 Task: Find connections with filter location Comal with filter topic #happywith filter profile language Potuguese with filter current company Pharma Job Vacancy with filter school INSAID with filter industry Caterers with filter service category Program Management with filter keywords title Office Assistant
Action: Mouse moved to (554, 58)
Screenshot: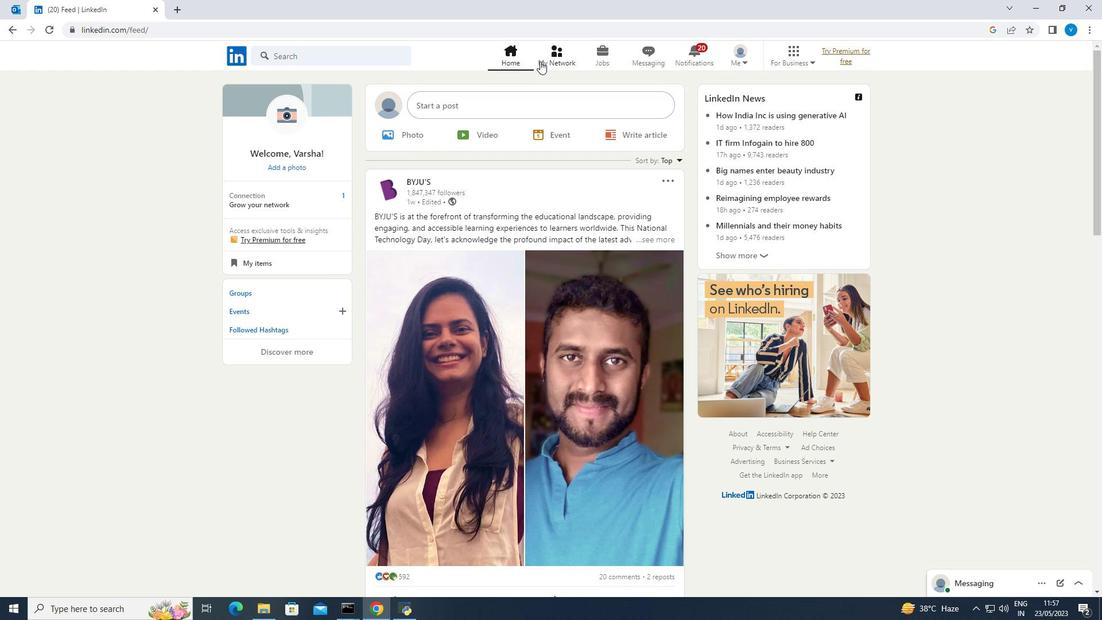 
Action: Mouse pressed left at (554, 58)
Screenshot: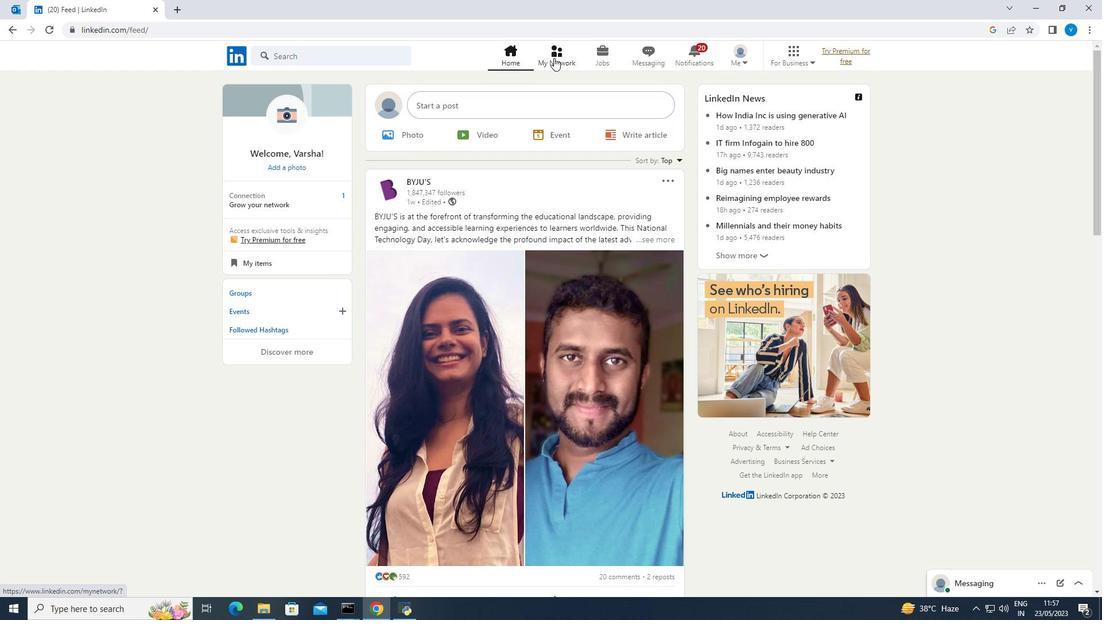 
Action: Mouse moved to (299, 121)
Screenshot: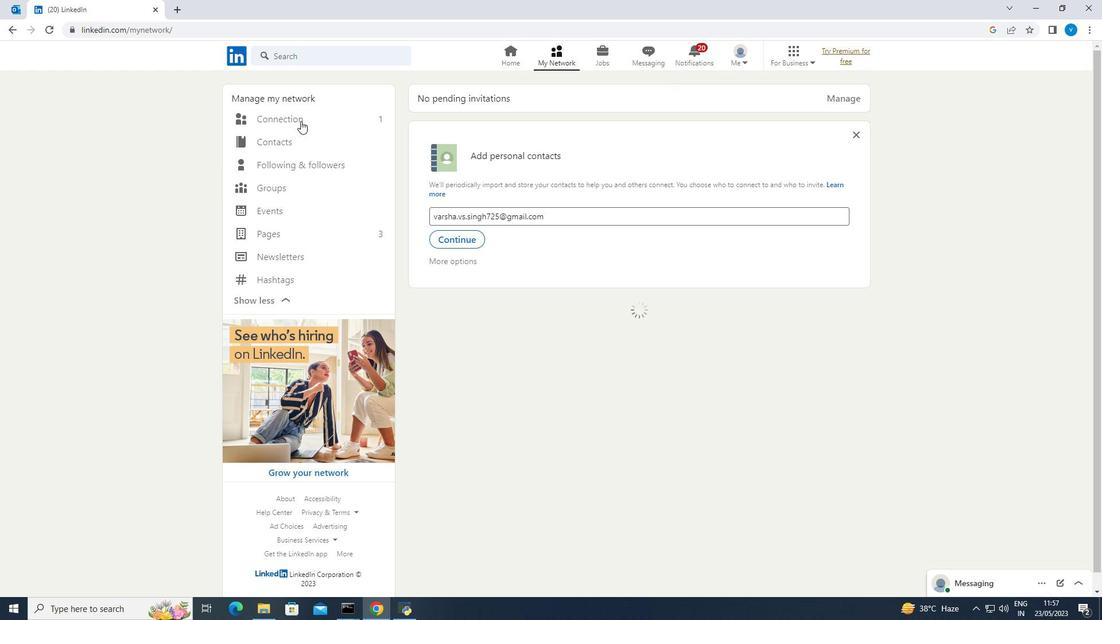 
Action: Mouse pressed left at (299, 121)
Screenshot: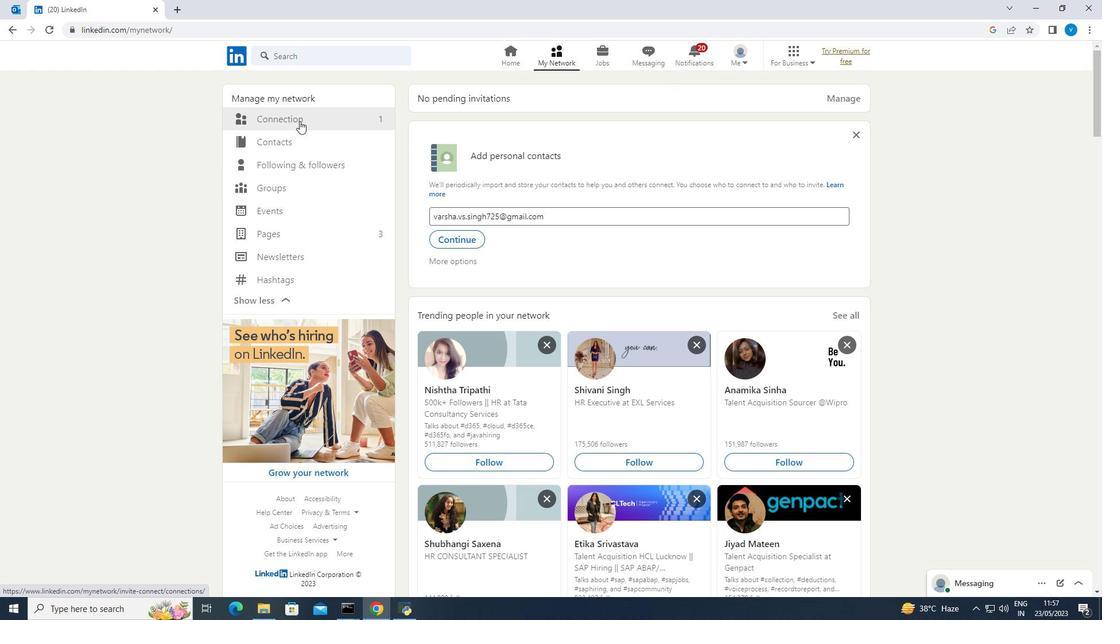 
Action: Mouse moved to (618, 122)
Screenshot: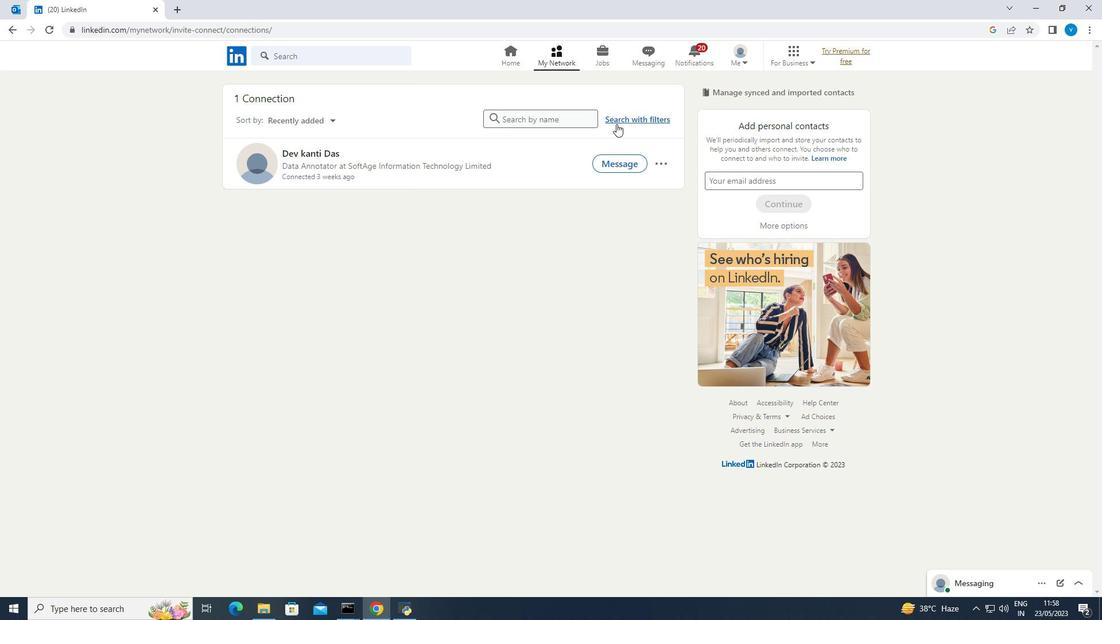 
Action: Mouse pressed left at (618, 122)
Screenshot: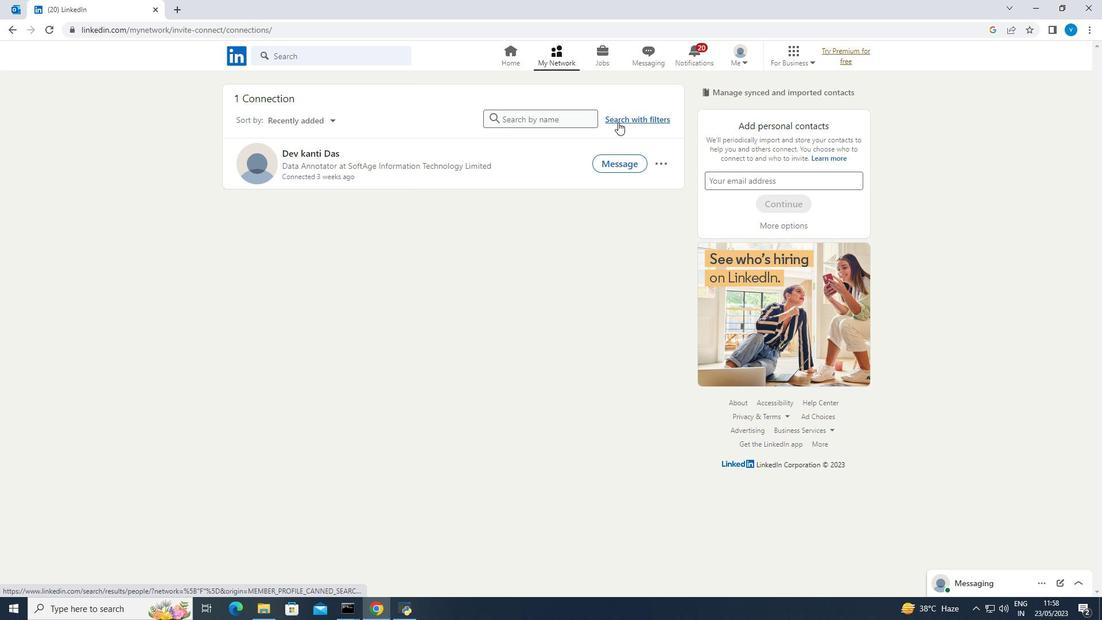 
Action: Mouse moved to (584, 87)
Screenshot: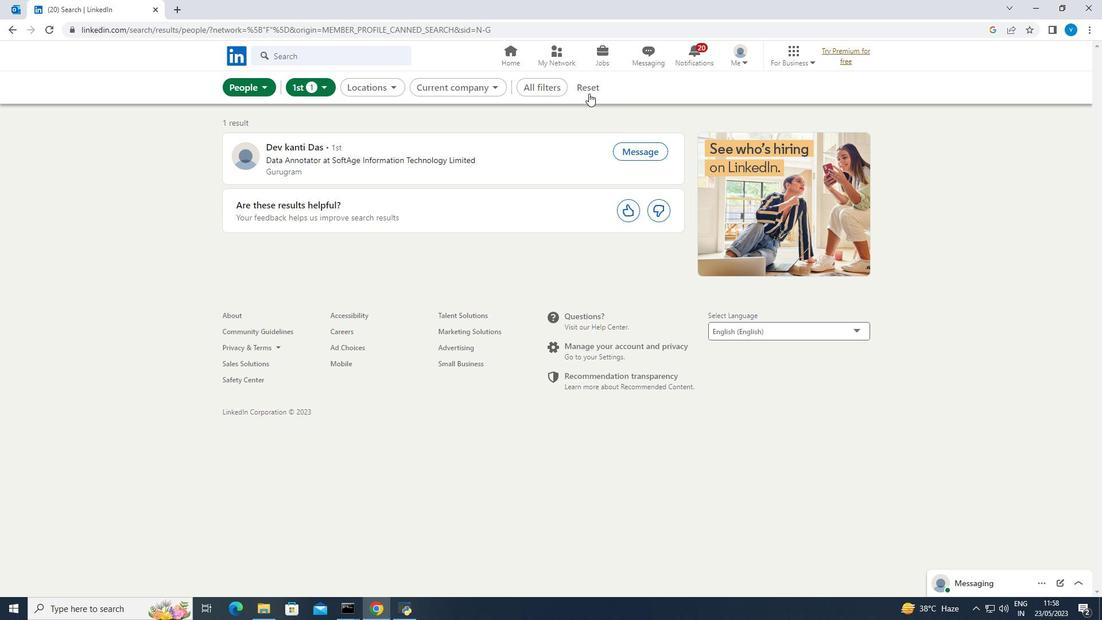 
Action: Mouse pressed left at (584, 87)
Screenshot: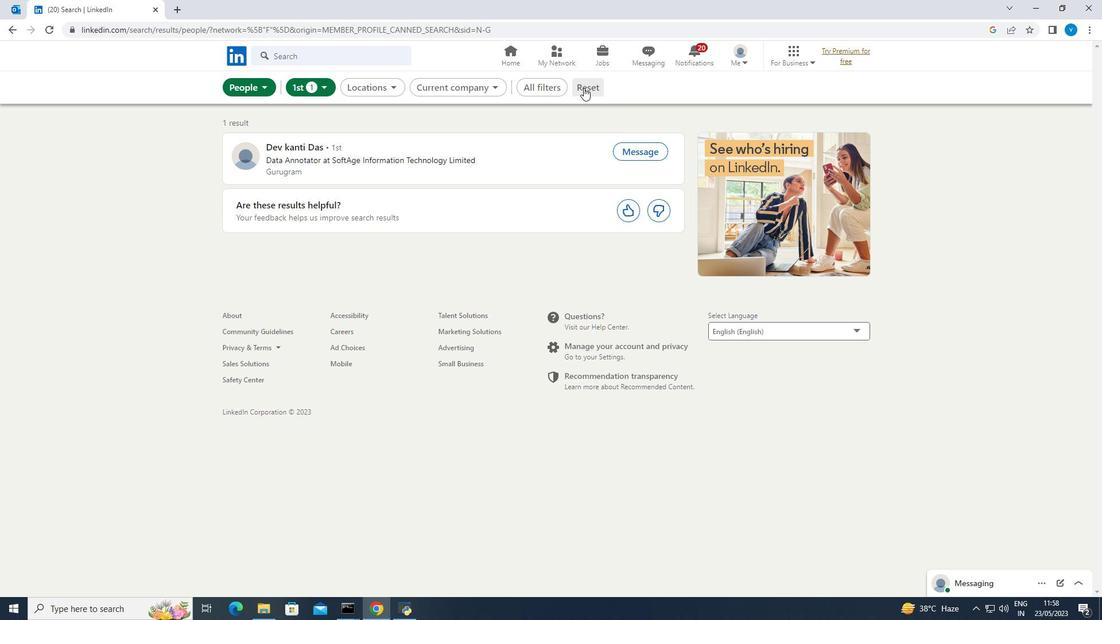 
Action: Mouse moved to (580, 89)
Screenshot: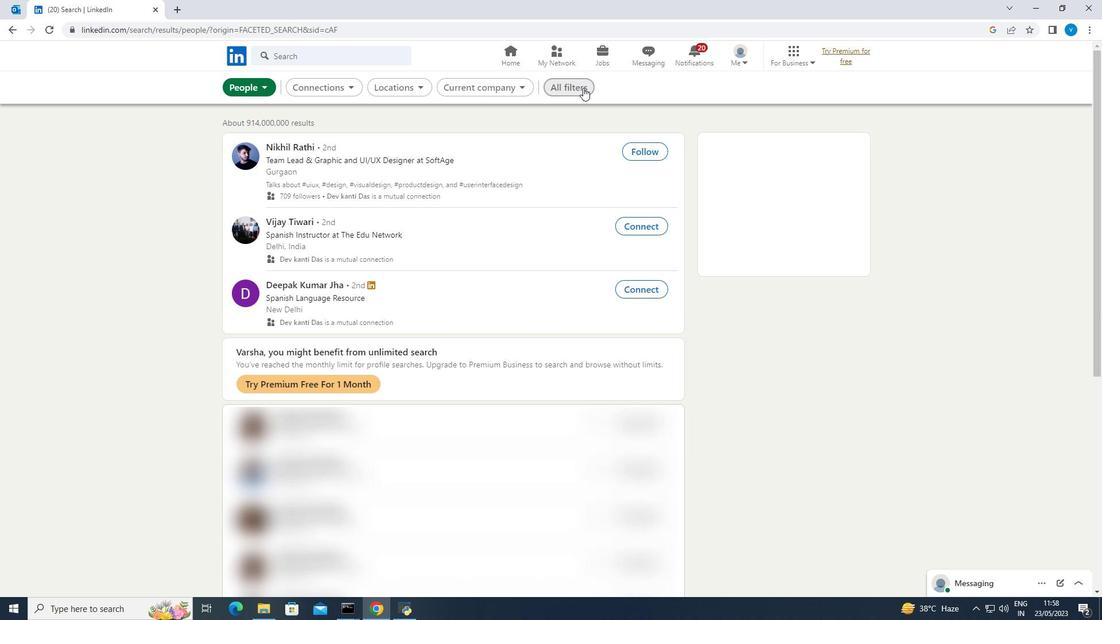 
Action: Mouse pressed left at (580, 89)
Screenshot: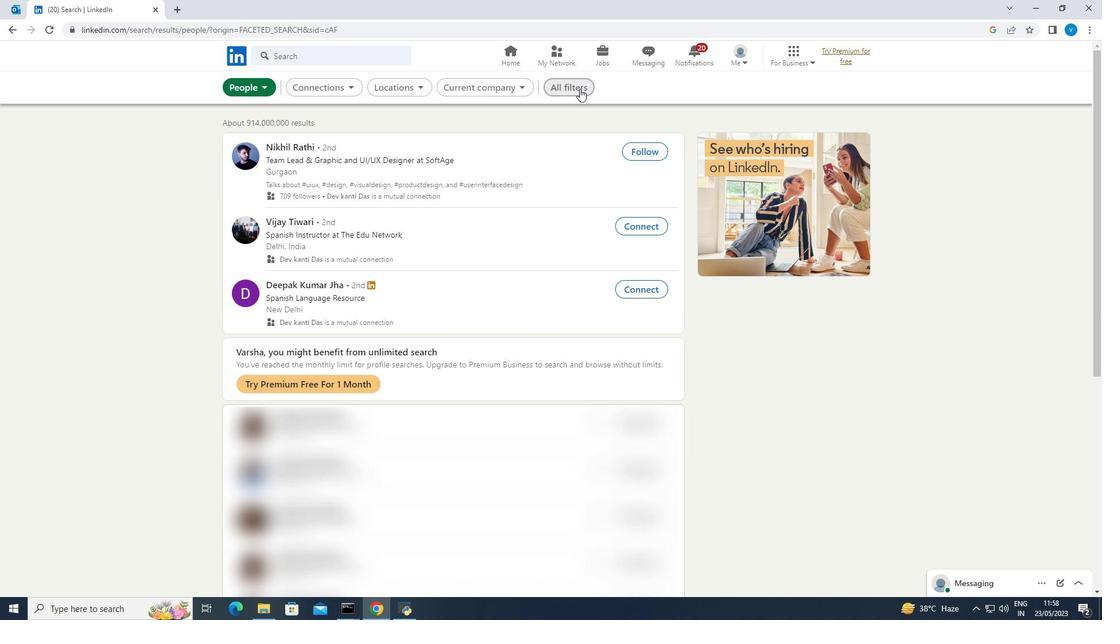 
Action: Mouse moved to (718, 174)
Screenshot: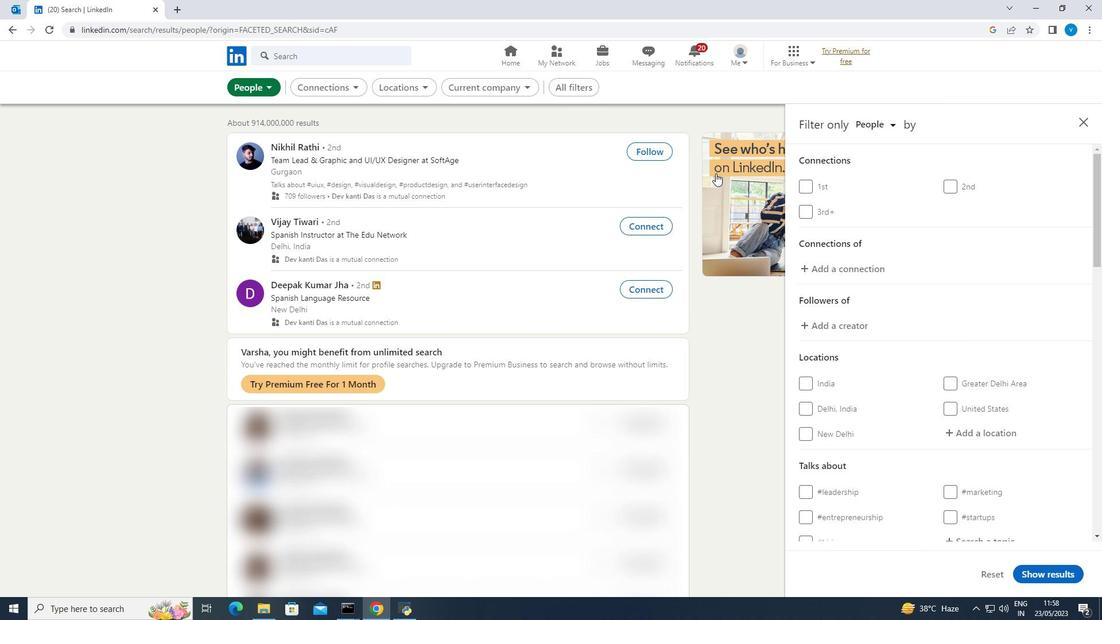 
Action: Mouse scrolled (718, 174) with delta (0, 0)
Screenshot: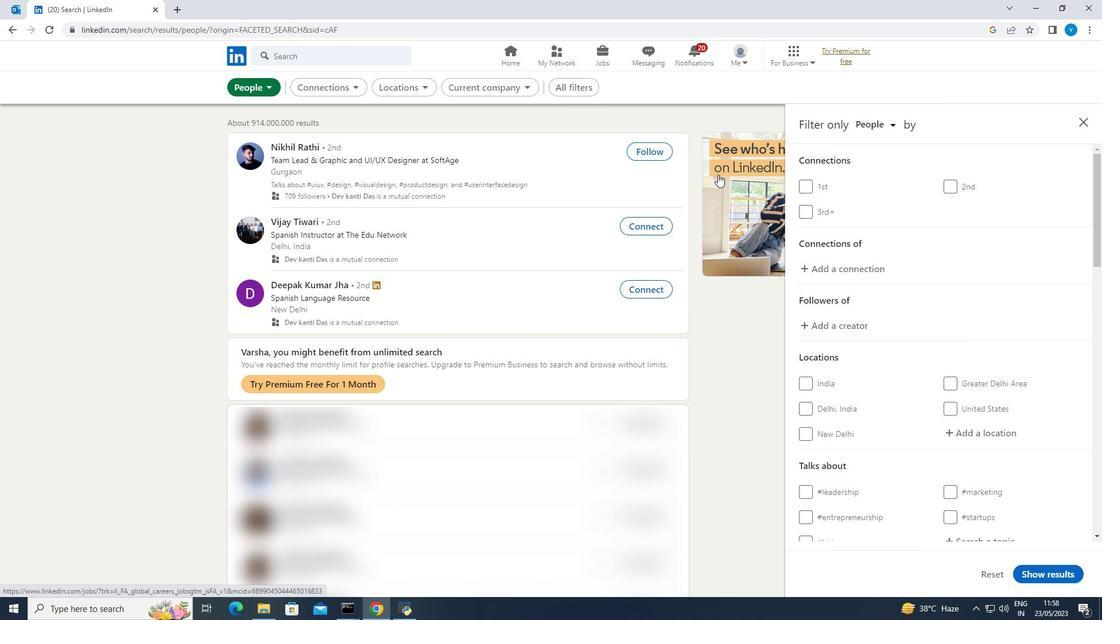 
Action: Mouse scrolled (718, 174) with delta (0, 0)
Screenshot: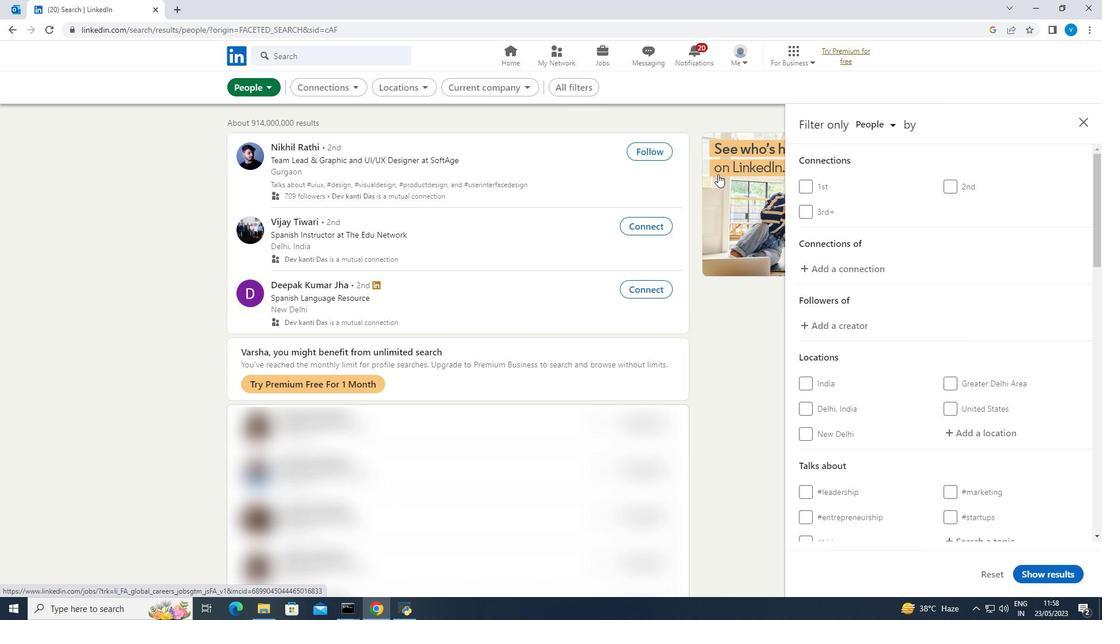 
Action: Mouse moved to (857, 204)
Screenshot: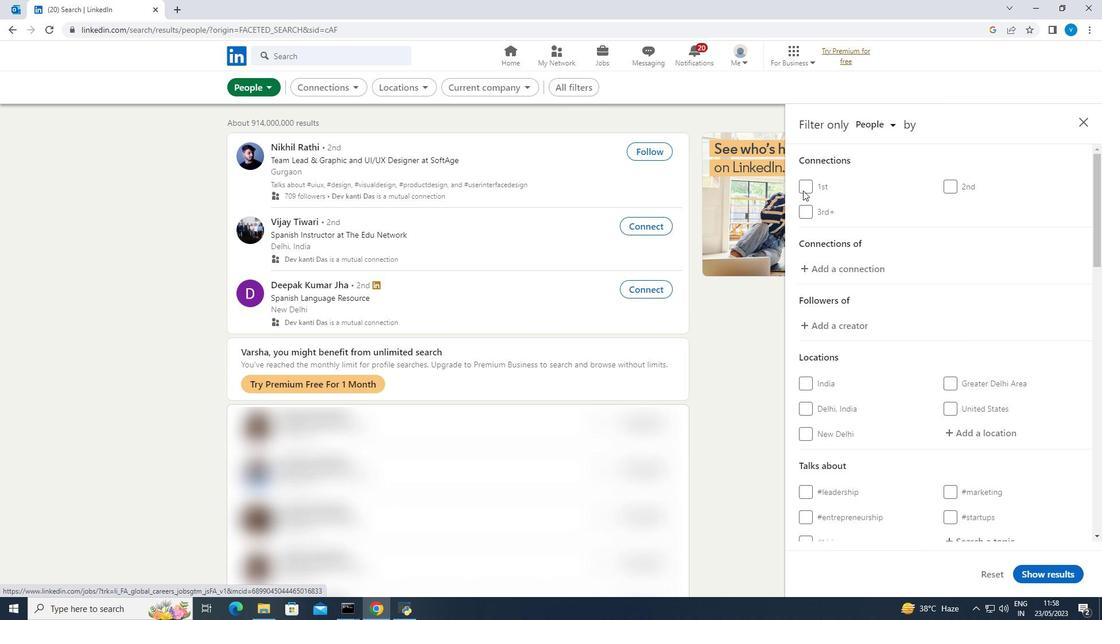 
Action: Mouse scrolled (857, 203) with delta (0, 0)
Screenshot: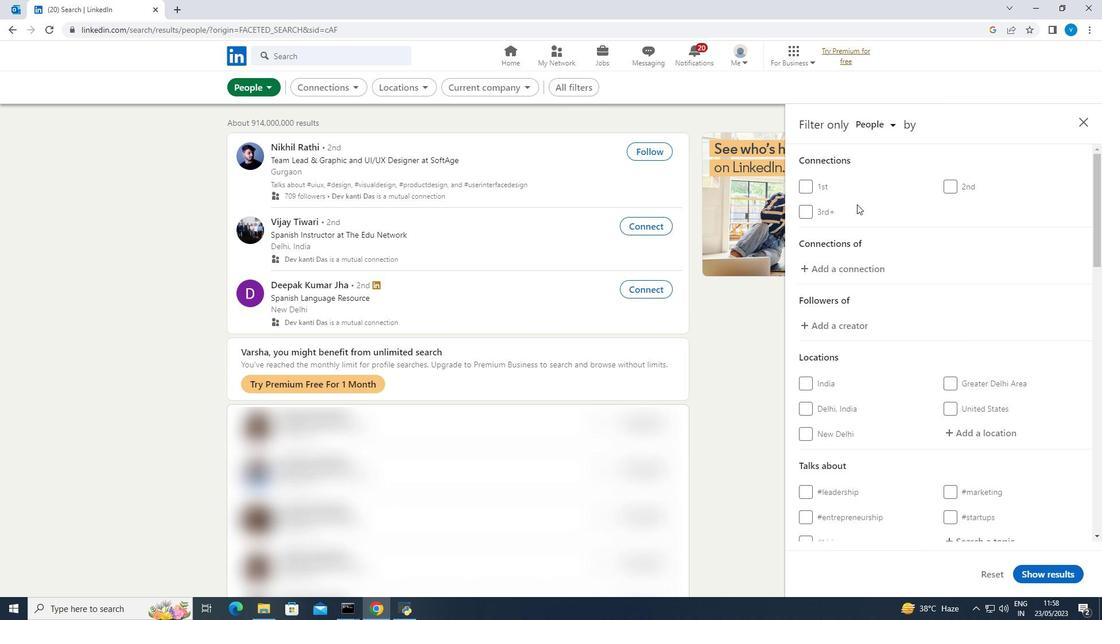 
Action: Mouse scrolled (857, 203) with delta (0, 0)
Screenshot: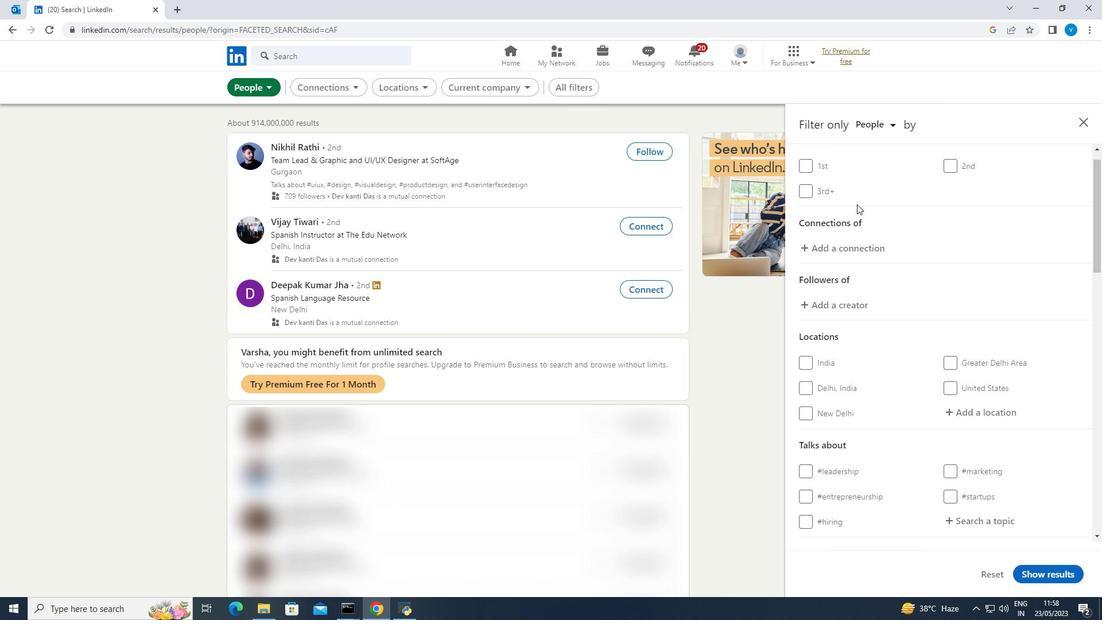 
Action: Mouse scrolled (857, 203) with delta (0, 0)
Screenshot: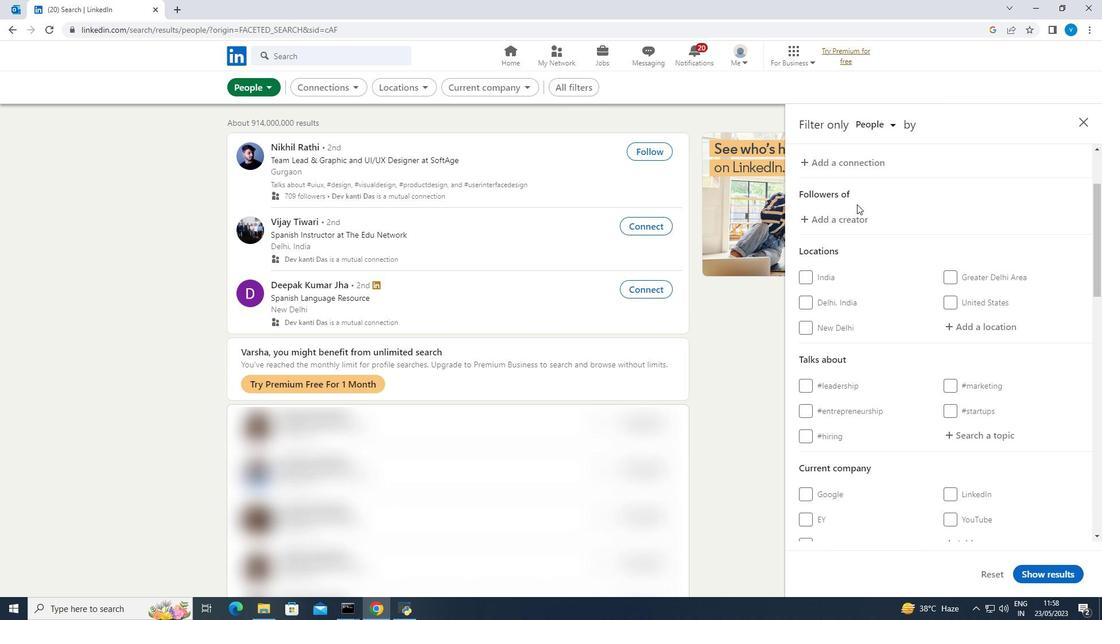 
Action: Mouse moved to (955, 257)
Screenshot: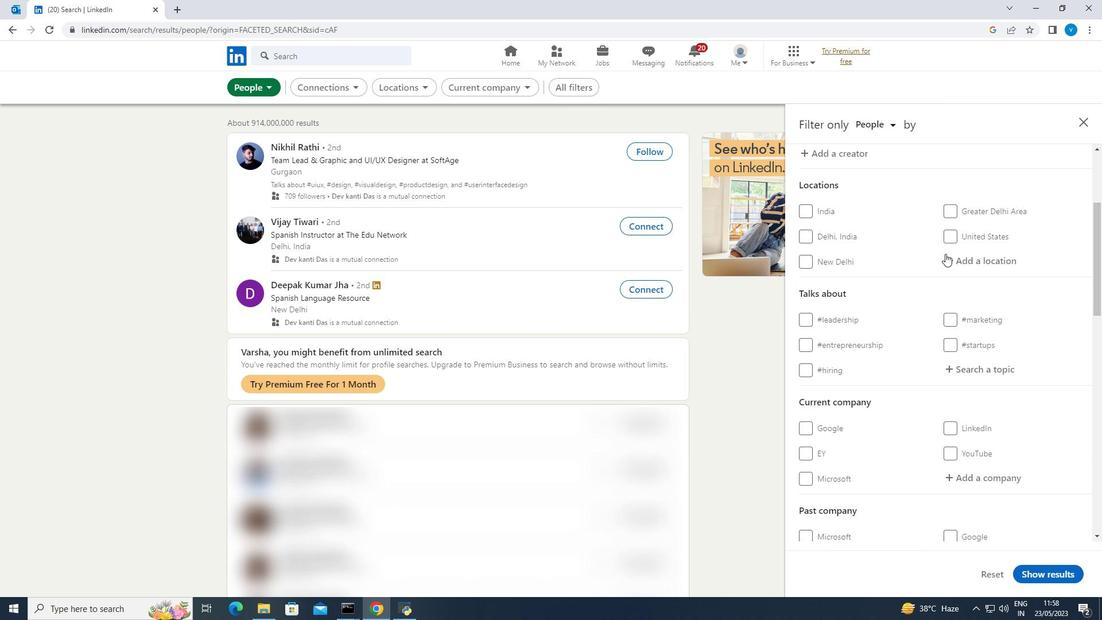 
Action: Mouse pressed left at (955, 257)
Screenshot: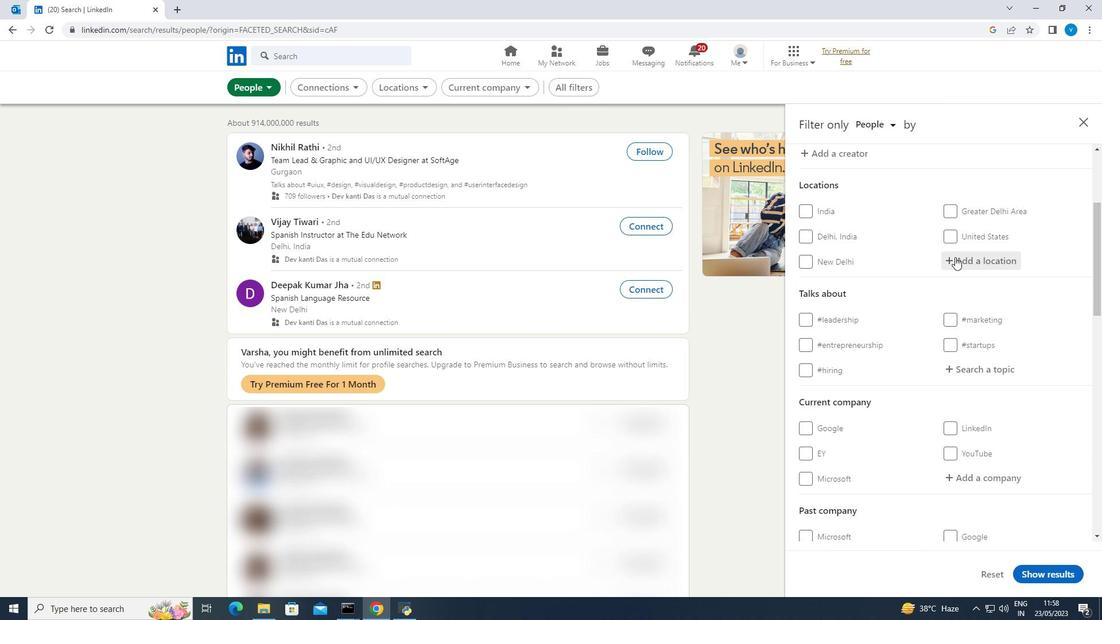 
Action: Mouse moved to (777, 241)
Screenshot: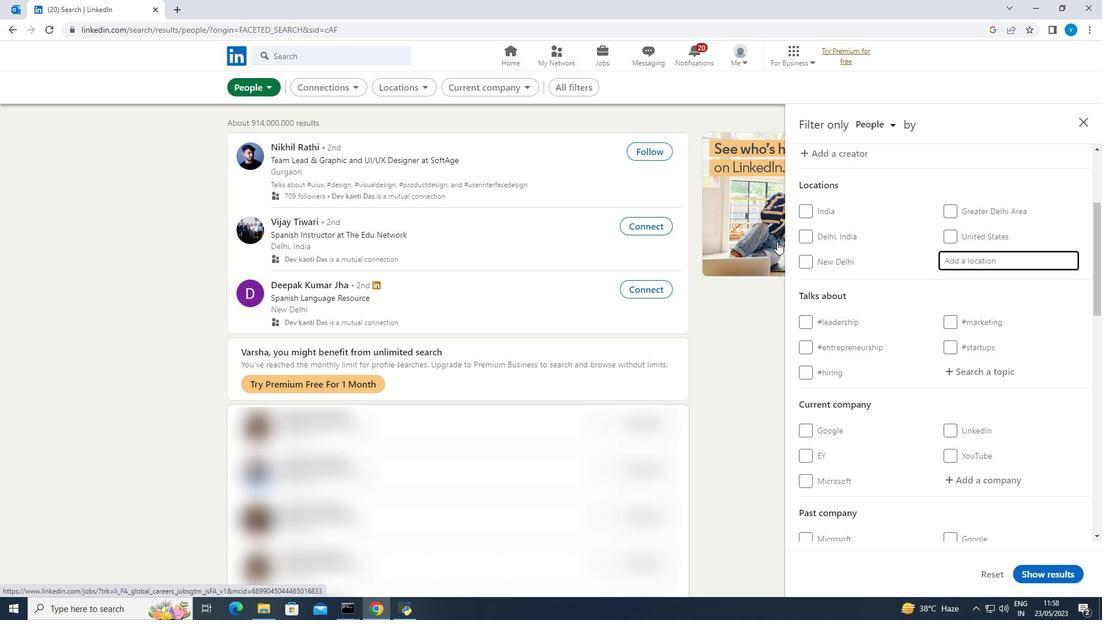 
Action: Key pressed <Key.shift>Comal
Screenshot: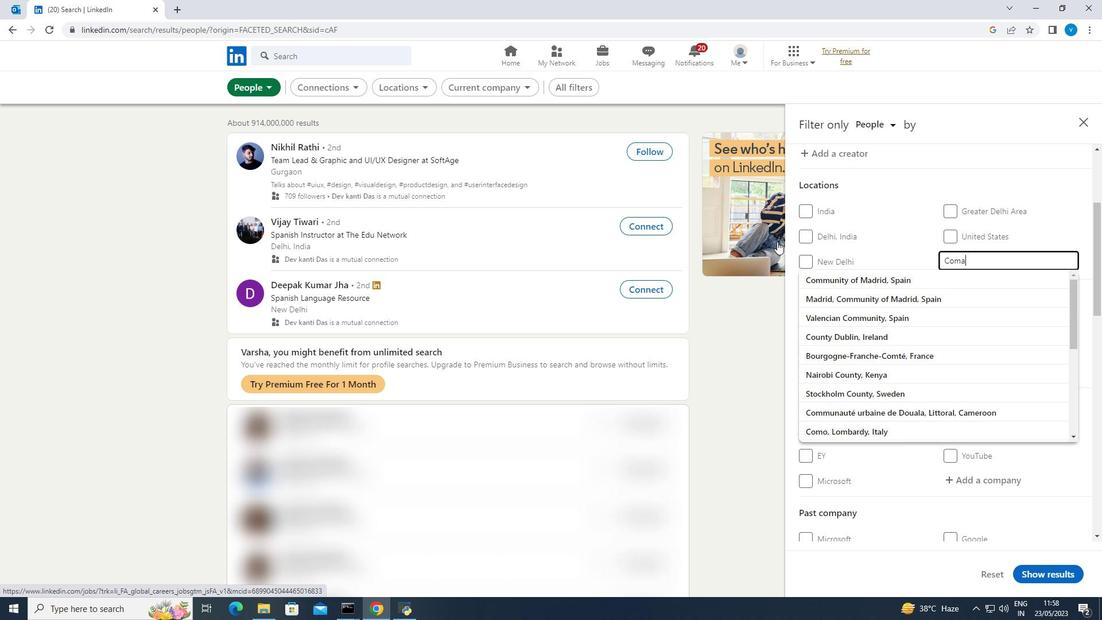 
Action: Mouse moved to (777, 241)
Screenshot: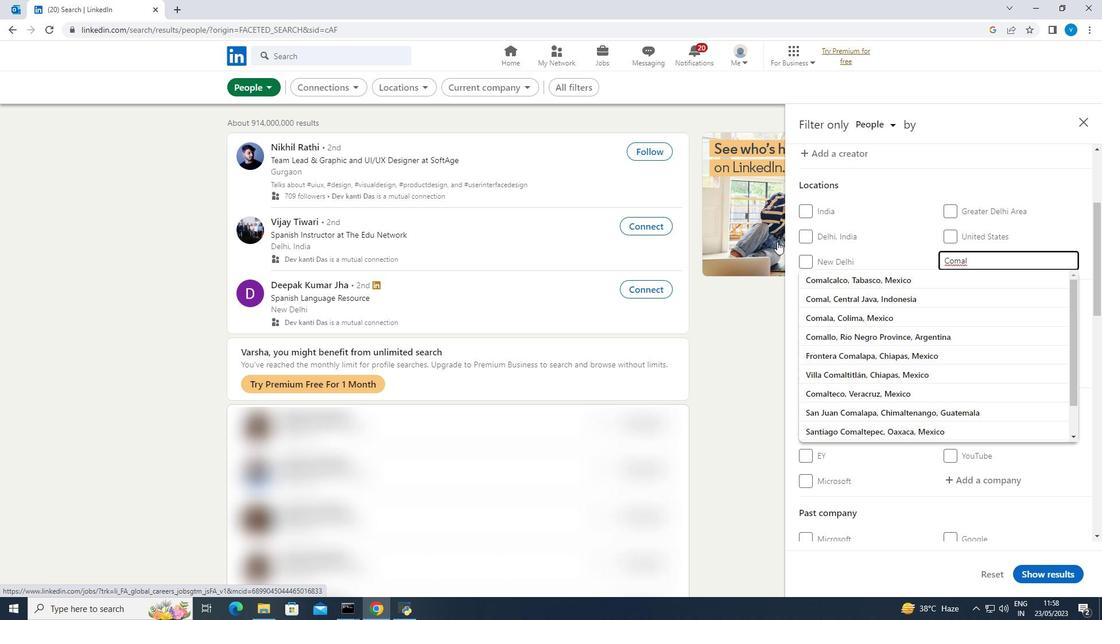 
Action: Key pressed <Key.enter>
Screenshot: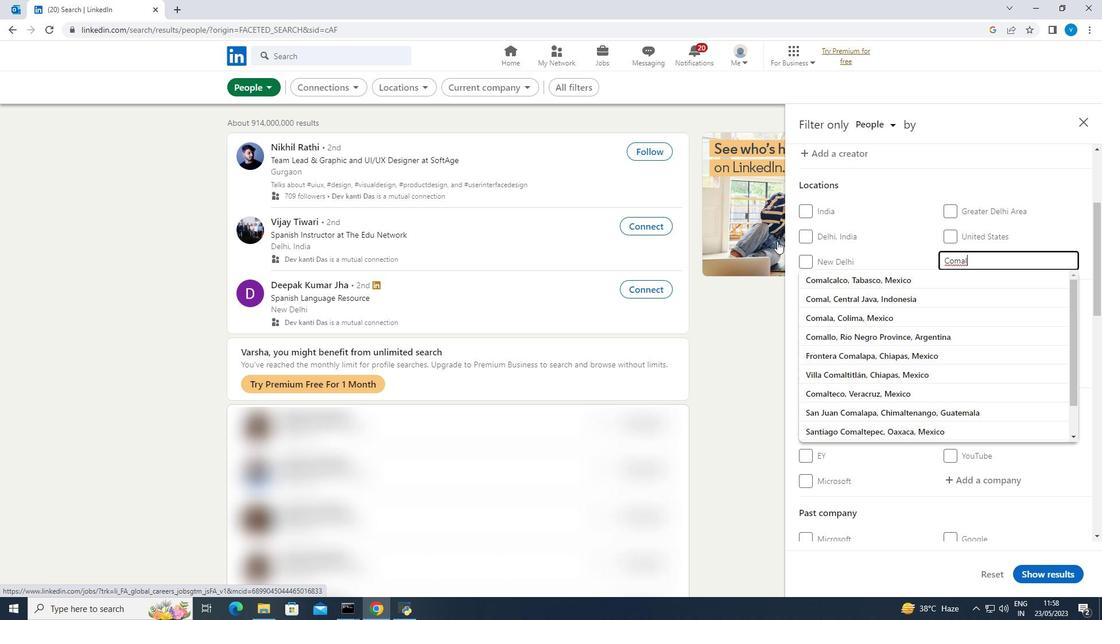
Action: Mouse moved to (778, 238)
Screenshot: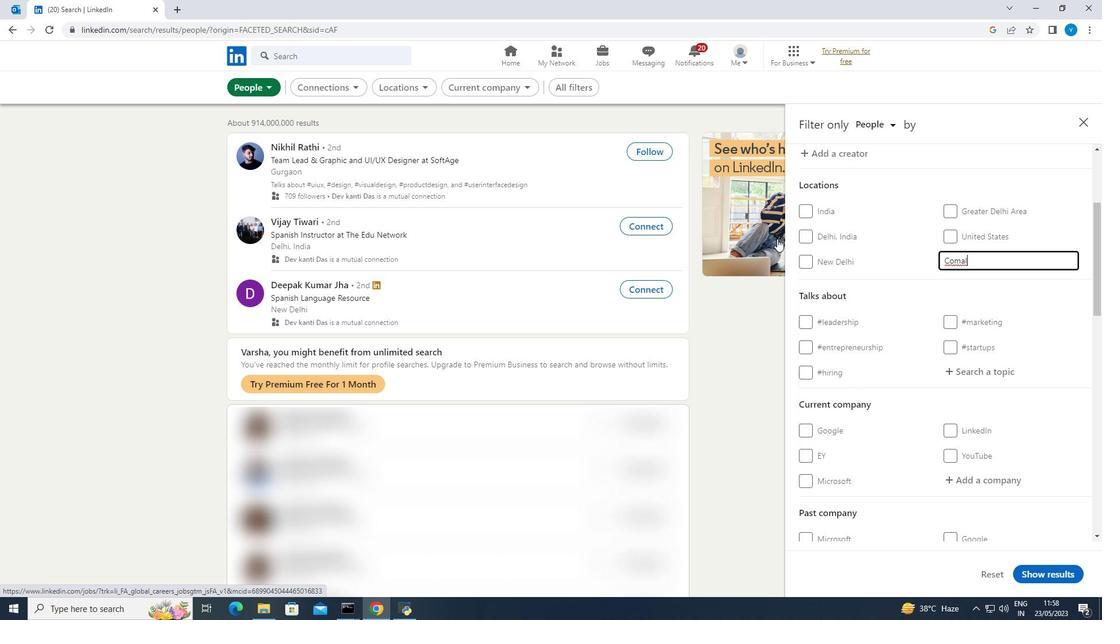 
Action: Mouse scrolled (778, 237) with delta (0, 0)
Screenshot: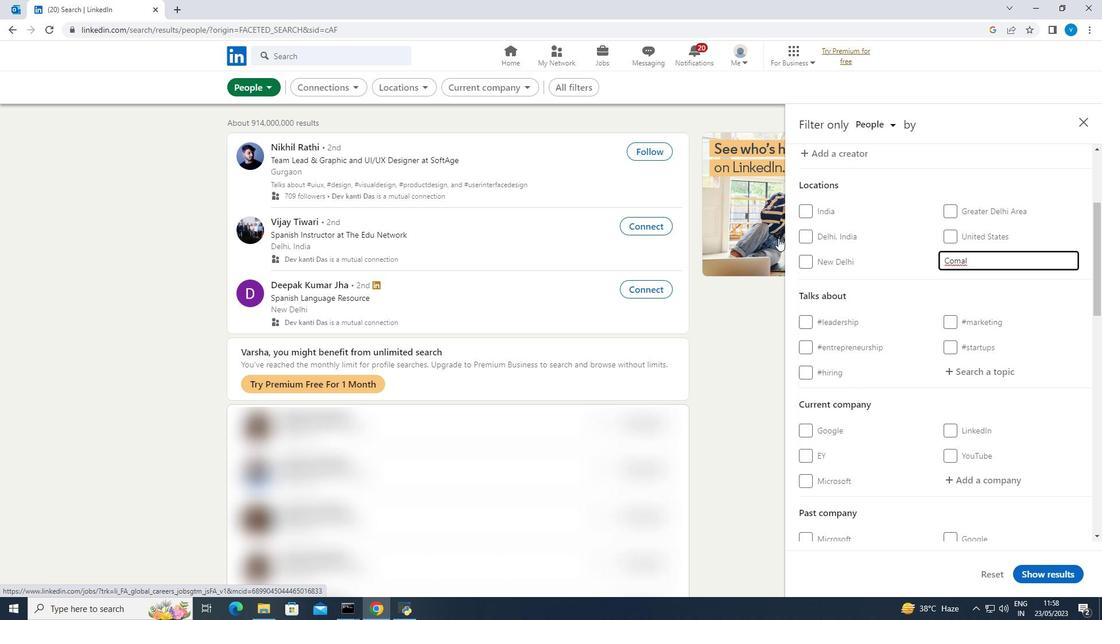 
Action: Mouse moved to (779, 238)
Screenshot: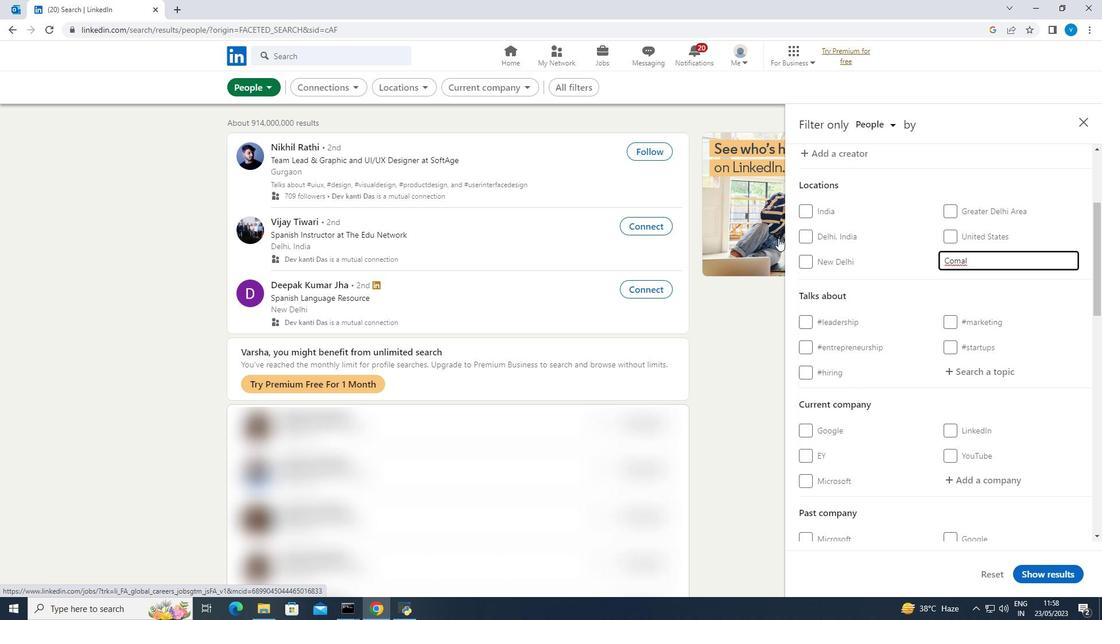 
Action: Mouse scrolled (779, 237) with delta (0, 0)
Screenshot: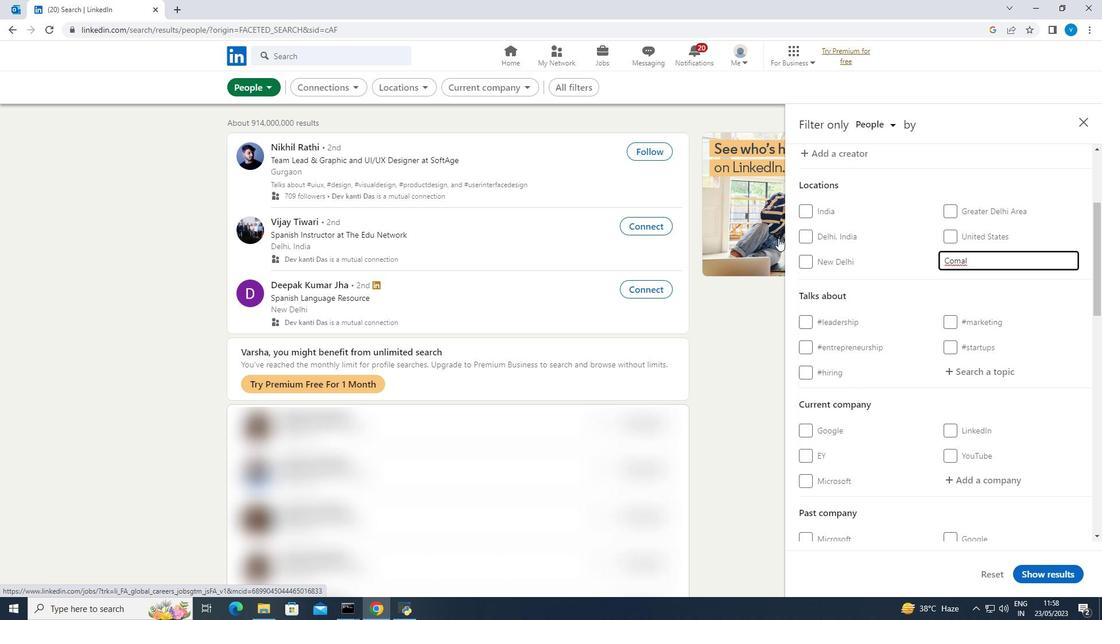 
Action: Mouse moved to (969, 375)
Screenshot: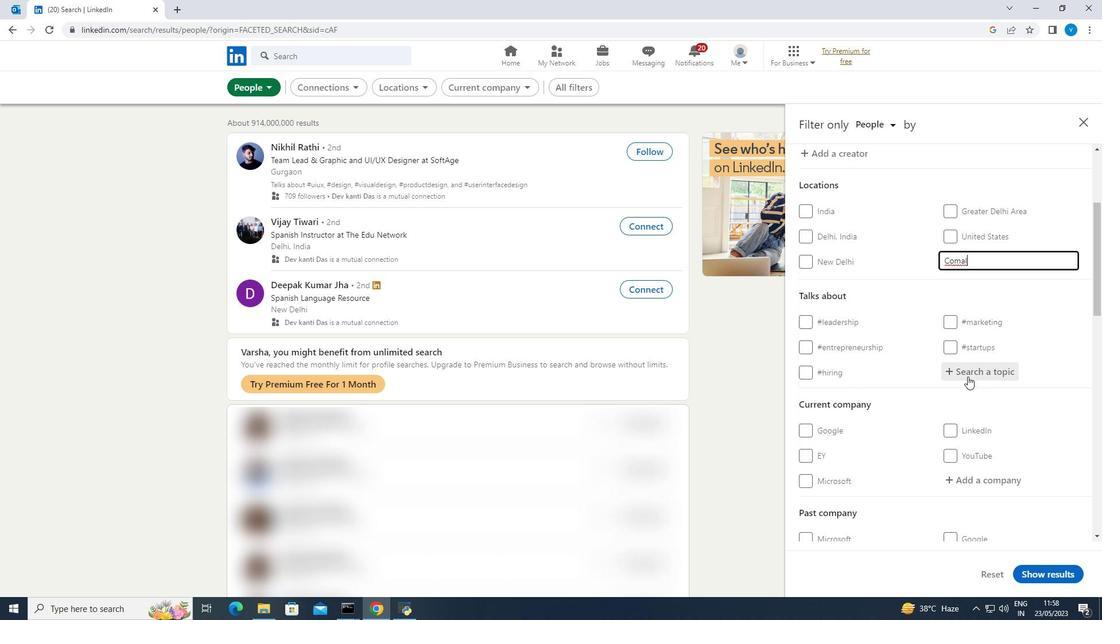 
Action: Mouse pressed left at (969, 375)
Screenshot: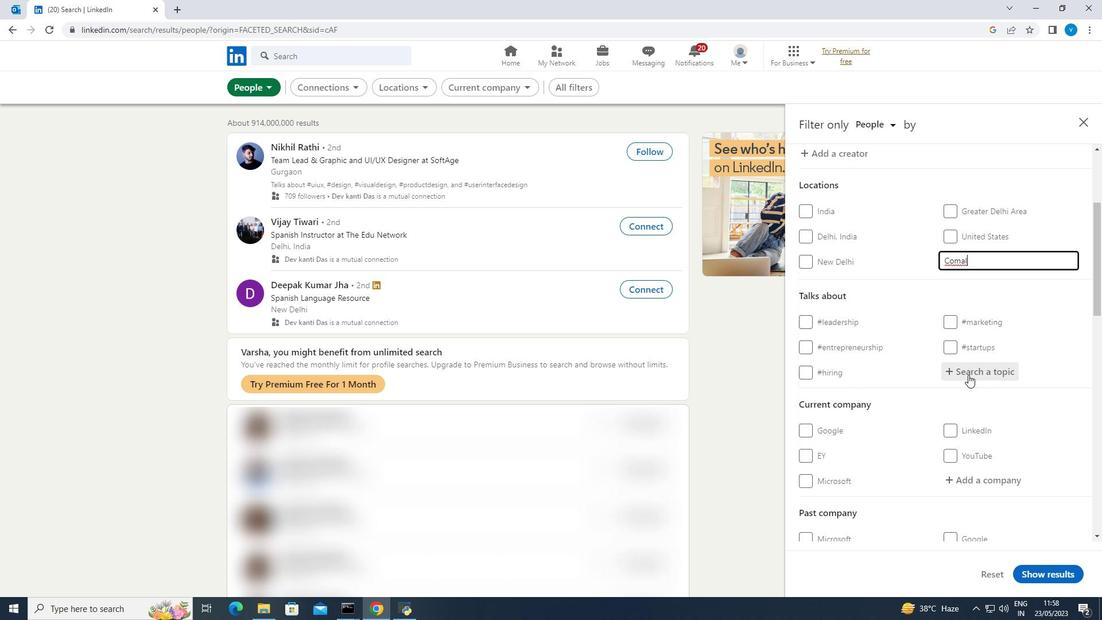 
Action: Mouse moved to (945, 294)
Screenshot: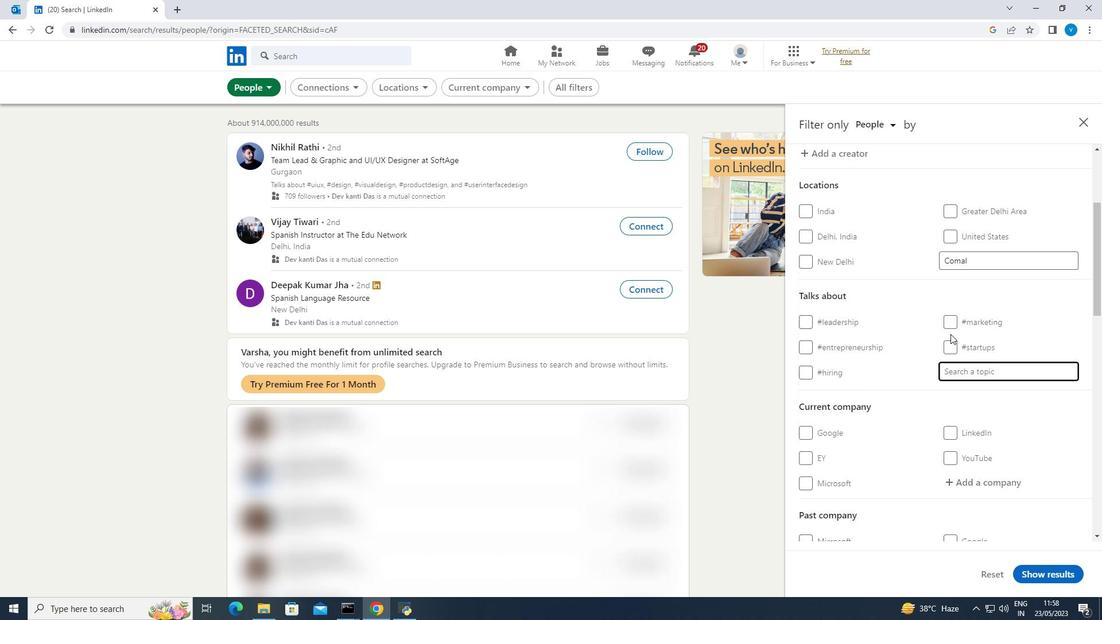 
Action: Key pressed happy
Screenshot: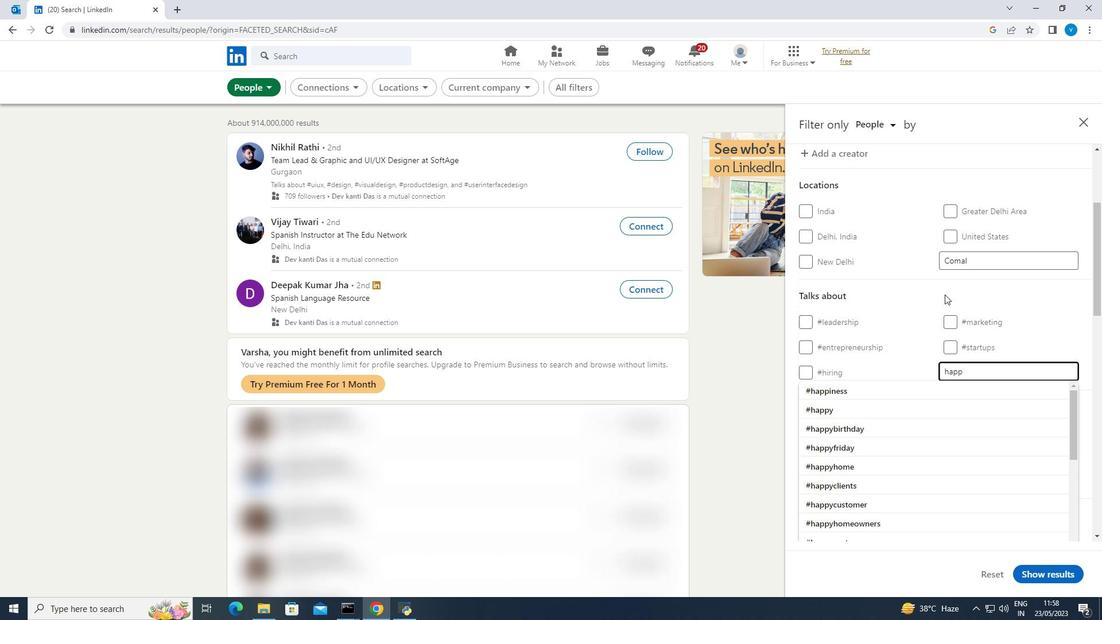 
Action: Mouse moved to (845, 387)
Screenshot: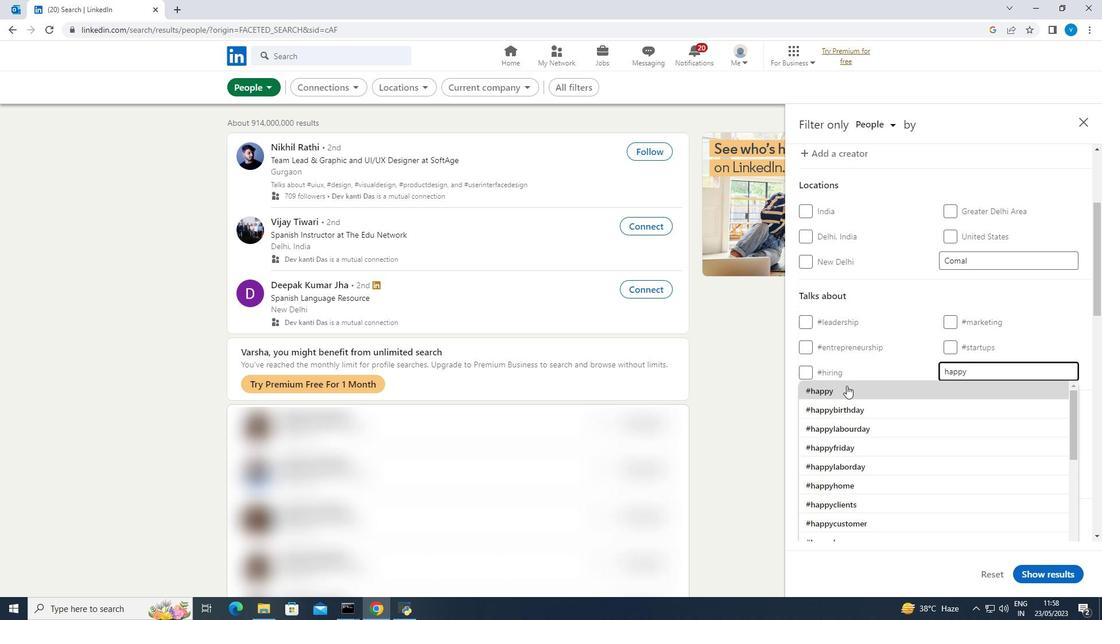 
Action: Mouse pressed left at (845, 387)
Screenshot: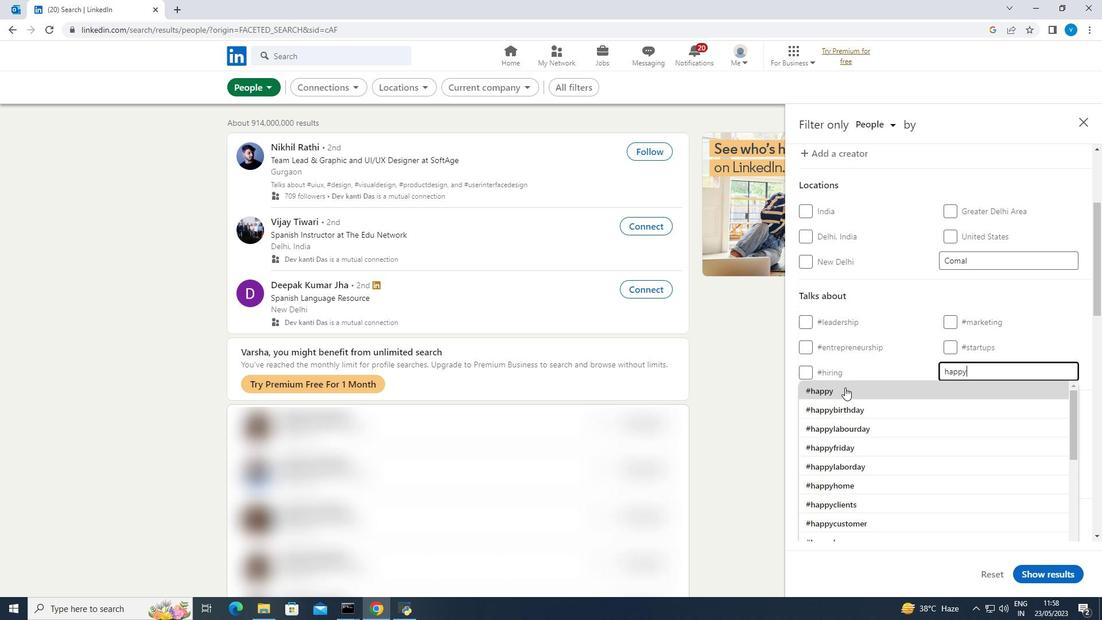 
Action: Mouse moved to (845, 386)
Screenshot: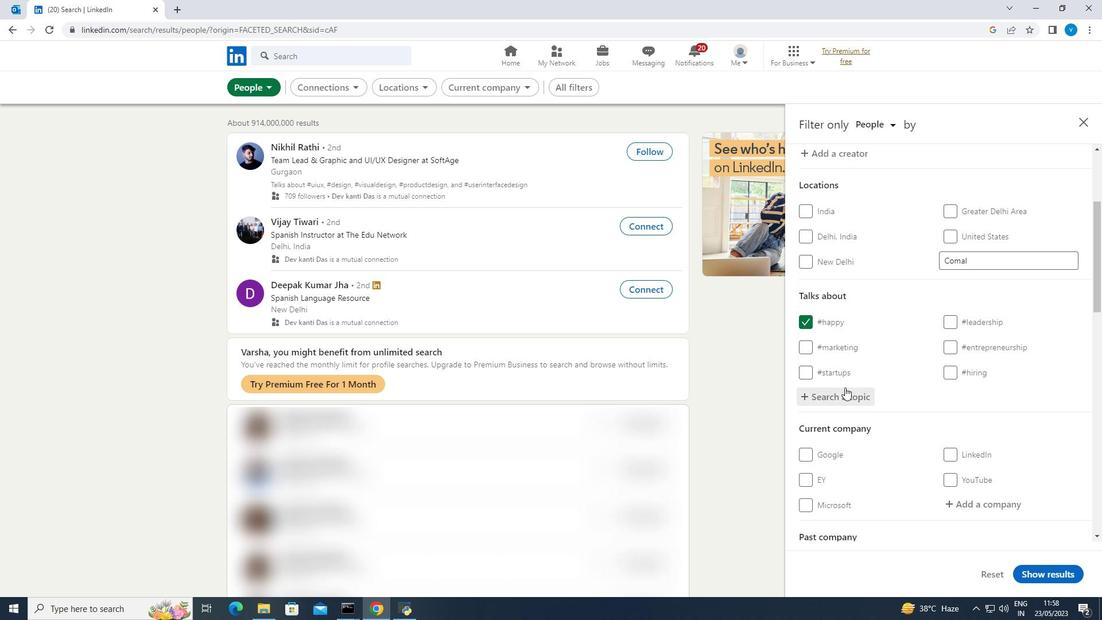 
Action: Mouse scrolled (845, 385) with delta (0, 0)
Screenshot: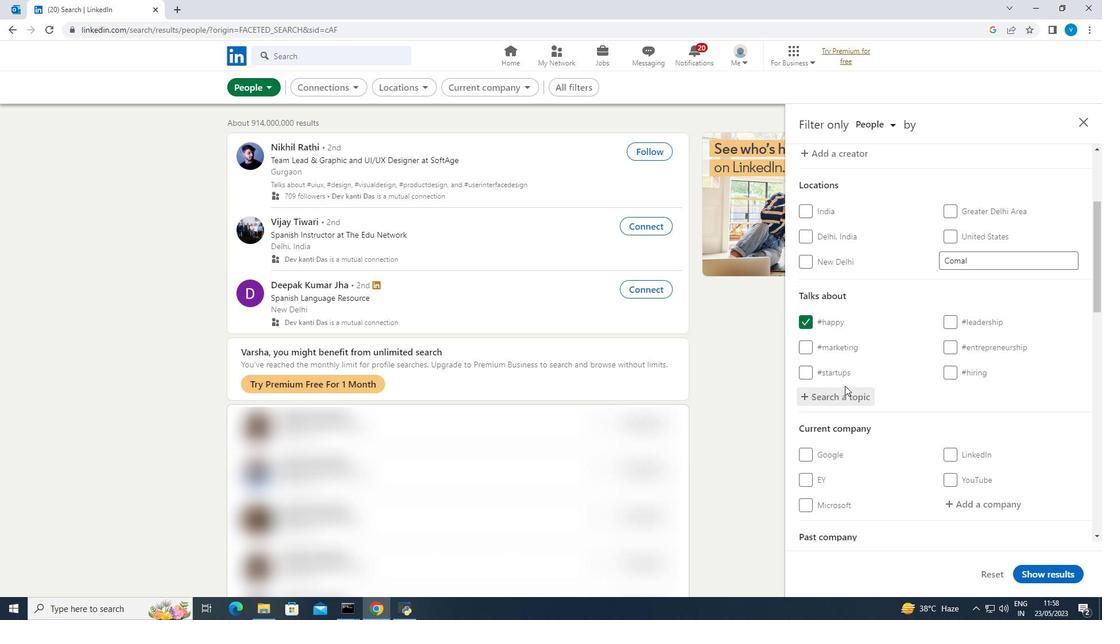 
Action: Mouse scrolled (845, 385) with delta (0, 0)
Screenshot: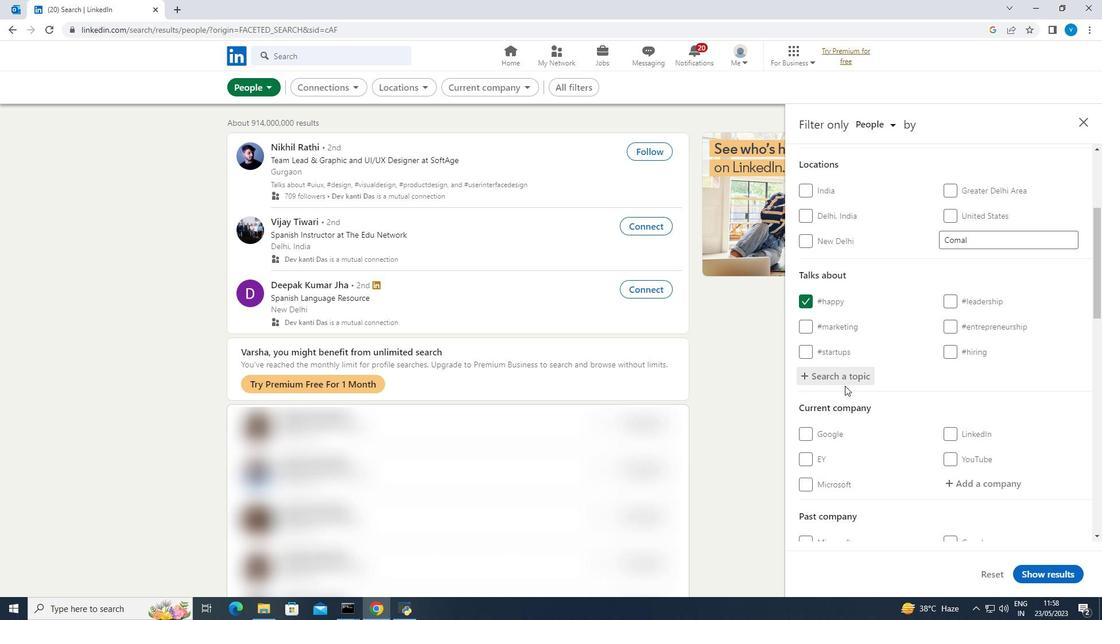 
Action: Mouse scrolled (845, 385) with delta (0, 0)
Screenshot: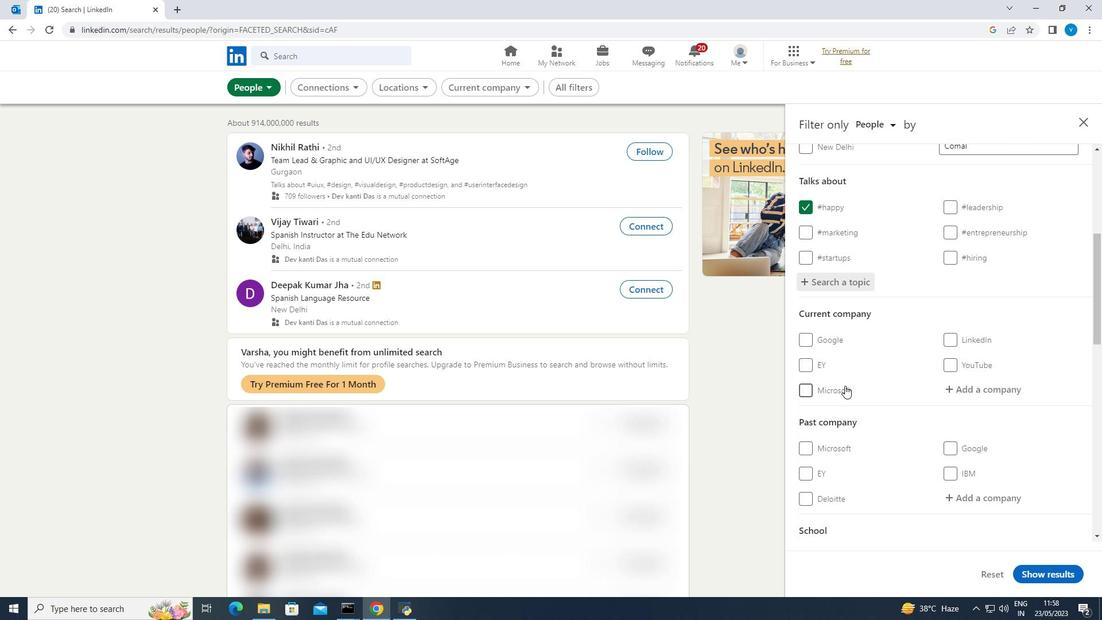 
Action: Mouse scrolled (845, 385) with delta (0, 0)
Screenshot: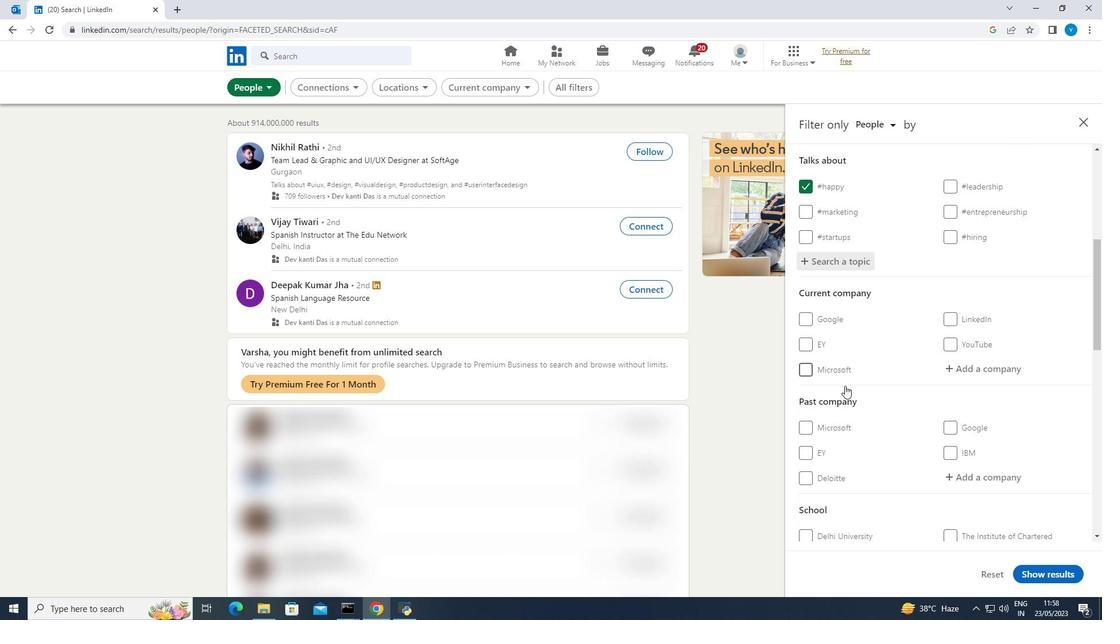 
Action: Mouse moved to (845, 384)
Screenshot: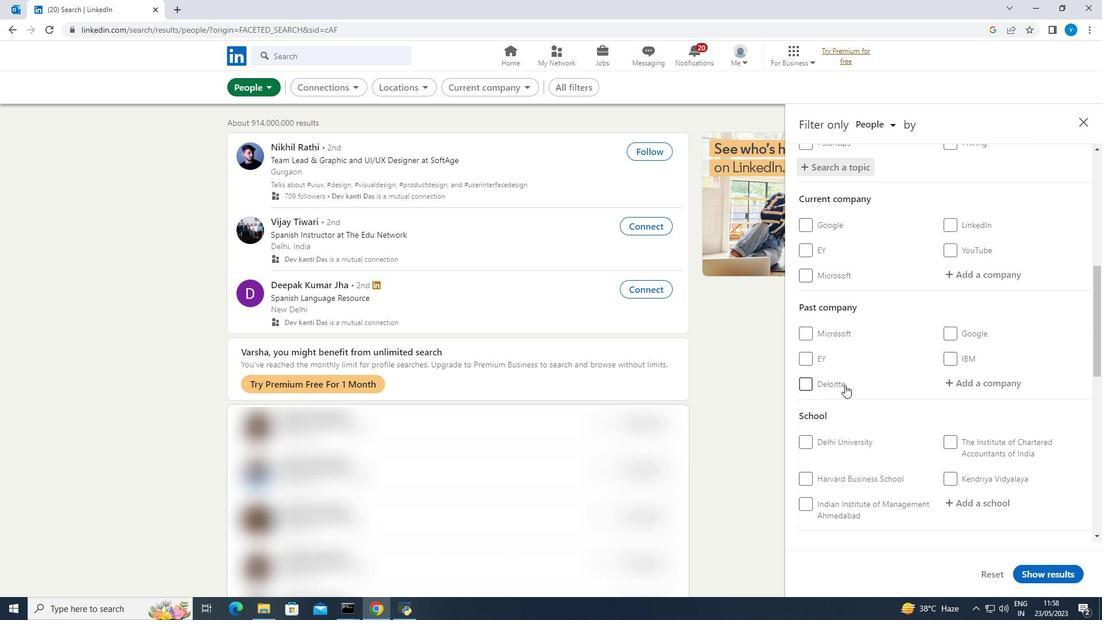 
Action: Mouse scrolled (845, 384) with delta (0, 0)
Screenshot: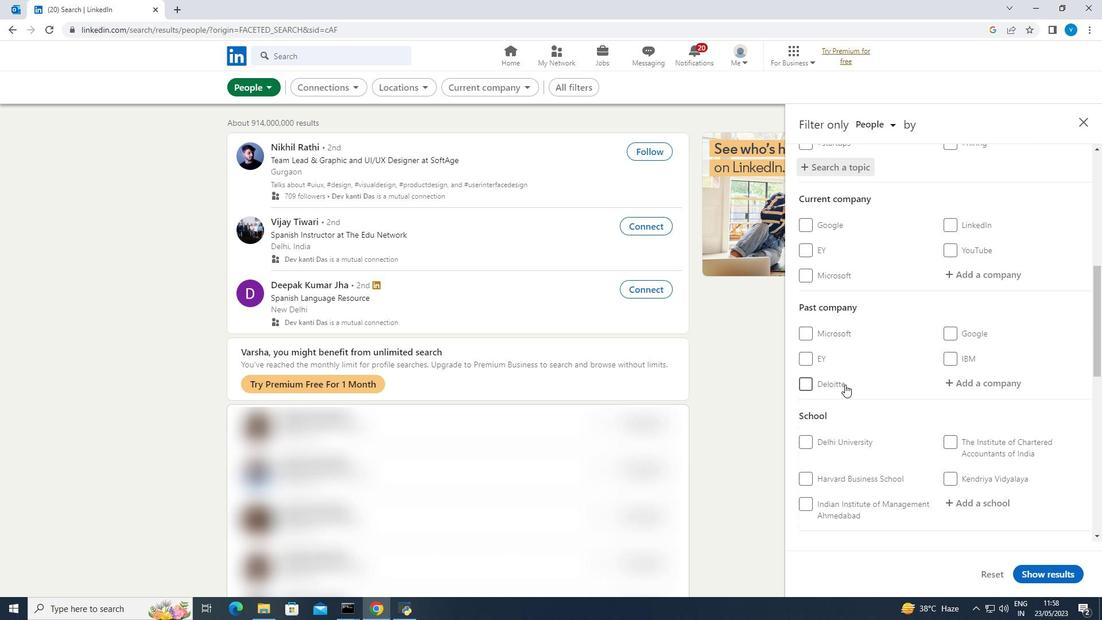 
Action: Mouse scrolled (845, 384) with delta (0, 0)
Screenshot: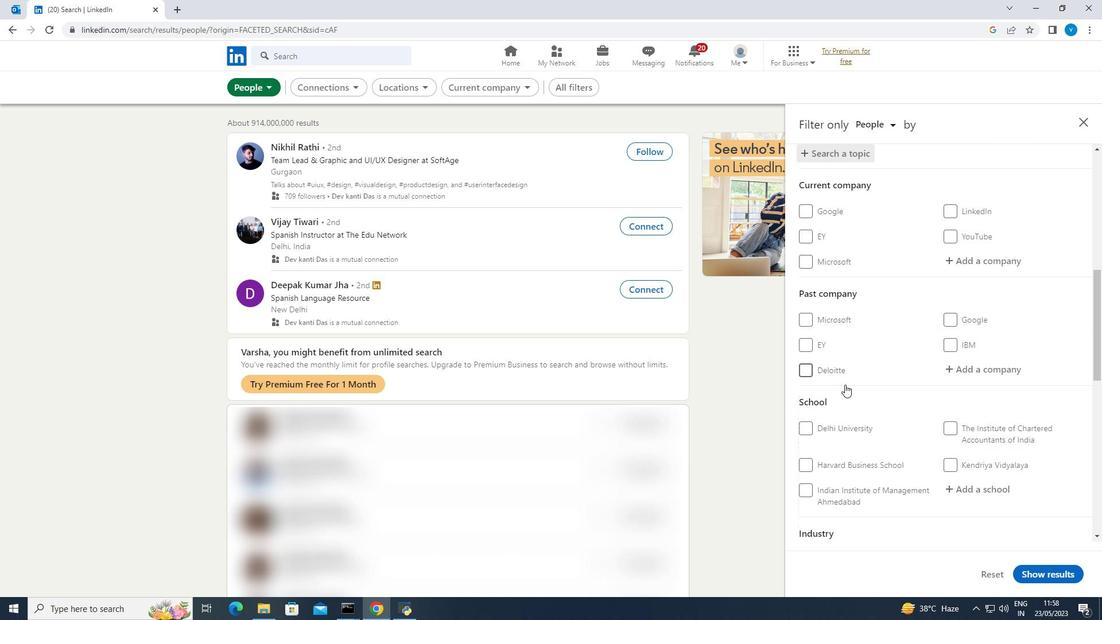
Action: Mouse scrolled (845, 384) with delta (0, 0)
Screenshot: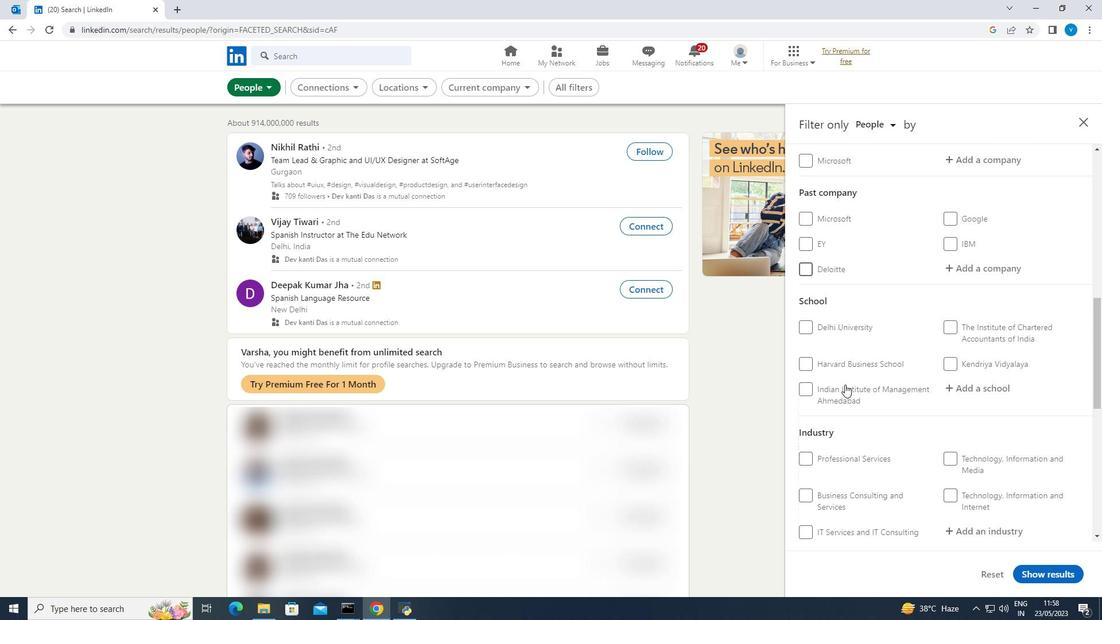 
Action: Mouse scrolled (845, 384) with delta (0, 0)
Screenshot: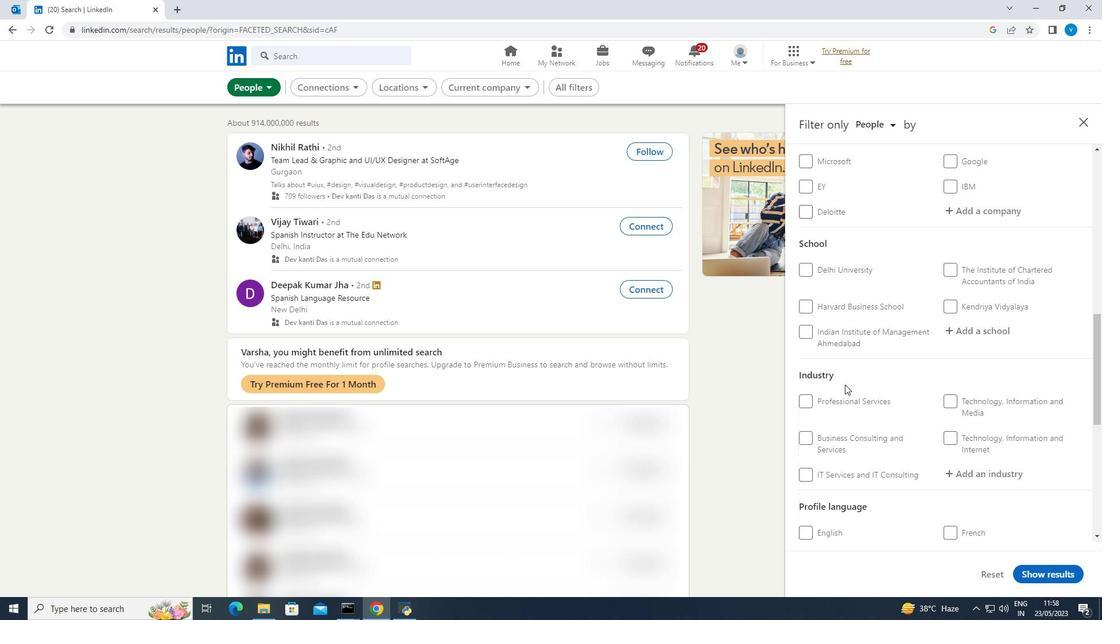 
Action: Mouse scrolled (845, 384) with delta (0, 0)
Screenshot: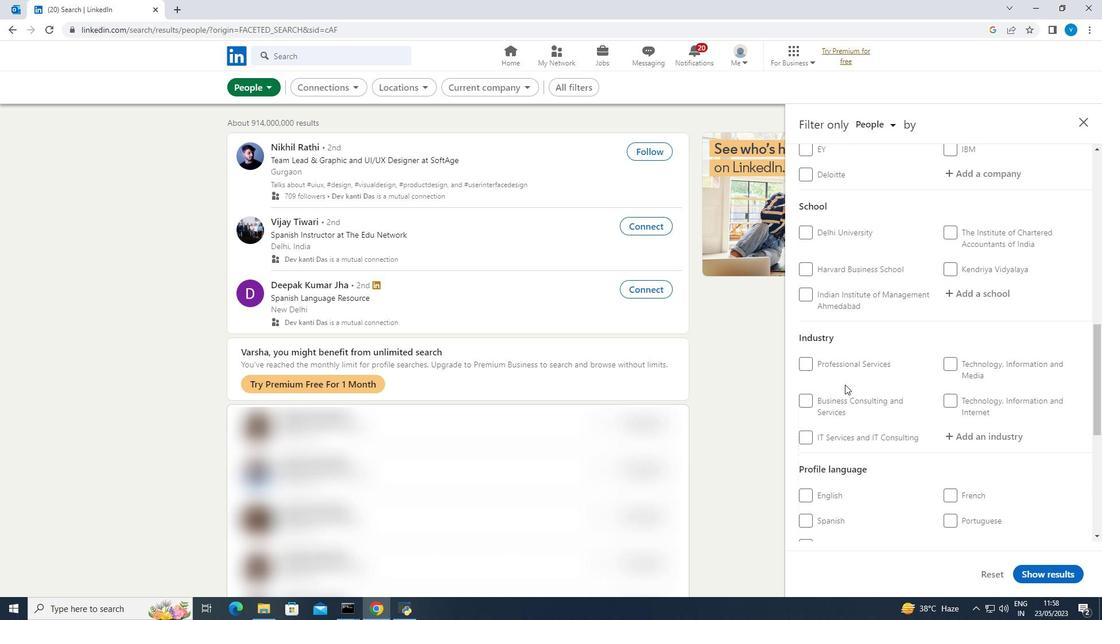 
Action: Mouse moved to (955, 446)
Screenshot: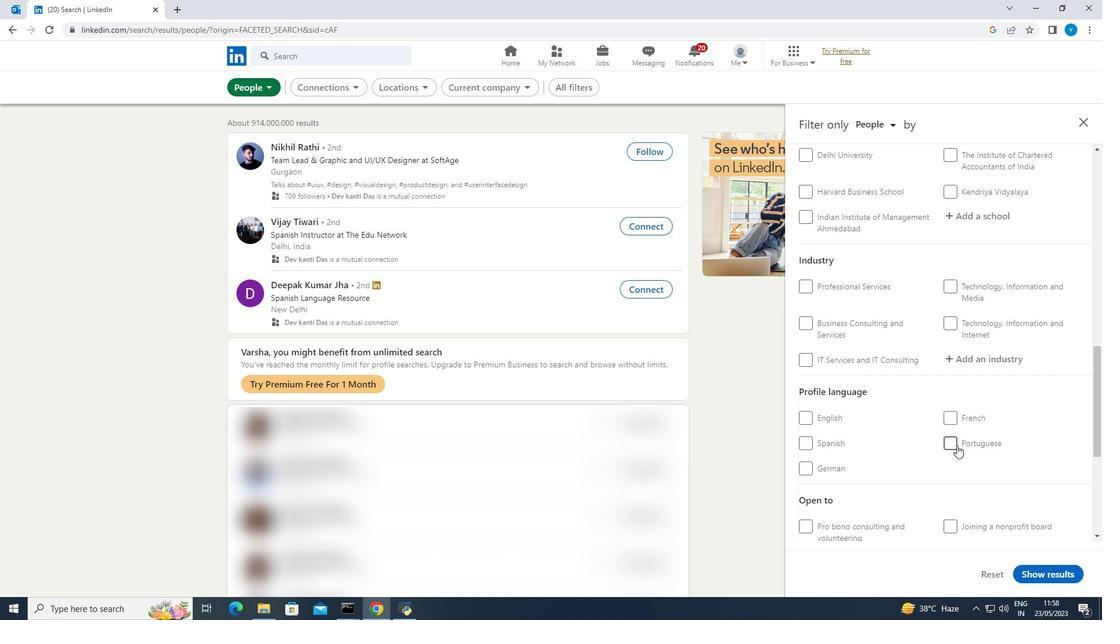 
Action: Mouse pressed left at (955, 446)
Screenshot: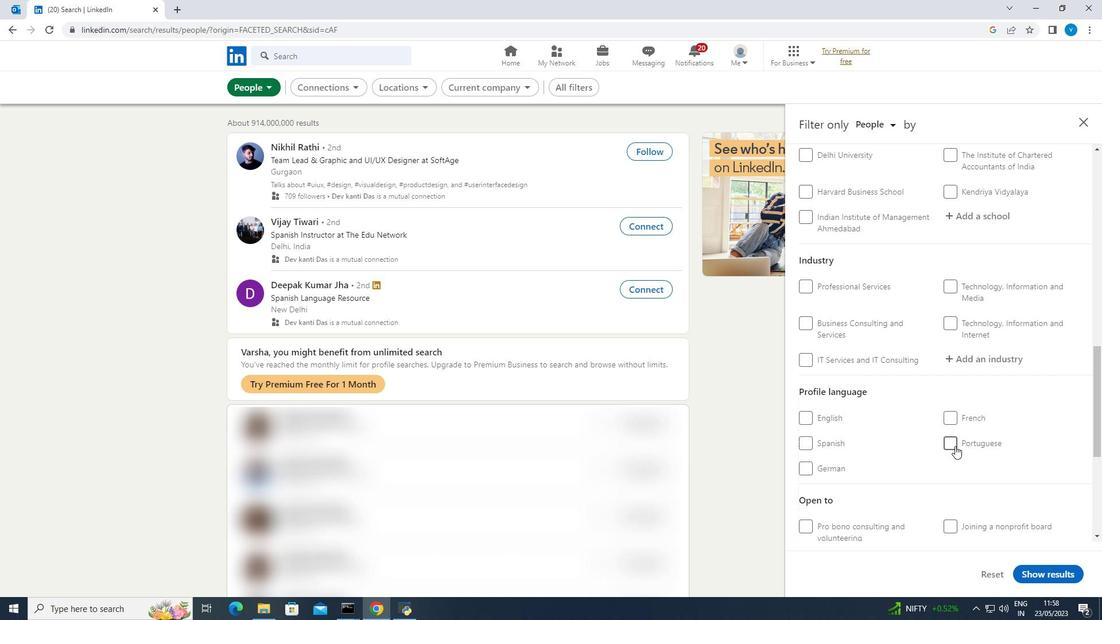 
Action: Mouse scrolled (955, 446) with delta (0, 0)
Screenshot: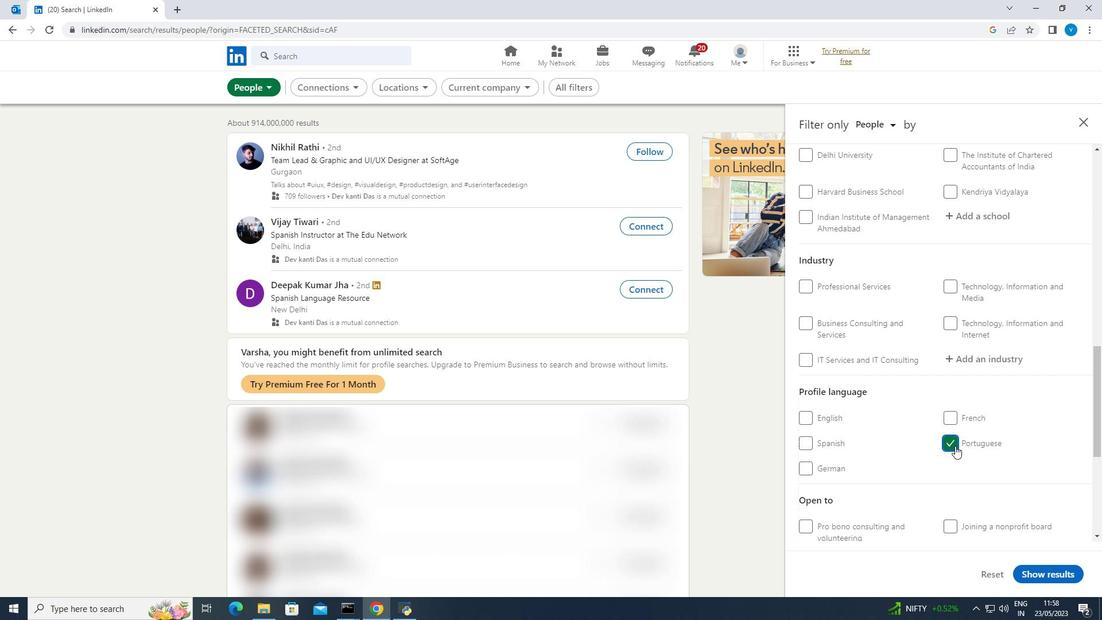 
Action: Mouse scrolled (955, 446) with delta (0, 0)
Screenshot: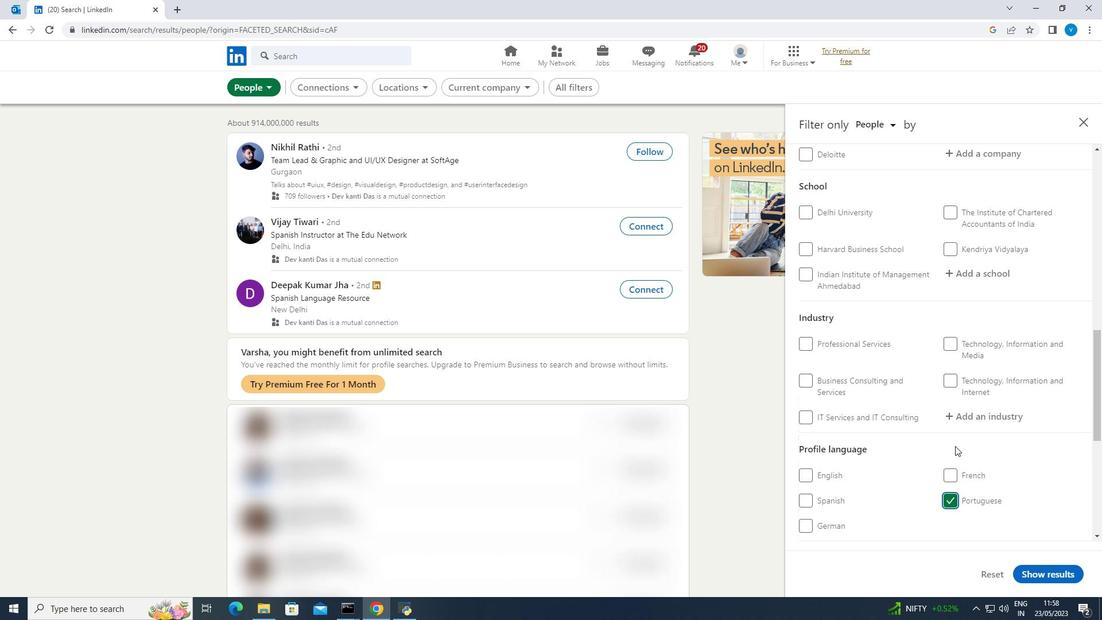 
Action: Mouse scrolled (955, 446) with delta (0, 0)
Screenshot: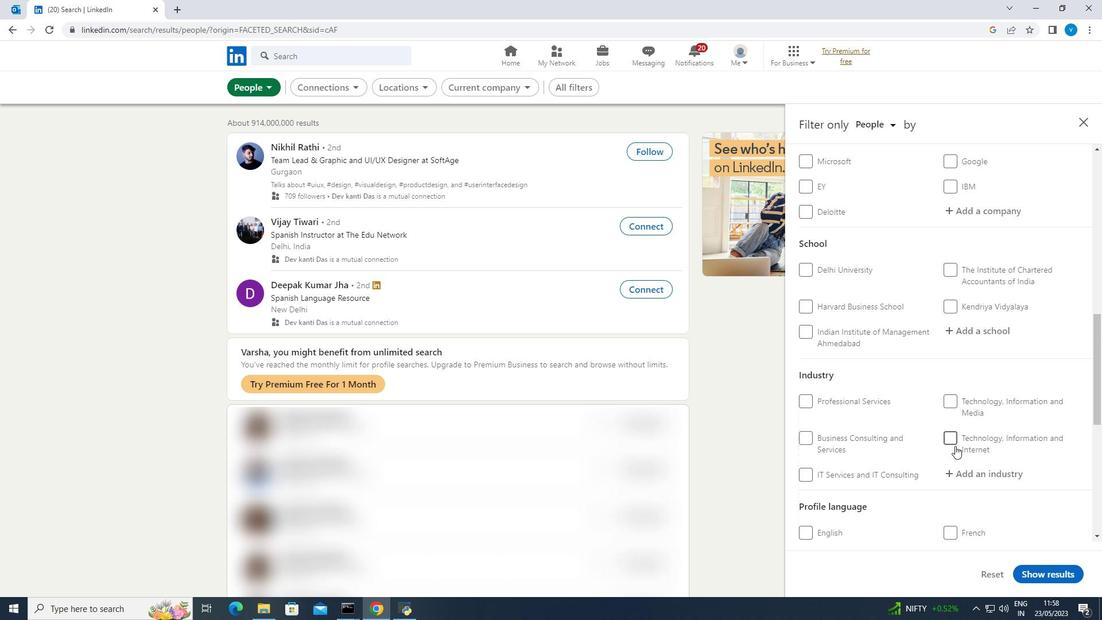 
Action: Mouse scrolled (955, 446) with delta (0, 0)
Screenshot: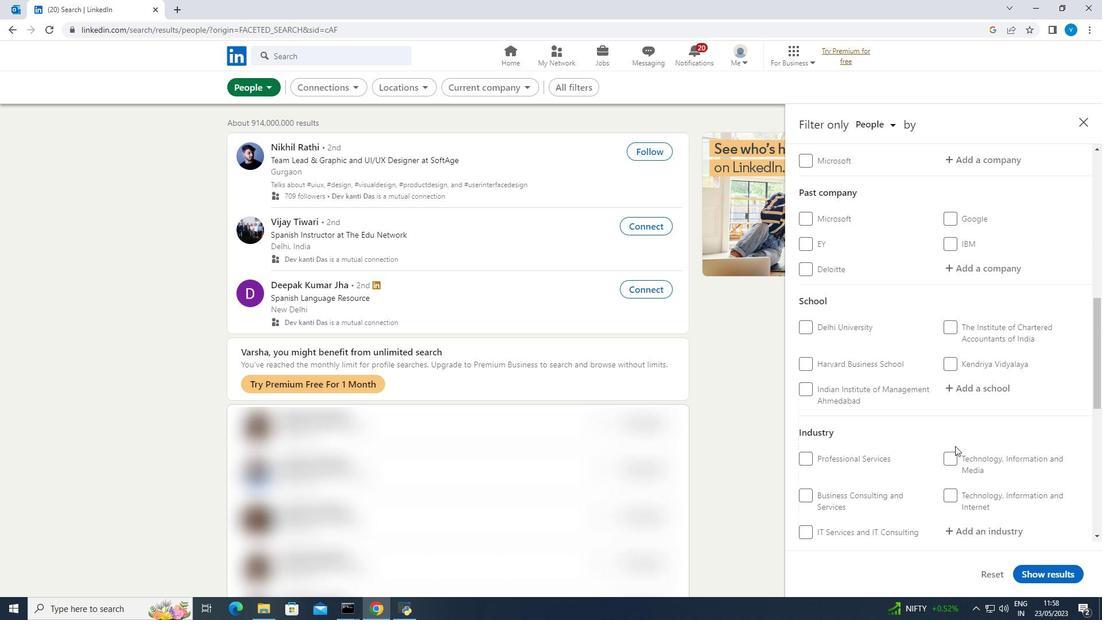 
Action: Mouse scrolled (955, 446) with delta (0, 0)
Screenshot: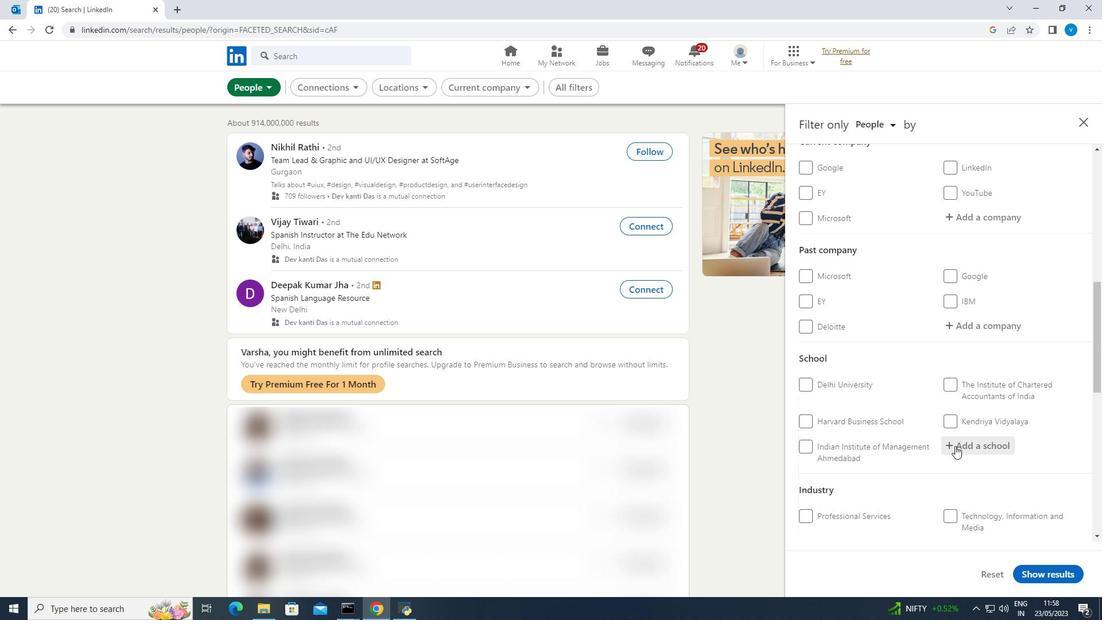 
Action: Mouse moved to (979, 275)
Screenshot: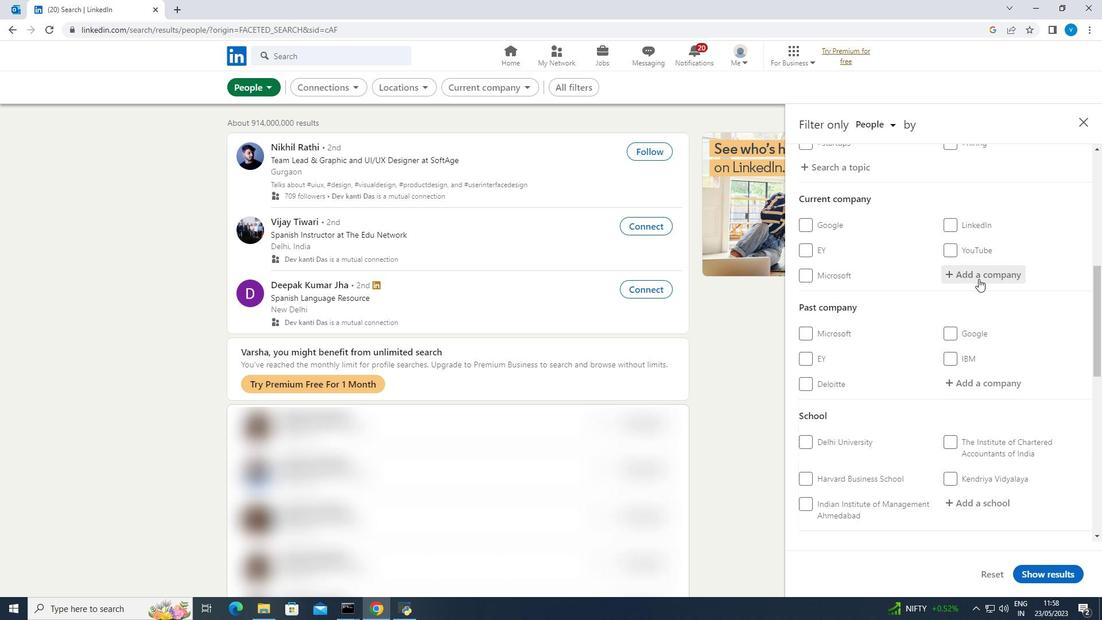 
Action: Mouse pressed left at (979, 275)
Screenshot: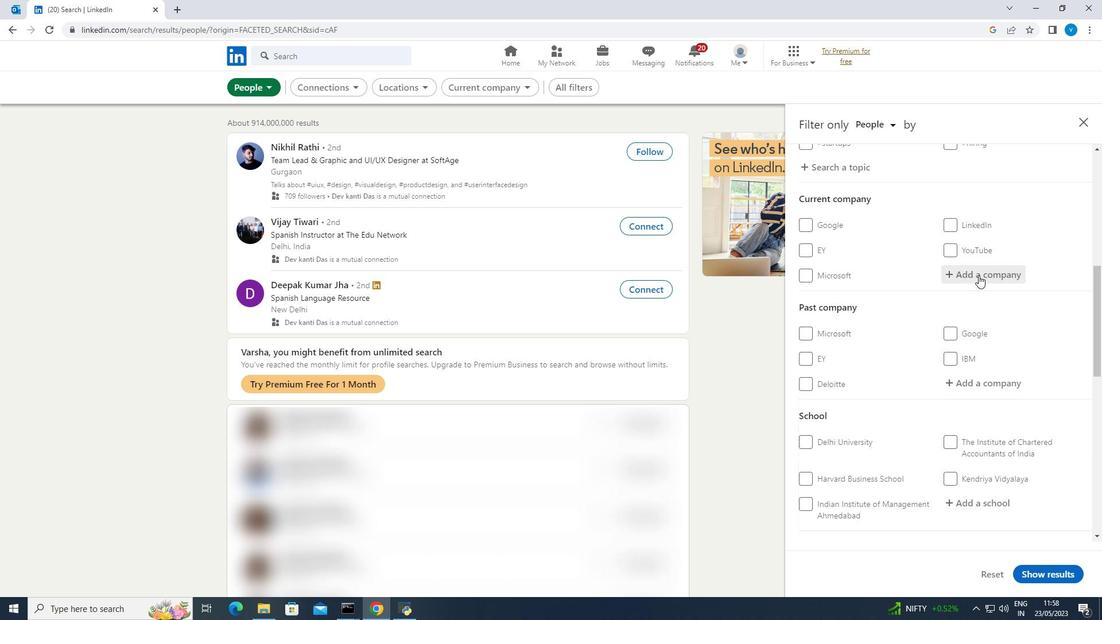 
Action: Mouse moved to (942, 250)
Screenshot: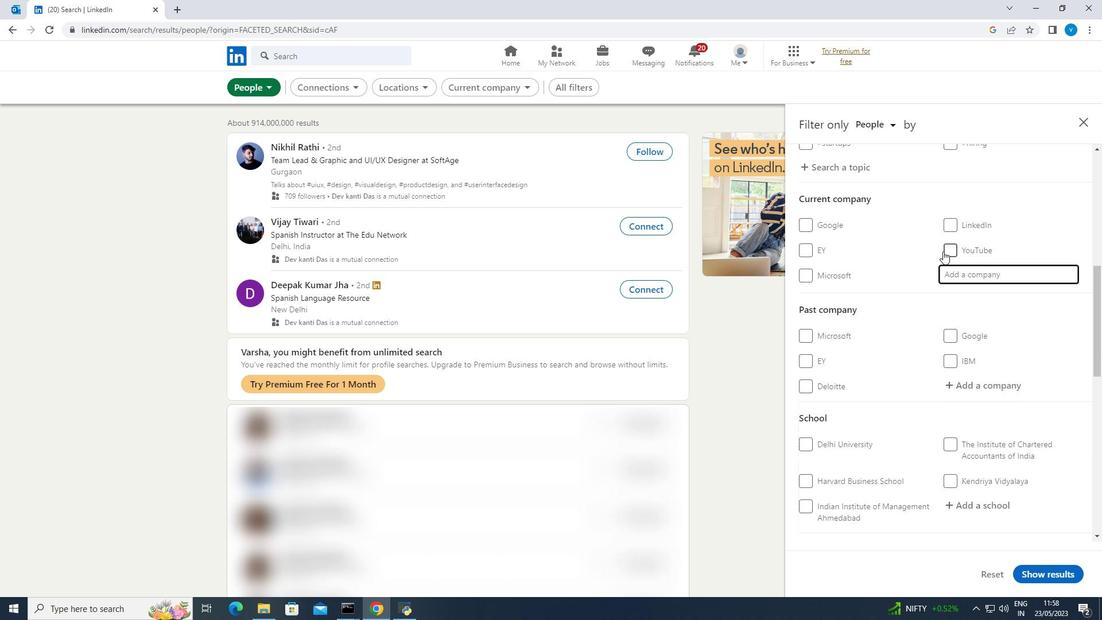 
Action: Key pressed <Key.shift><Key.shift><Key.shift>Pharma<Key.space><Key.shift><Key.shift><Key.shift><Key.shift><Key.shift>J
Screenshot: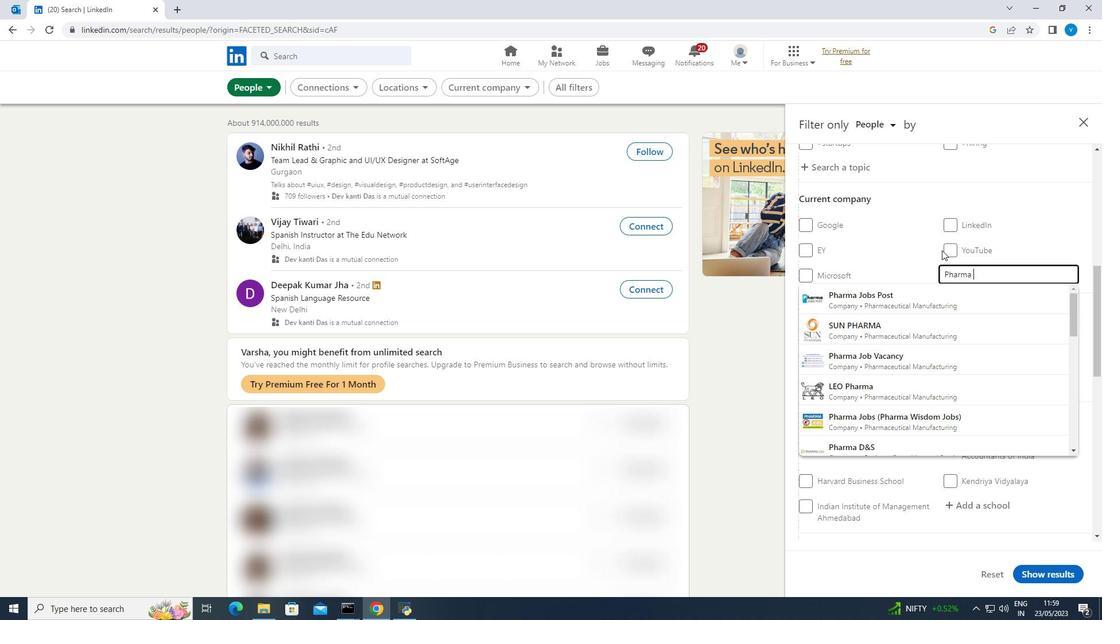 
Action: Mouse moved to (880, 352)
Screenshot: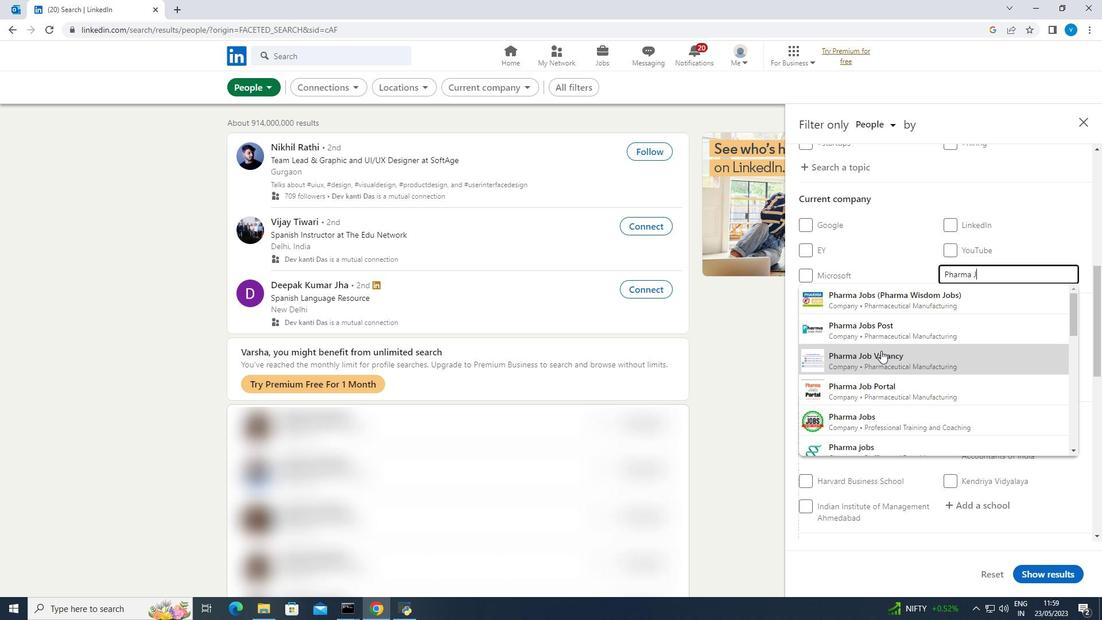 
Action: Mouse pressed left at (880, 352)
Screenshot: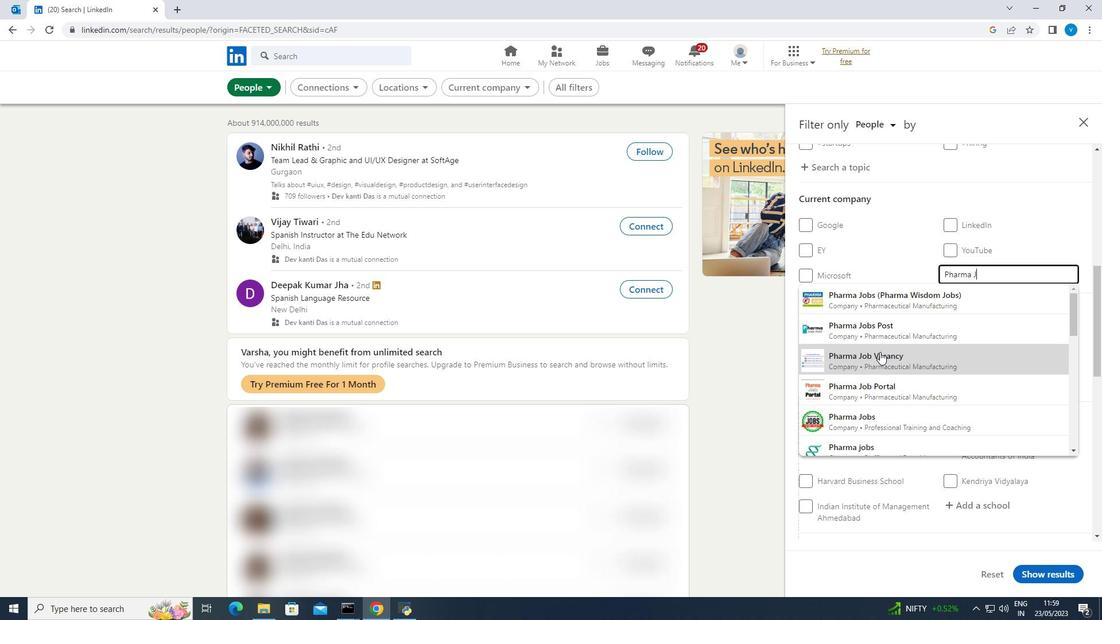 
Action: Mouse scrolled (880, 351) with delta (0, 0)
Screenshot: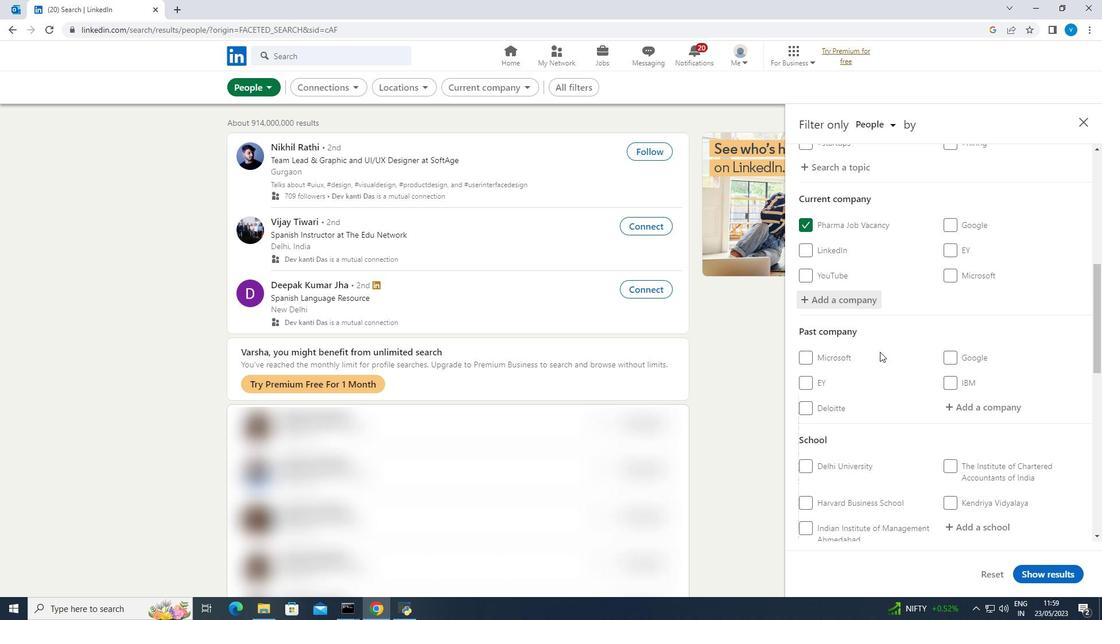
Action: Mouse moved to (881, 352)
Screenshot: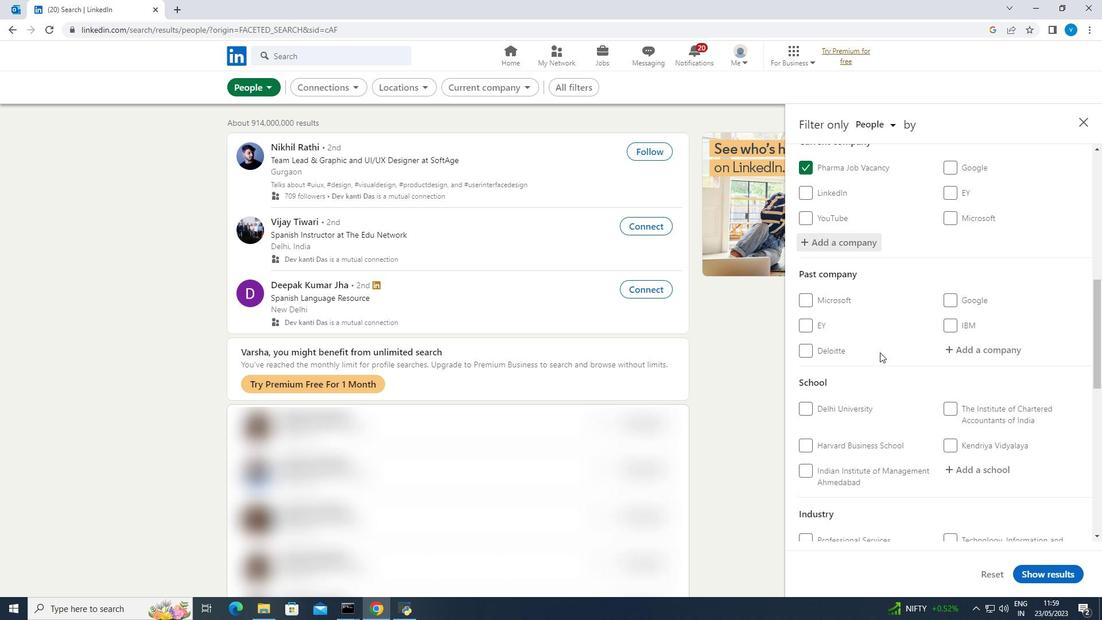 
Action: Mouse scrolled (881, 351) with delta (0, 0)
Screenshot: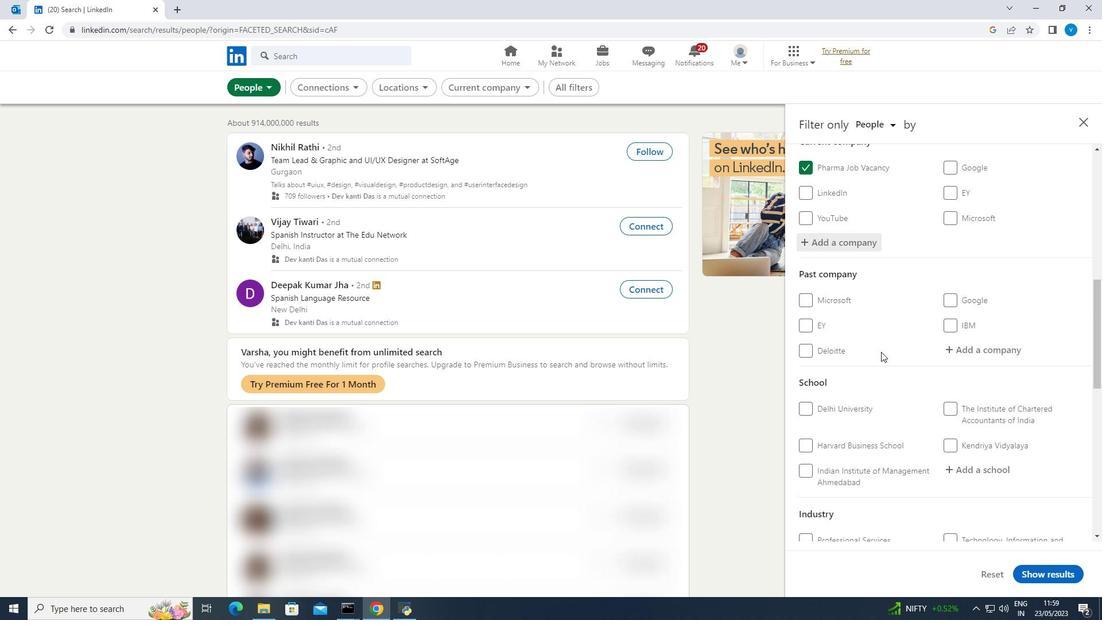 
Action: Mouse scrolled (881, 351) with delta (0, 0)
Screenshot: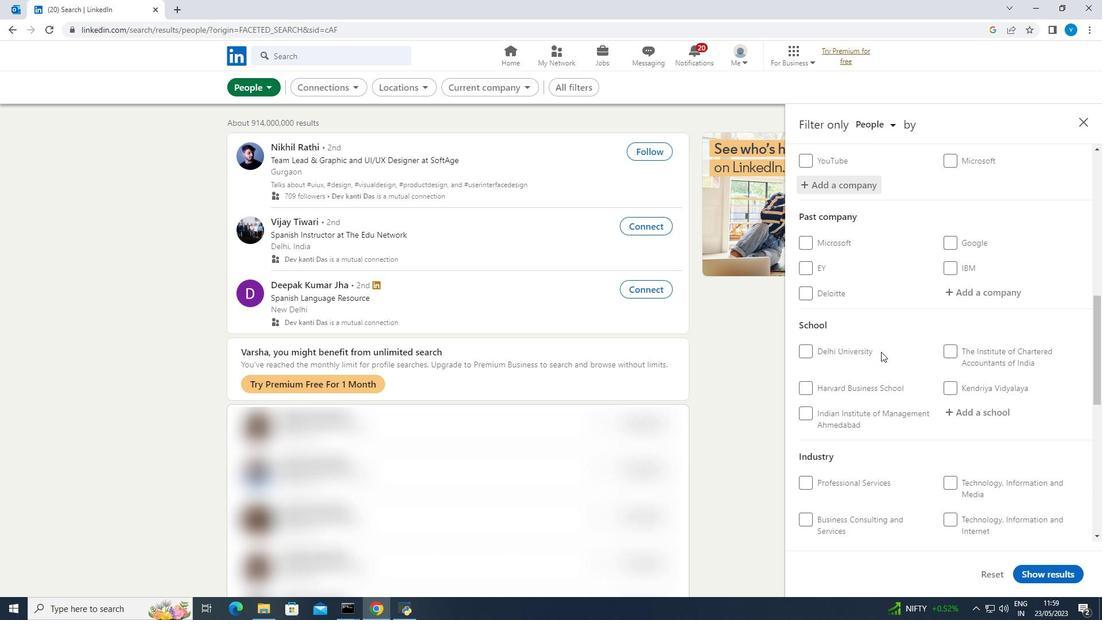 
Action: Mouse moved to (882, 350)
Screenshot: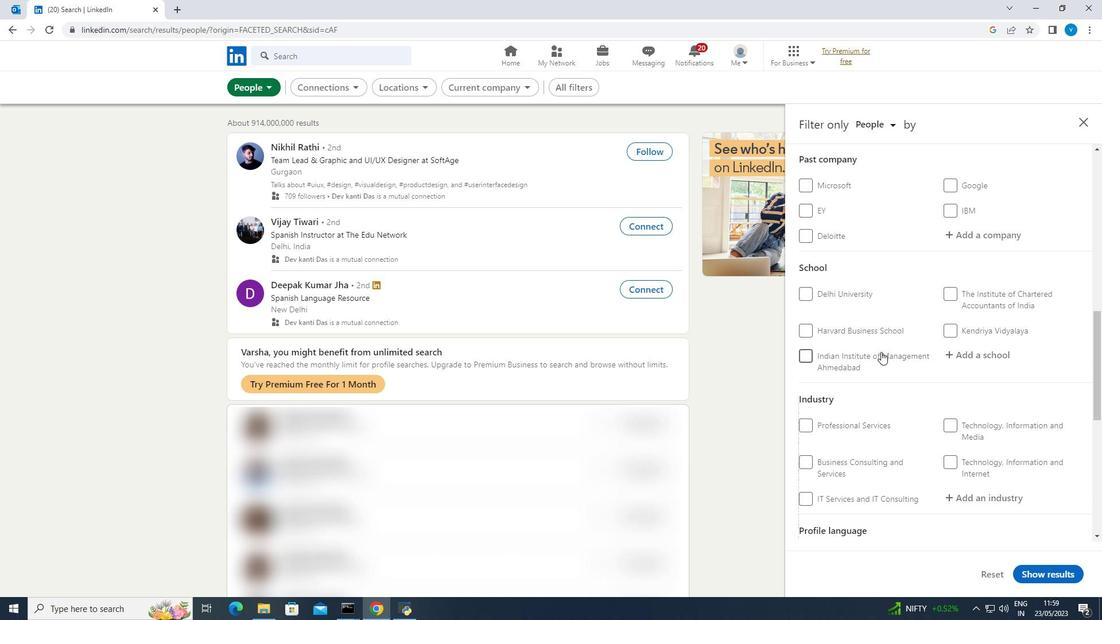 
Action: Mouse scrolled (882, 350) with delta (0, 0)
Screenshot: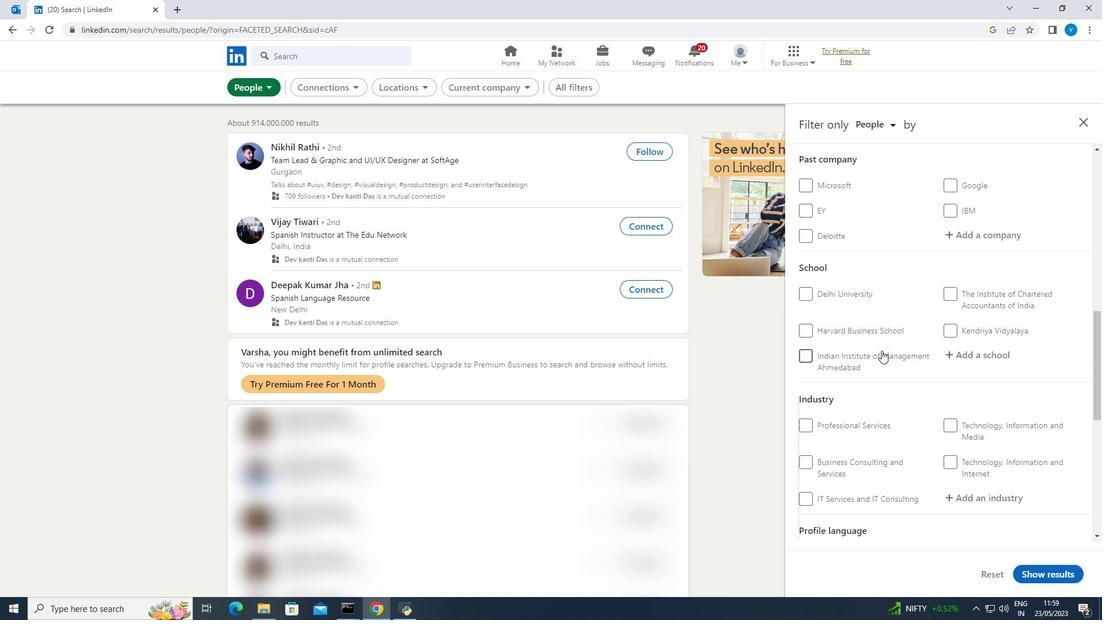 
Action: Mouse moved to (969, 294)
Screenshot: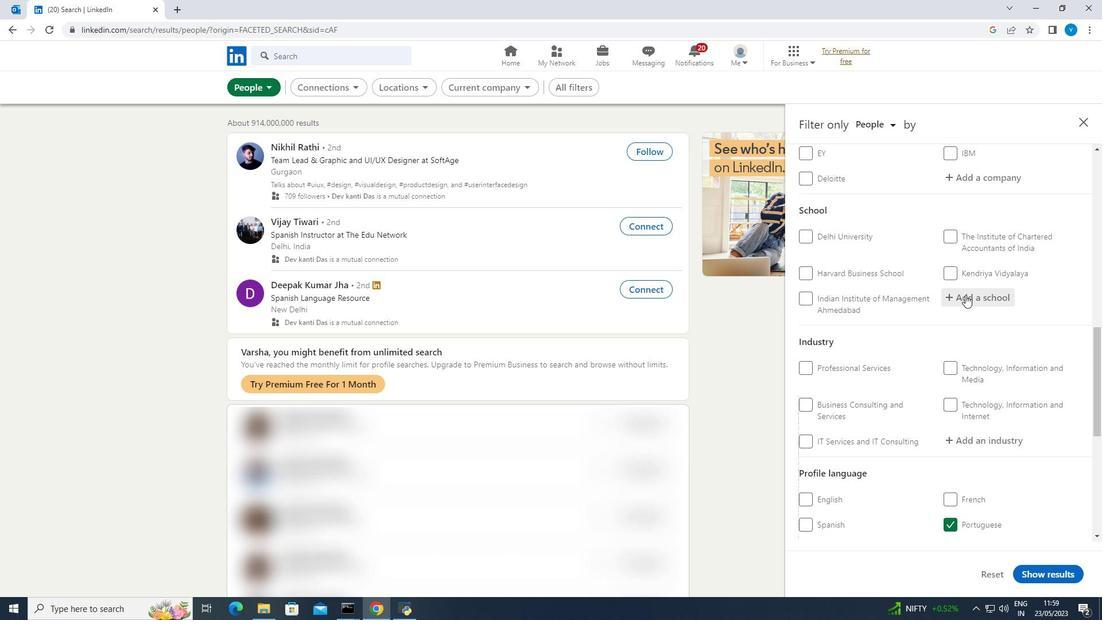 
Action: Mouse pressed left at (969, 294)
Screenshot: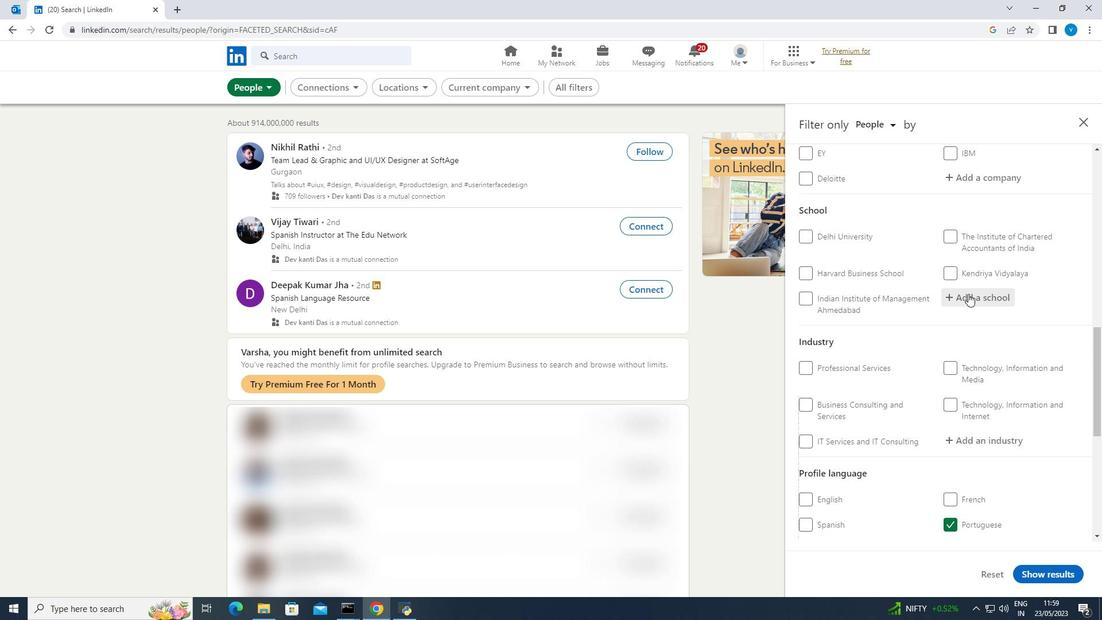
Action: Mouse moved to (976, 290)
Screenshot: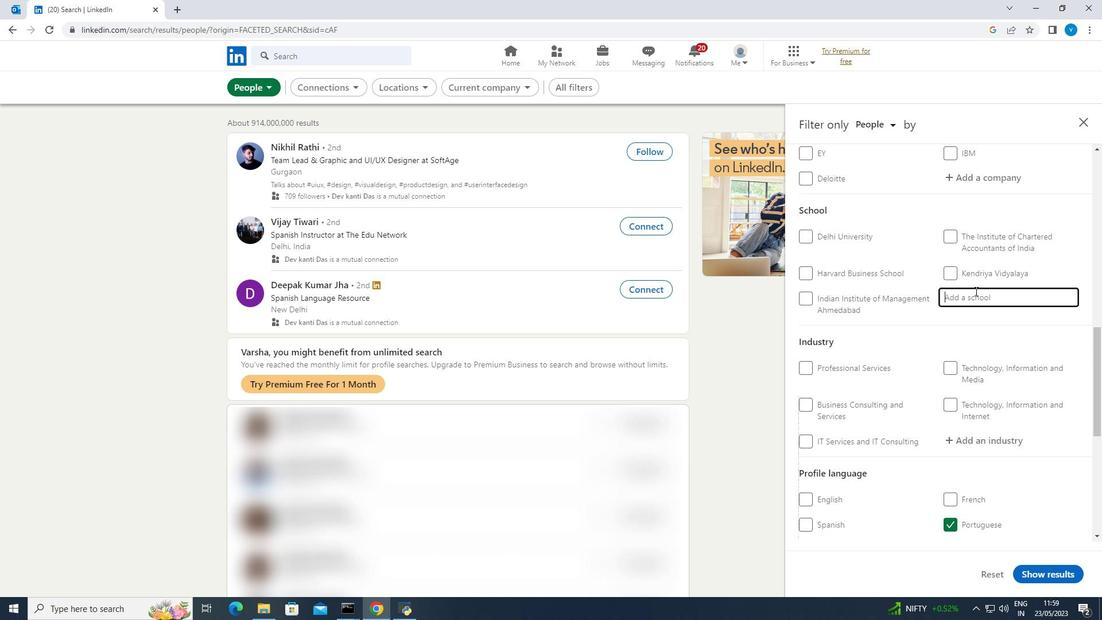 
Action: Key pressed <Key.shift>INSAID
Screenshot: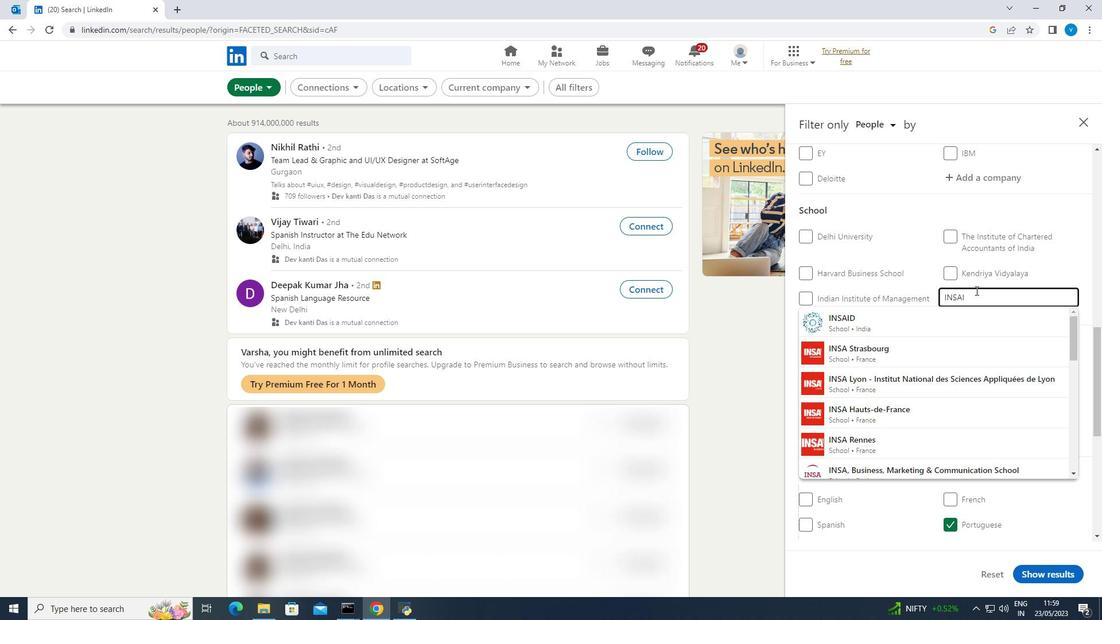 
Action: Mouse moved to (935, 314)
Screenshot: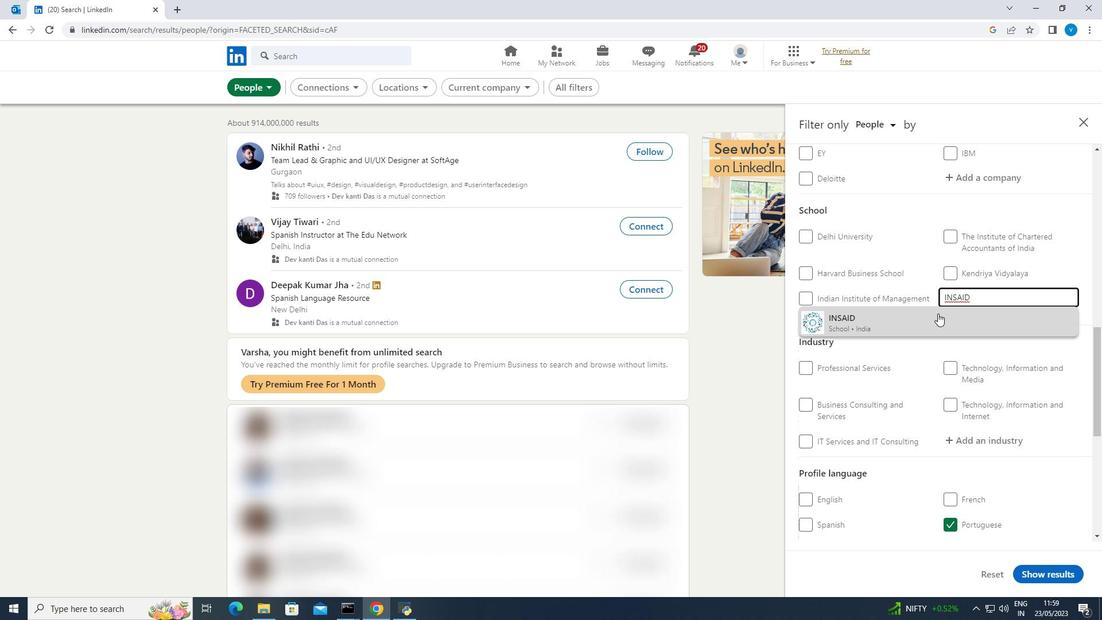 
Action: Mouse pressed left at (935, 314)
Screenshot: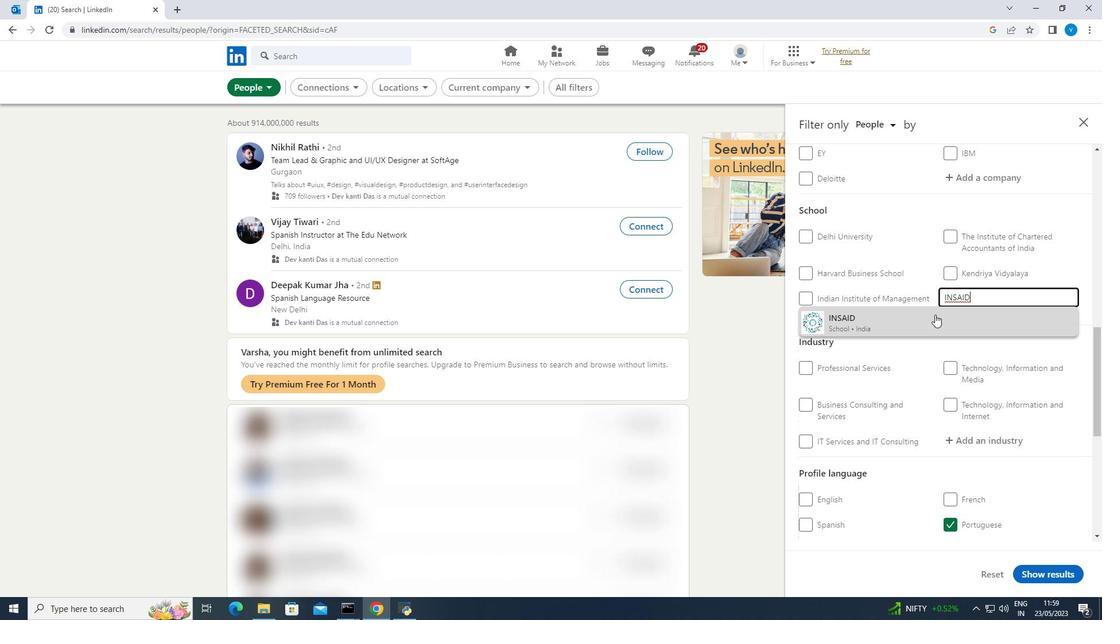 
Action: Mouse scrolled (935, 314) with delta (0, 0)
Screenshot: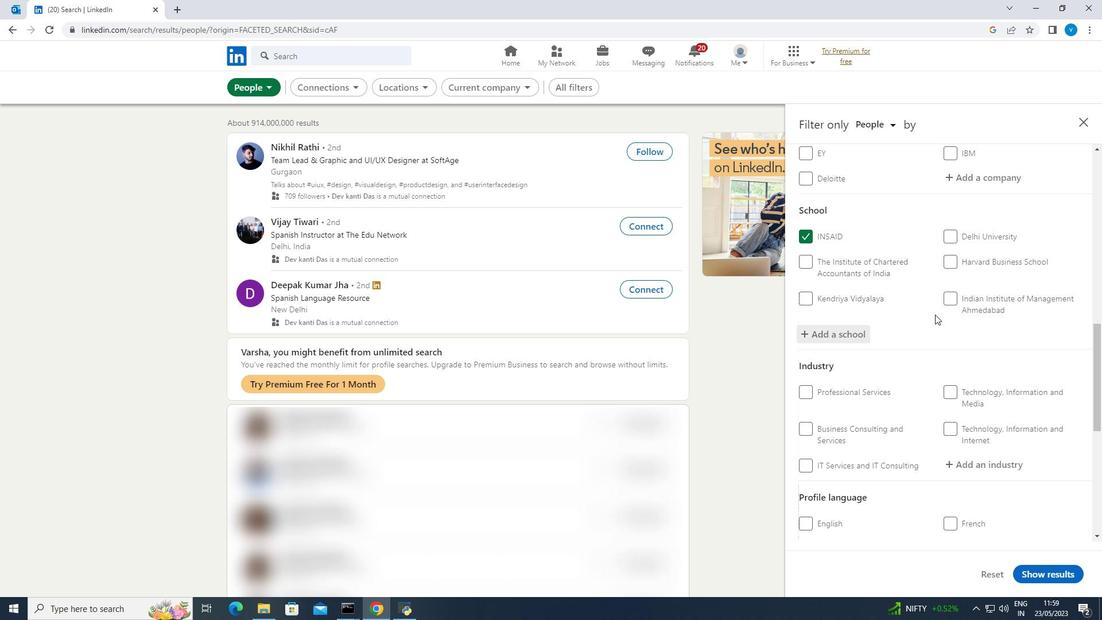 
Action: Mouse scrolled (935, 314) with delta (0, 0)
Screenshot: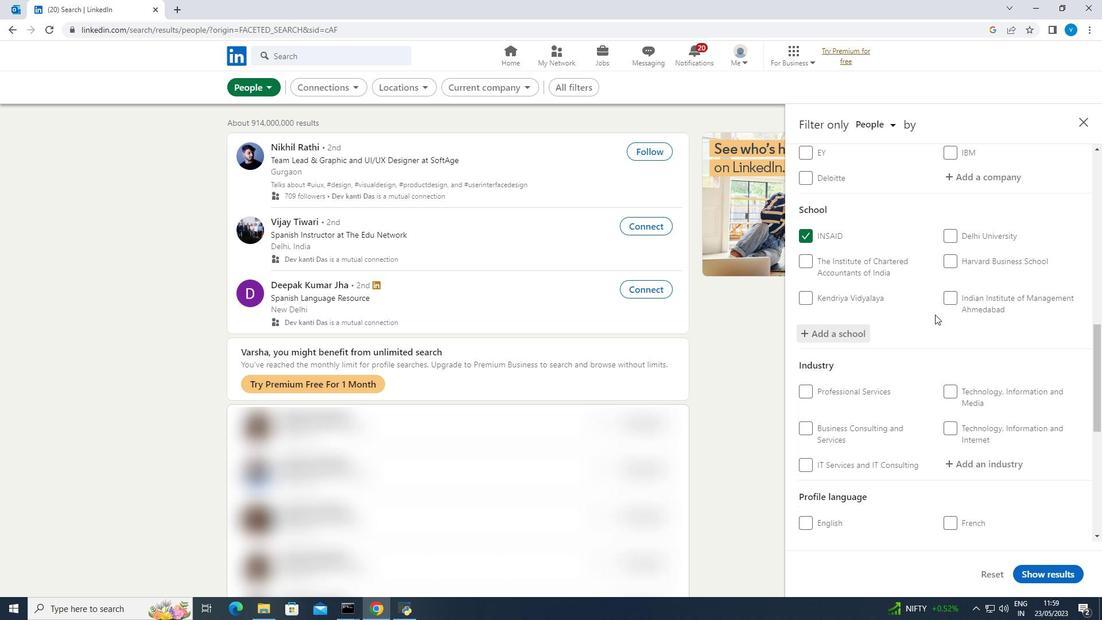 
Action: Mouse scrolled (935, 314) with delta (0, 0)
Screenshot: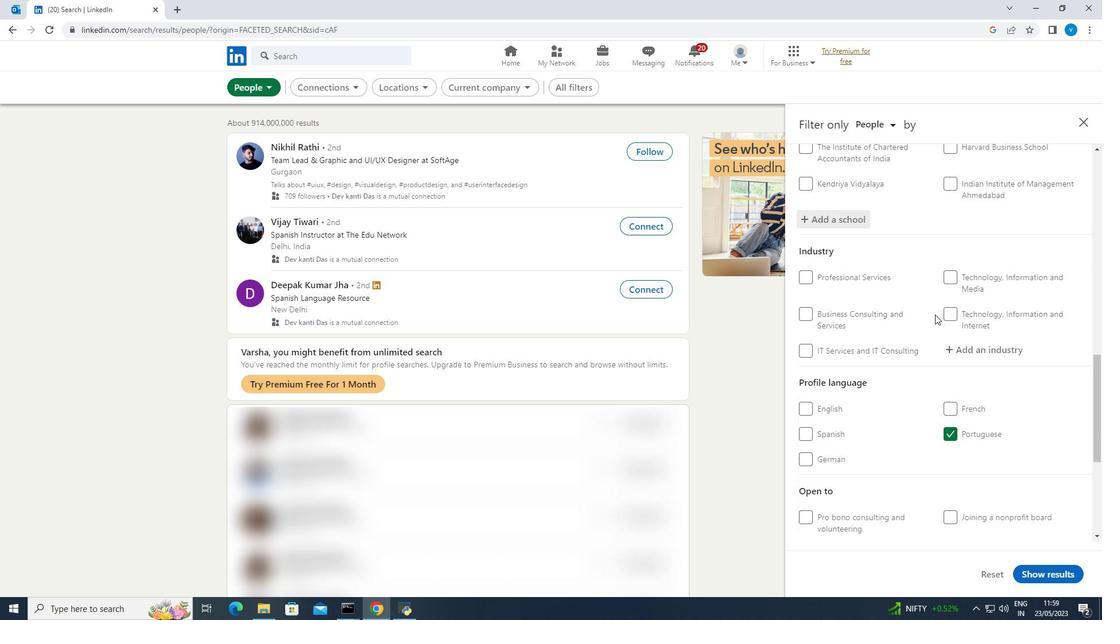 
Action: Mouse moved to (955, 287)
Screenshot: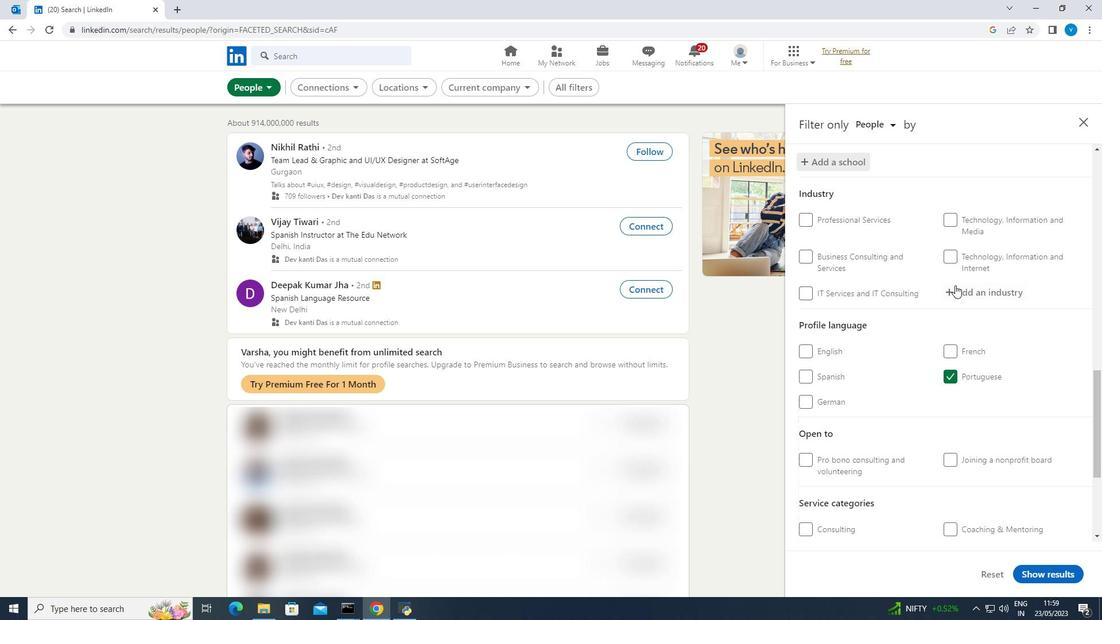 
Action: Mouse pressed left at (955, 287)
Screenshot: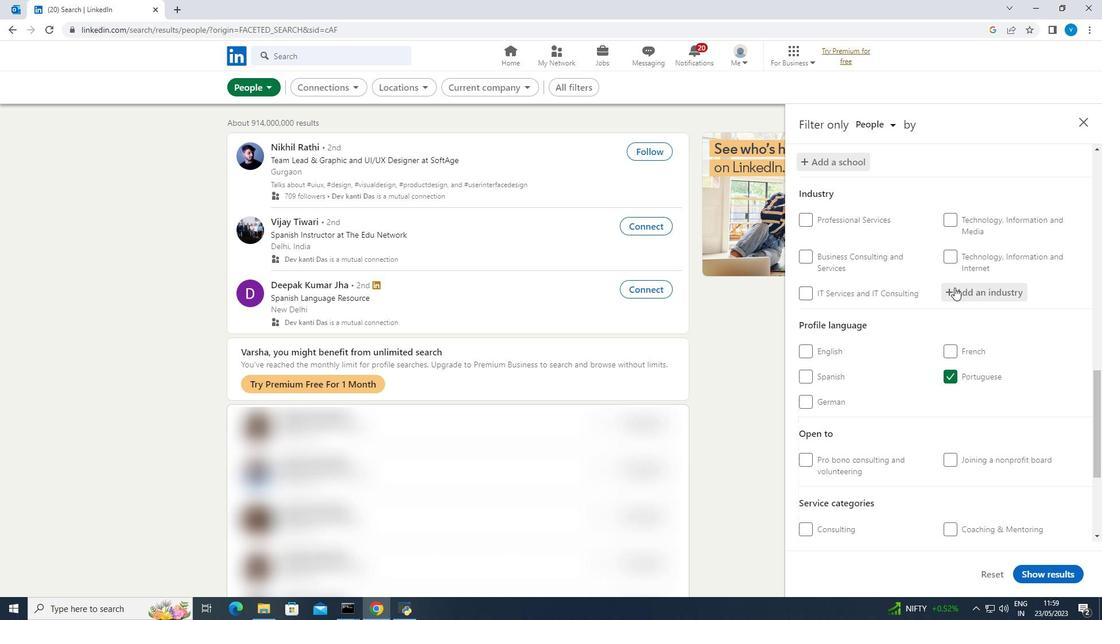 
Action: Mouse moved to (961, 286)
Screenshot: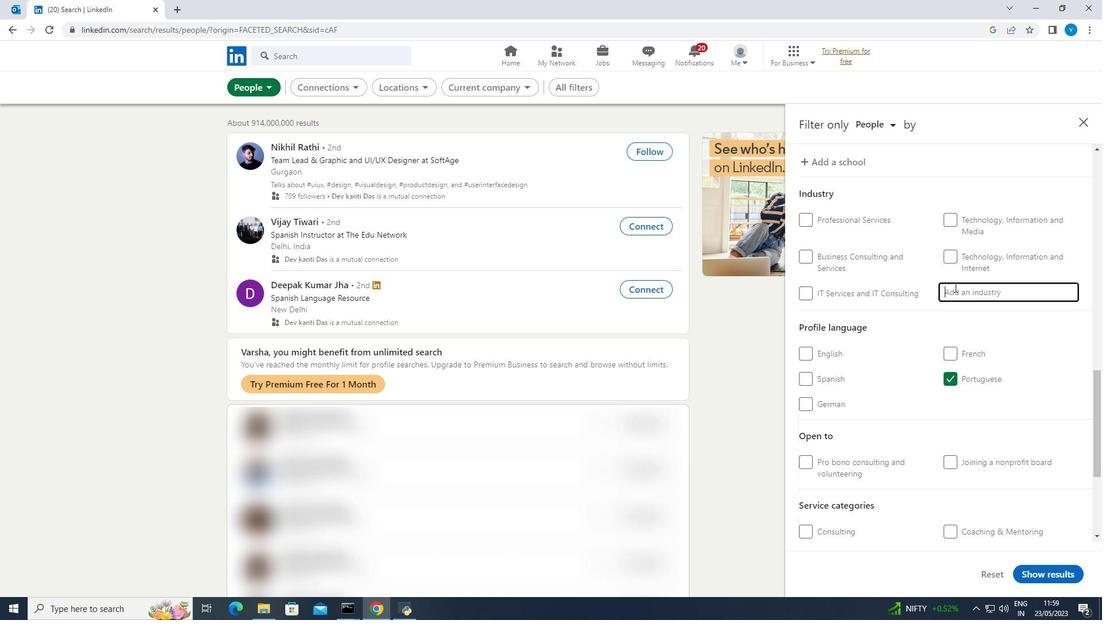 
Action: Key pressed <Key.shift><Key.shift><Key.shift><Key.shift><Key.shift><Key.shift><Key.shift>Caterers
Screenshot: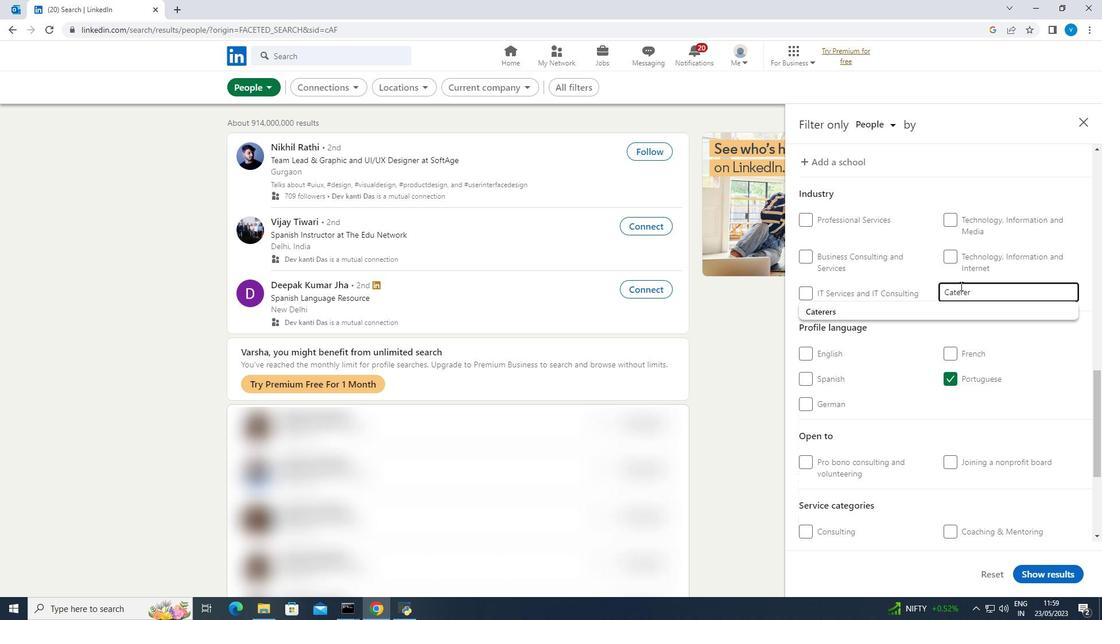 
Action: Mouse moved to (936, 308)
Screenshot: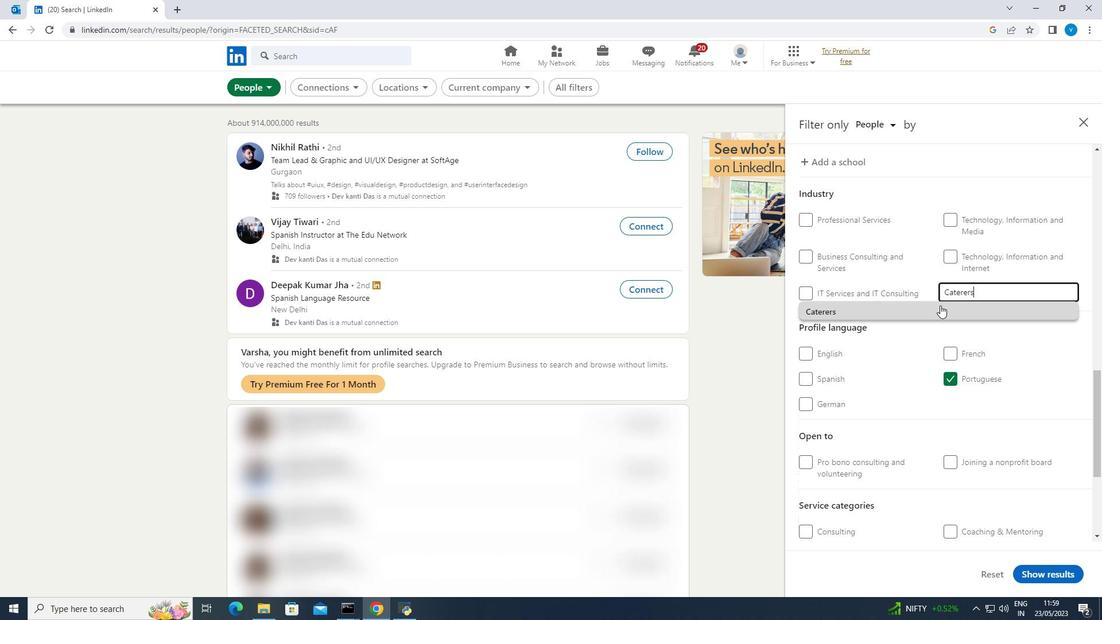 
Action: Mouse pressed left at (936, 308)
Screenshot: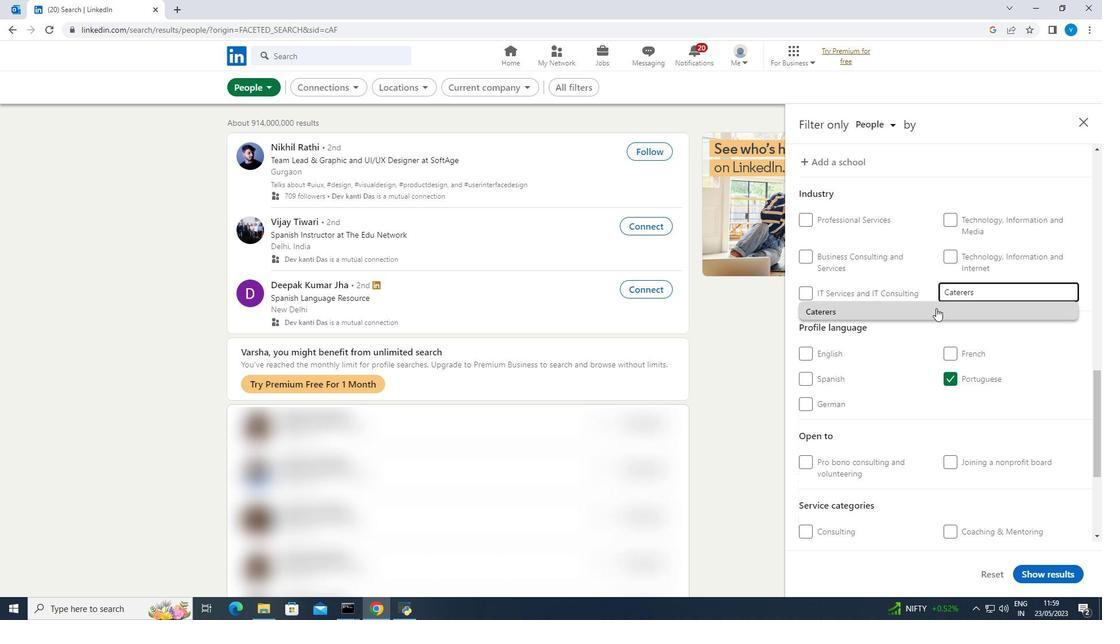 
Action: Mouse moved to (936, 308)
Screenshot: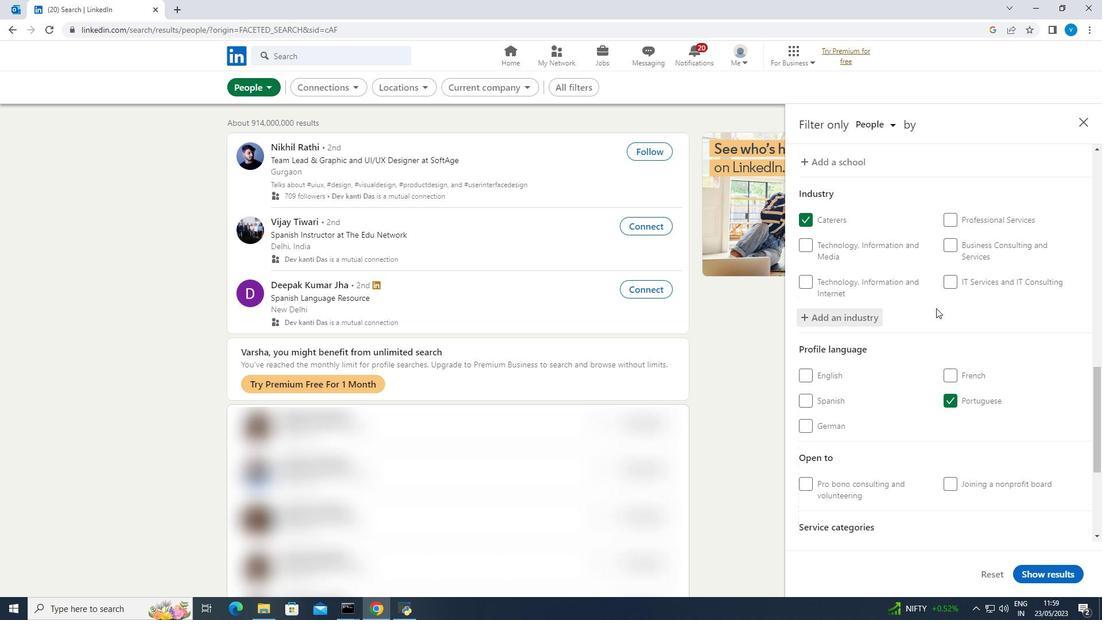 
Action: Mouse scrolled (936, 307) with delta (0, 0)
Screenshot: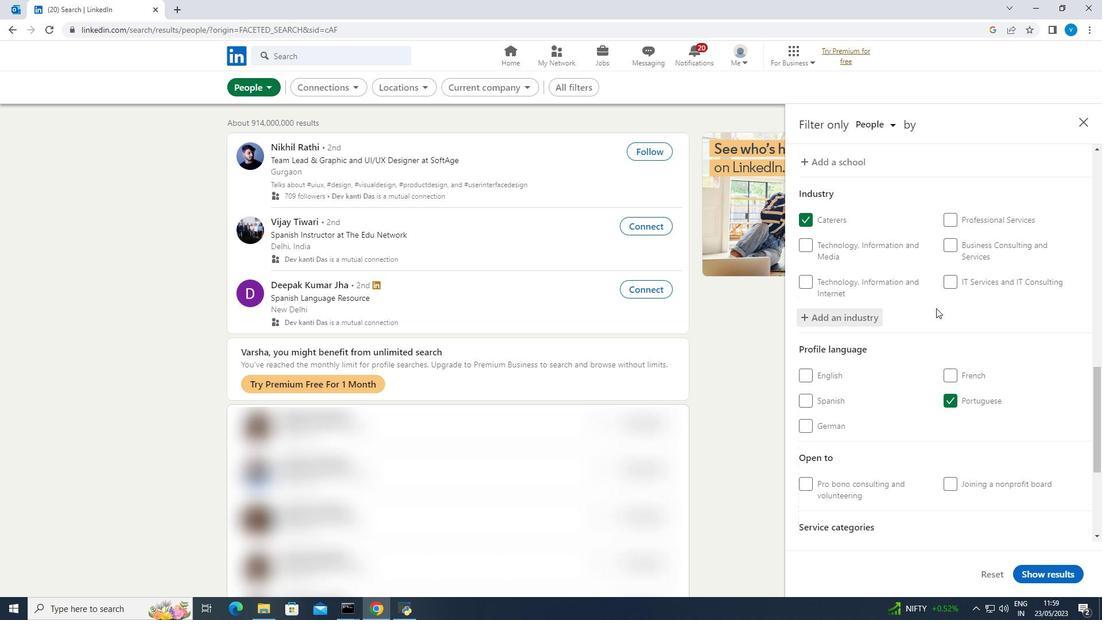 
Action: Mouse scrolled (936, 307) with delta (0, 0)
Screenshot: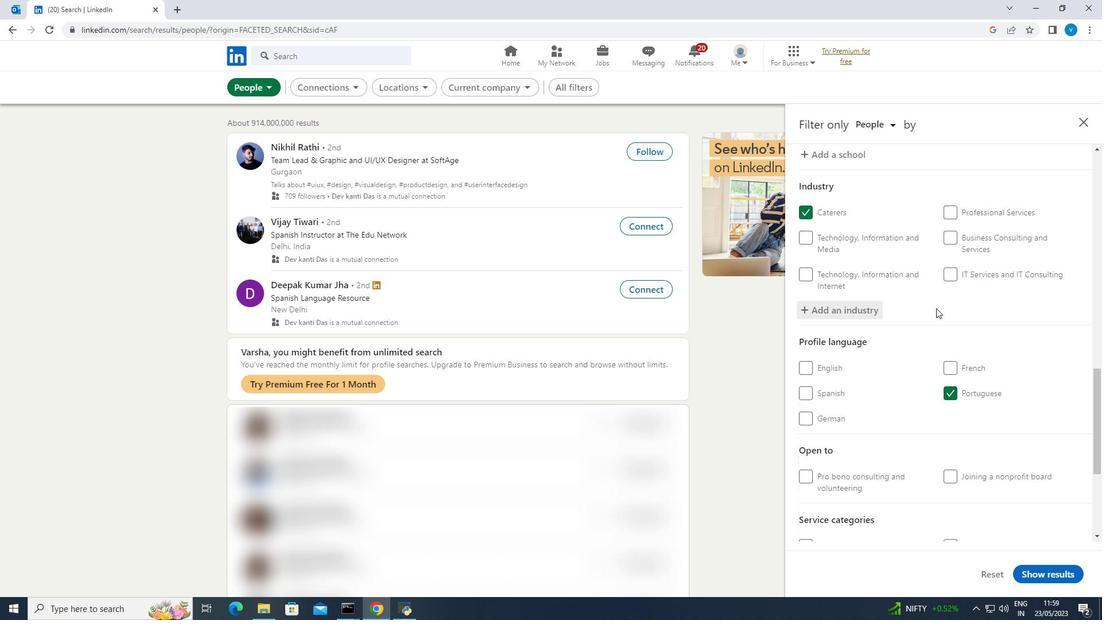 
Action: Mouse moved to (936, 308)
Screenshot: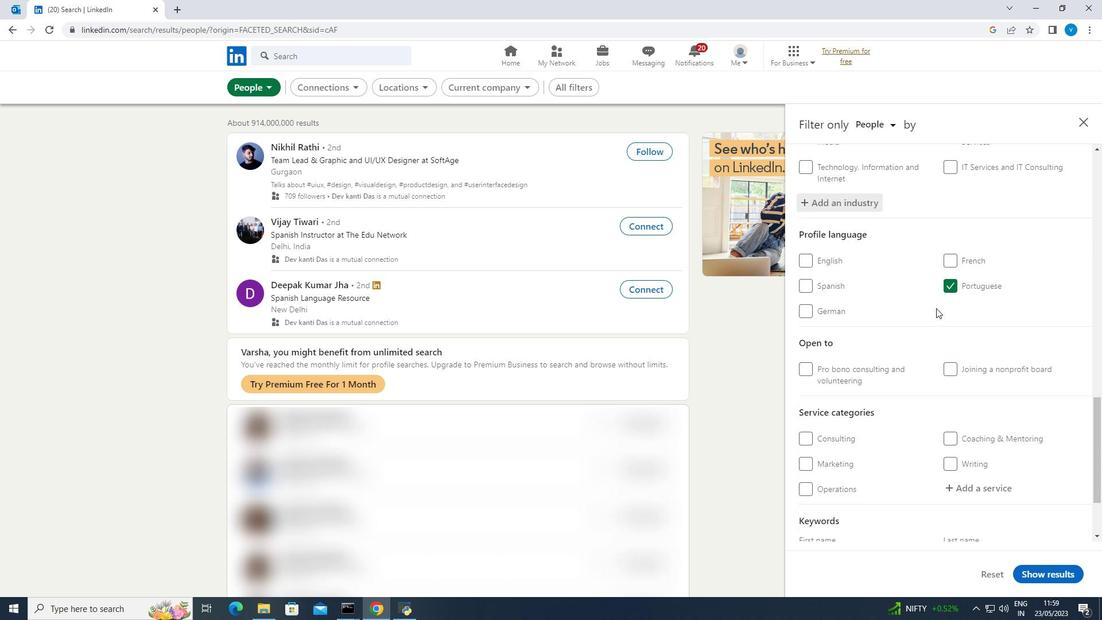 
Action: Mouse scrolled (936, 307) with delta (0, 0)
Screenshot: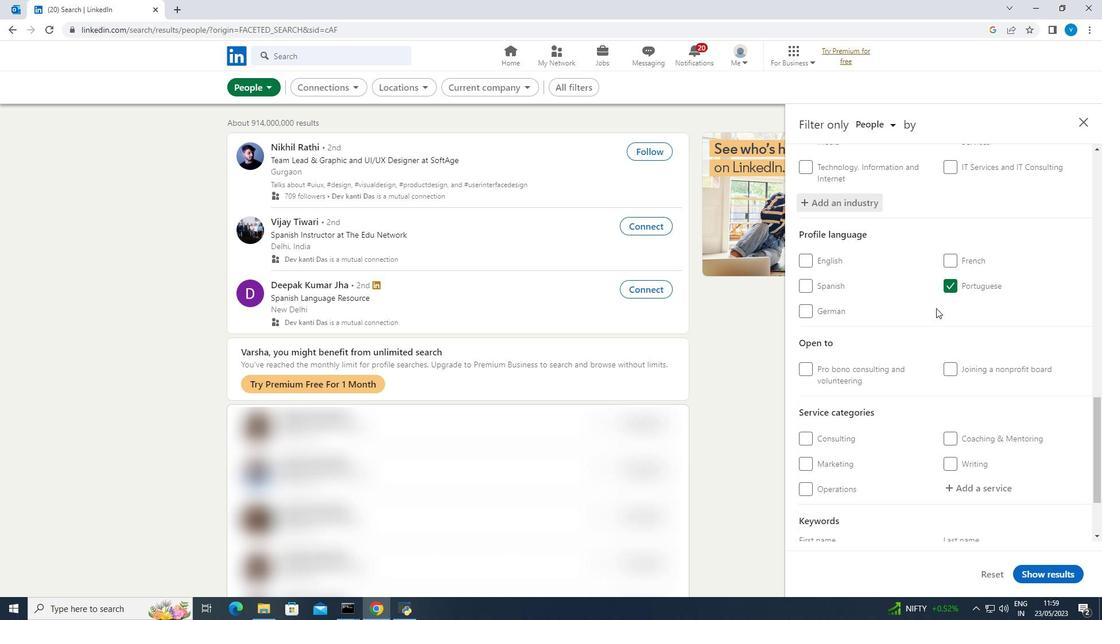 
Action: Mouse moved to (940, 306)
Screenshot: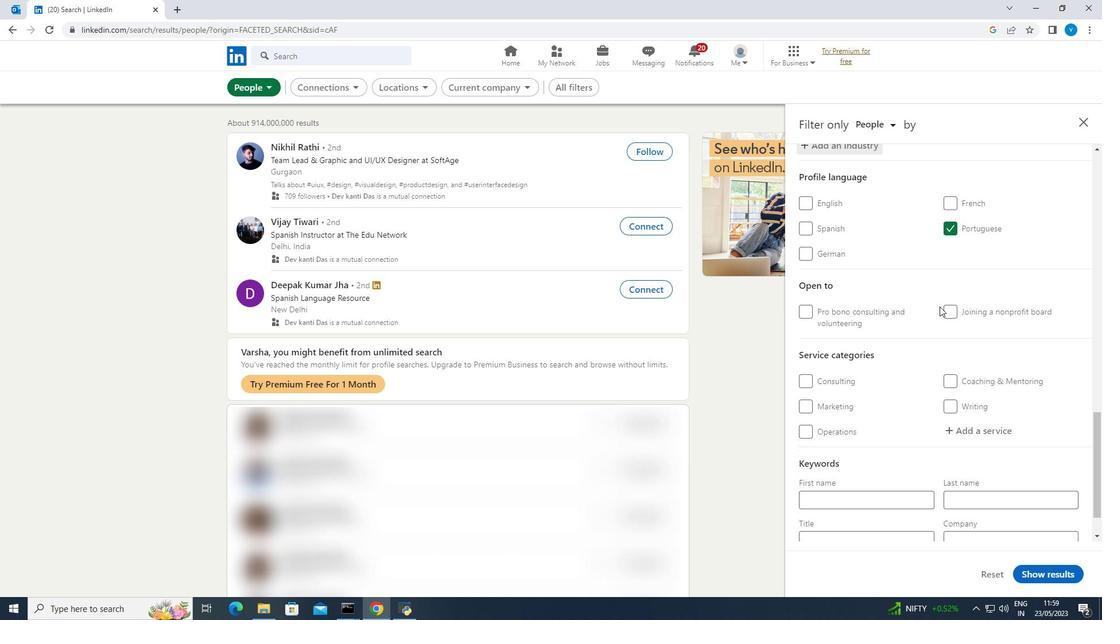 
Action: Mouse scrolled (940, 306) with delta (0, 0)
Screenshot: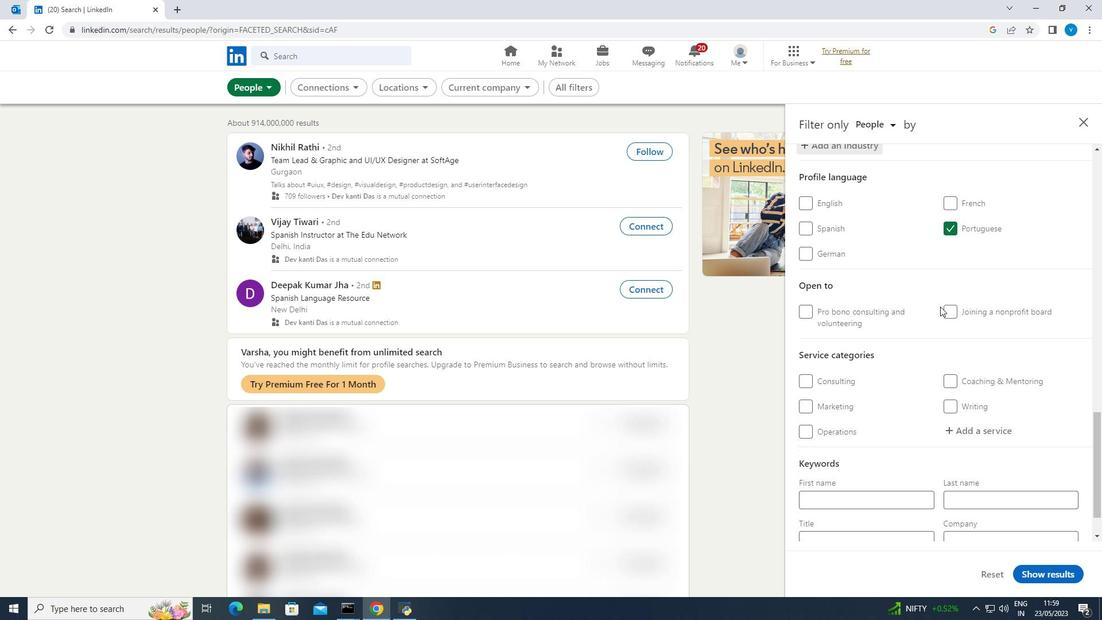 
Action: Mouse scrolled (940, 306) with delta (0, 0)
Screenshot: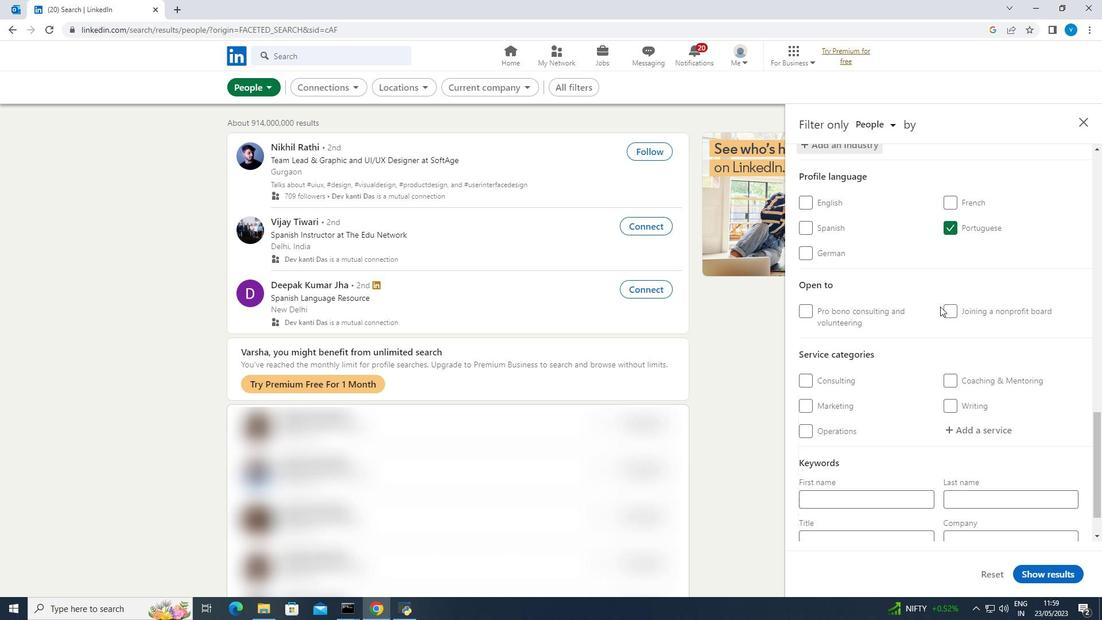 
Action: Mouse moved to (955, 375)
Screenshot: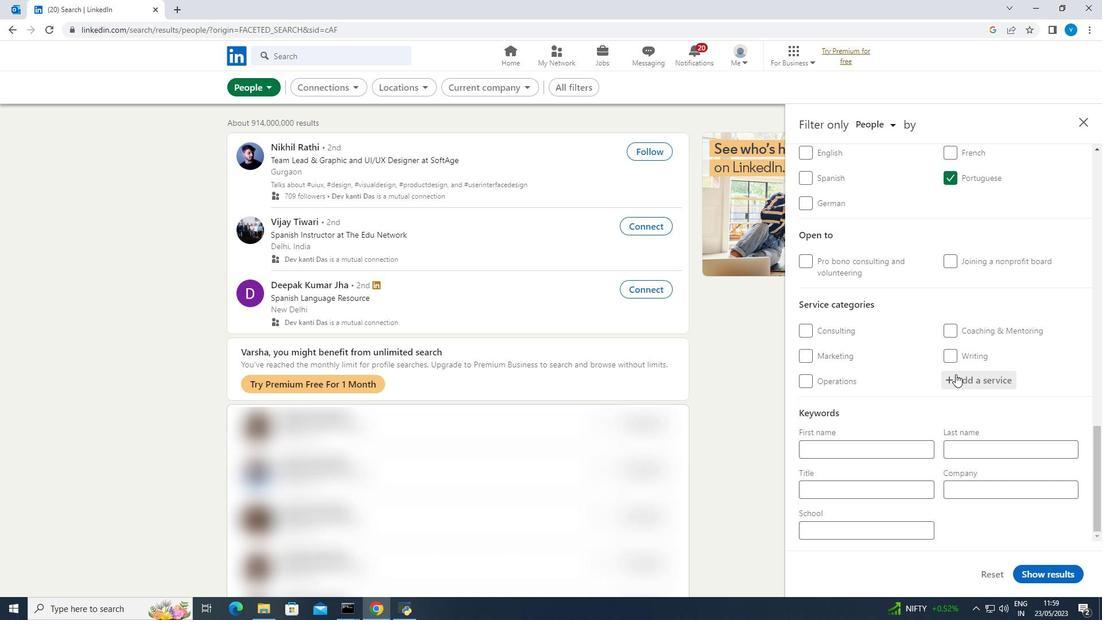 
Action: Mouse pressed left at (955, 375)
Screenshot: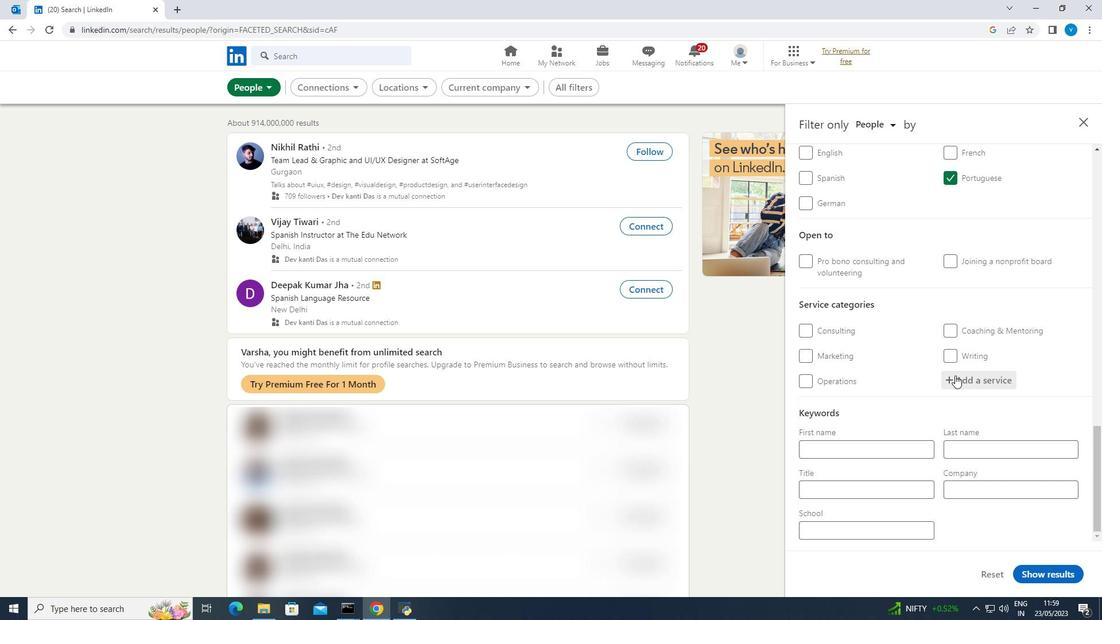 
Action: Mouse moved to (926, 309)
Screenshot: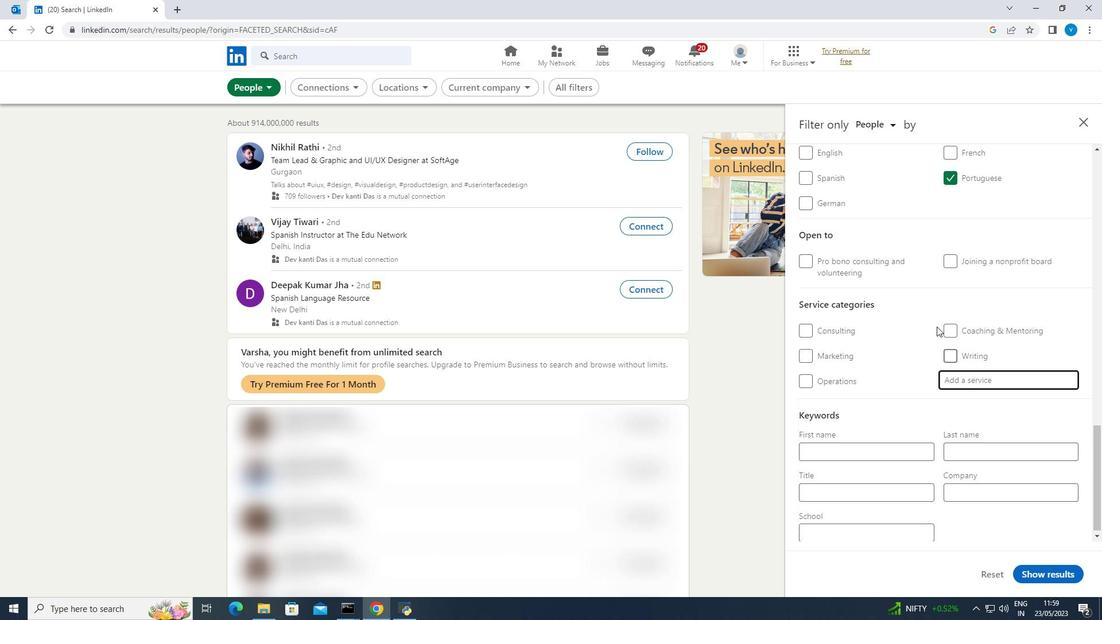 
Action: Key pressed <Key.shift><Key.shift><Key.shift><Key.shift><Key.shift><Key.shift><Key.shift><Key.shift><Key.shift>Program
Screenshot: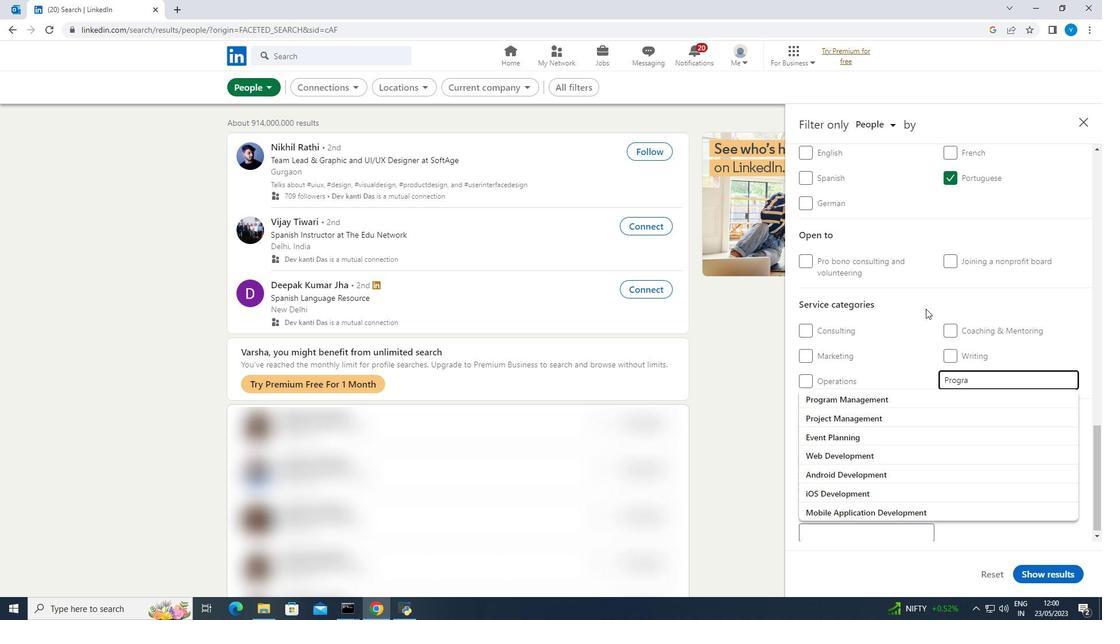 
Action: Mouse moved to (894, 395)
Screenshot: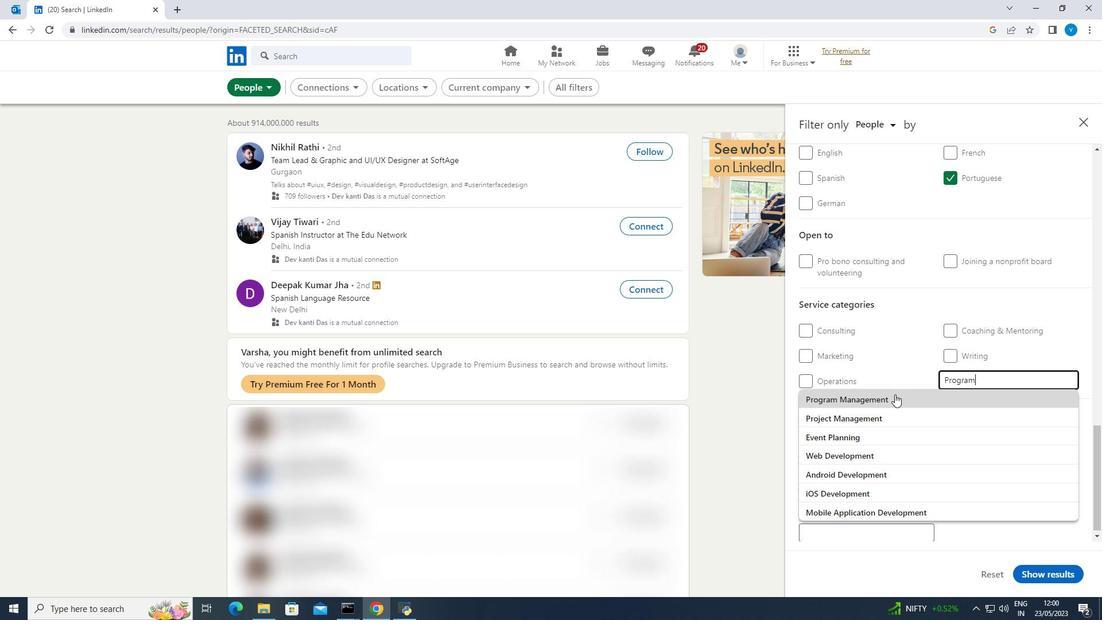 
Action: Mouse pressed left at (894, 395)
Screenshot: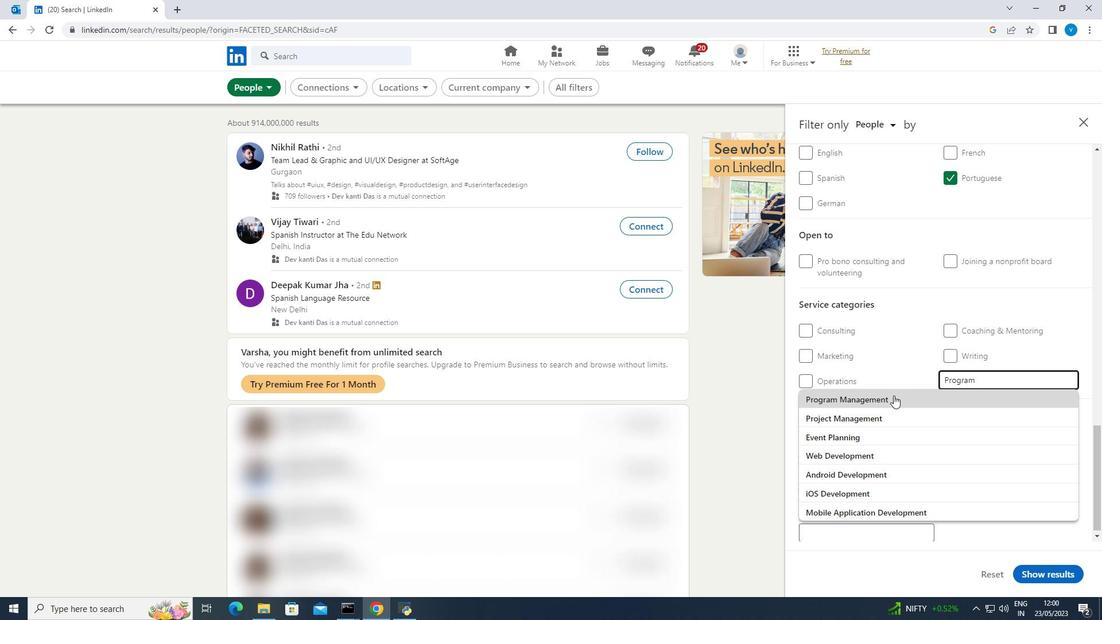 
Action: Mouse scrolled (894, 395) with delta (0, 0)
Screenshot: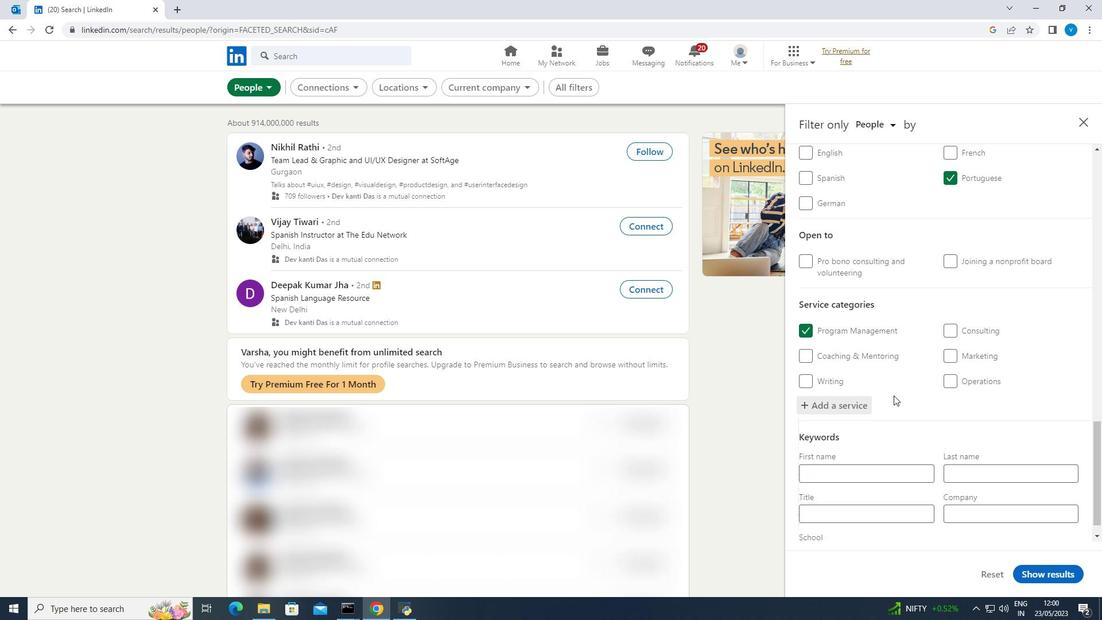 
Action: Mouse scrolled (894, 395) with delta (0, 0)
Screenshot: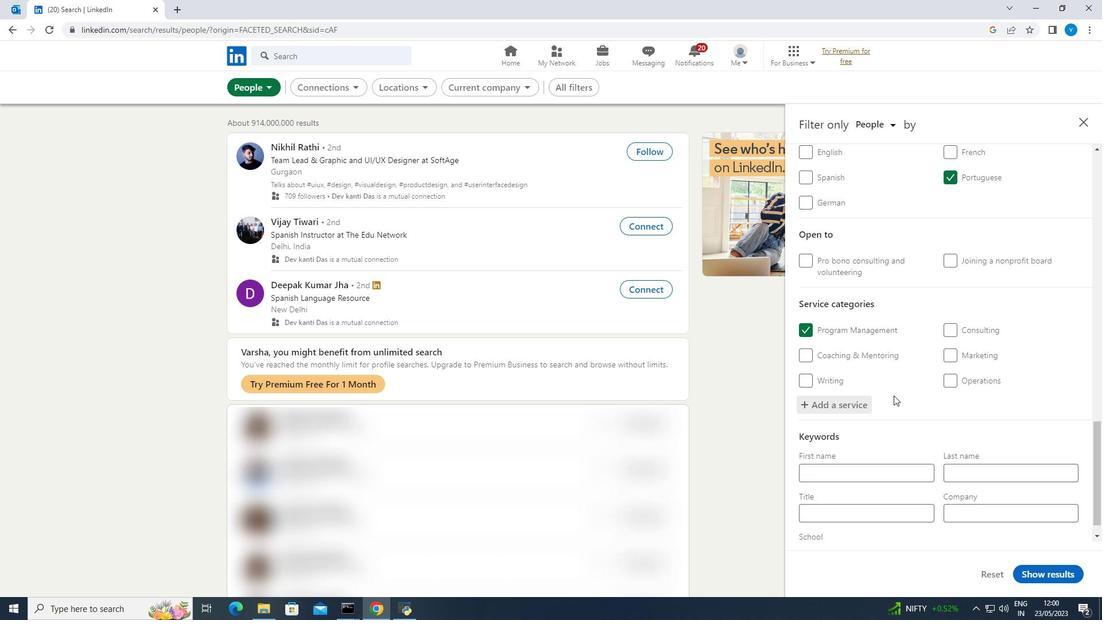 
Action: Mouse scrolled (894, 395) with delta (0, 0)
Screenshot: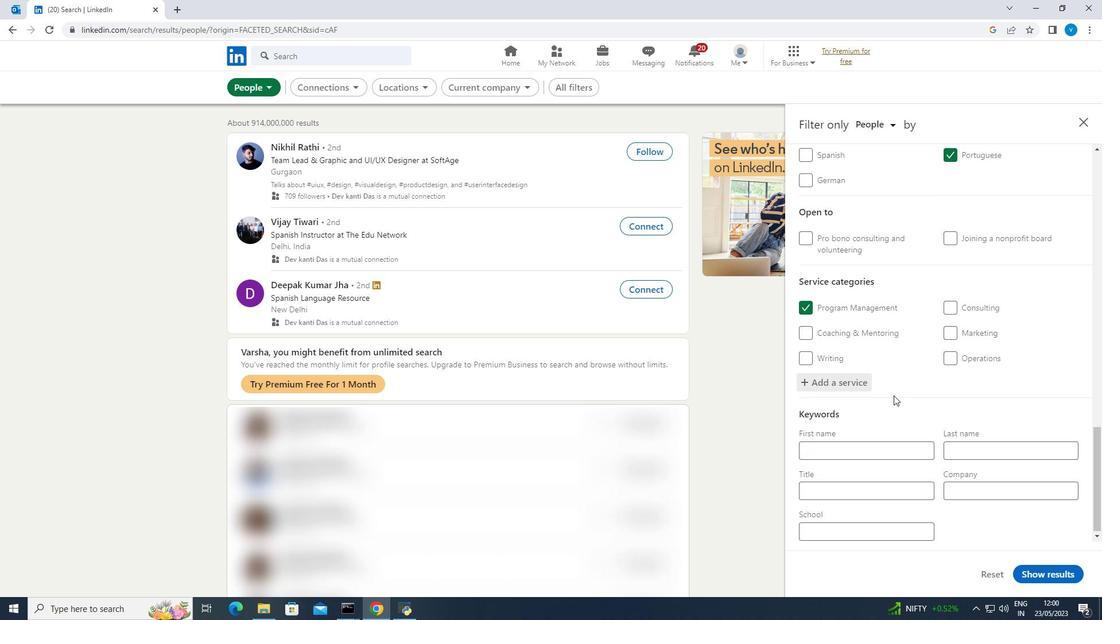 
Action: Mouse moved to (850, 487)
Screenshot: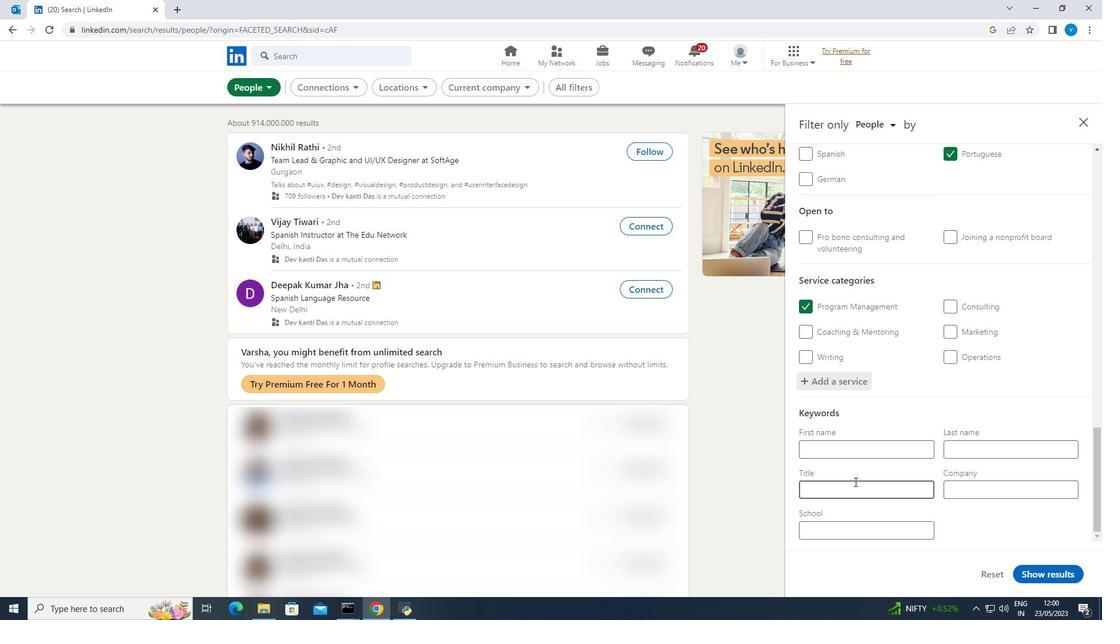 
Action: Mouse pressed left at (850, 487)
Screenshot: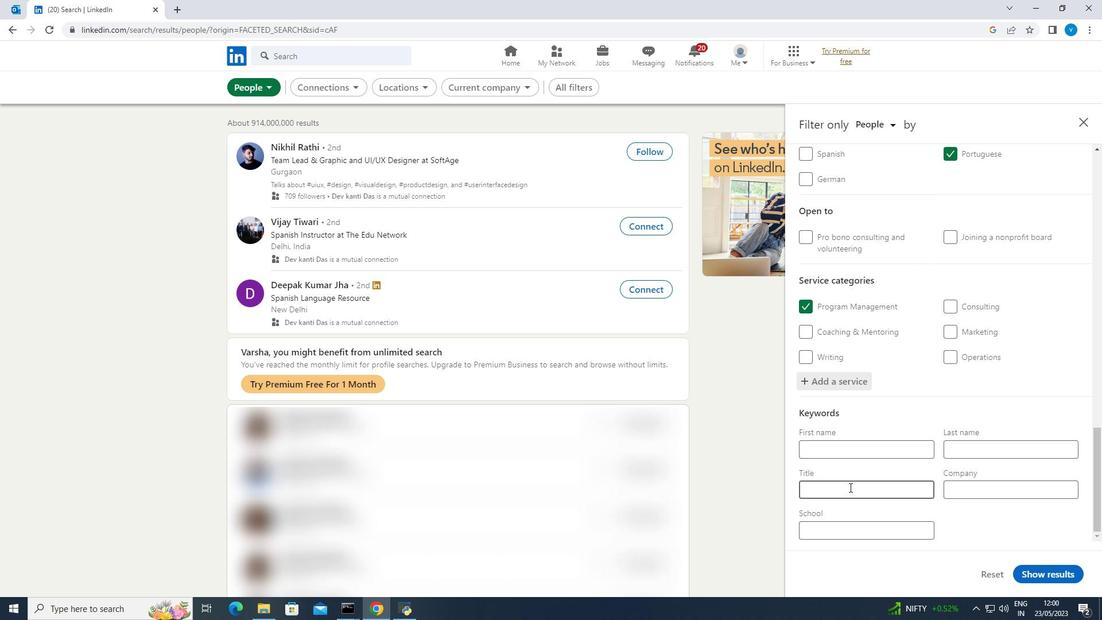 
Action: Mouse moved to (849, 484)
Screenshot: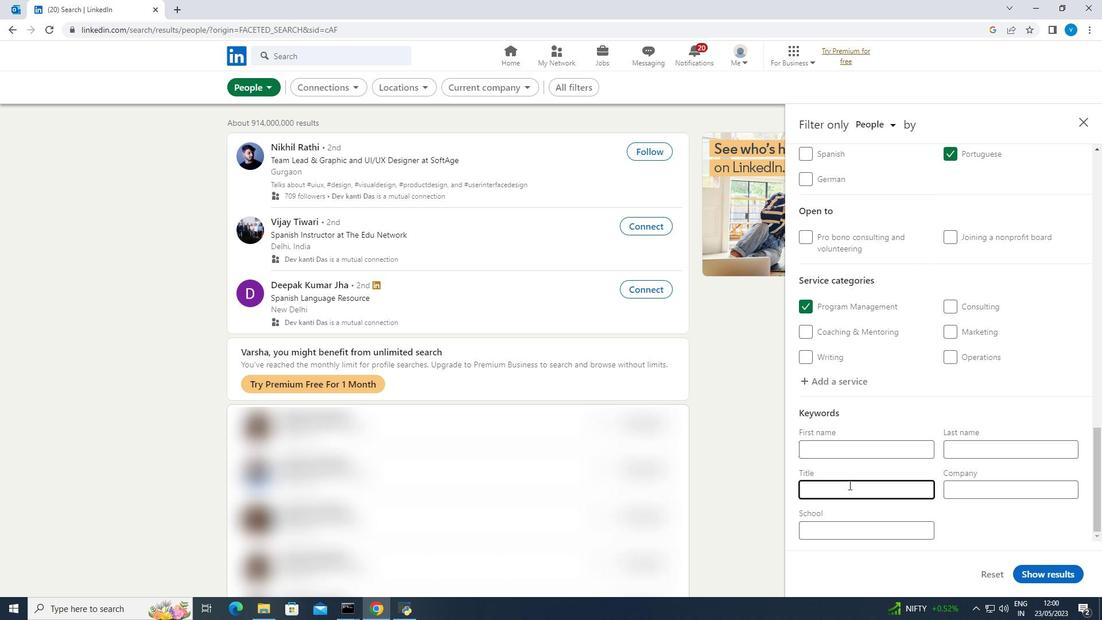 
Action: Key pressed <Key.shift><Key.shift>Office<Key.space><Key.shift><Key.shift><Key.shift><Key.shift>Assistant
Screenshot: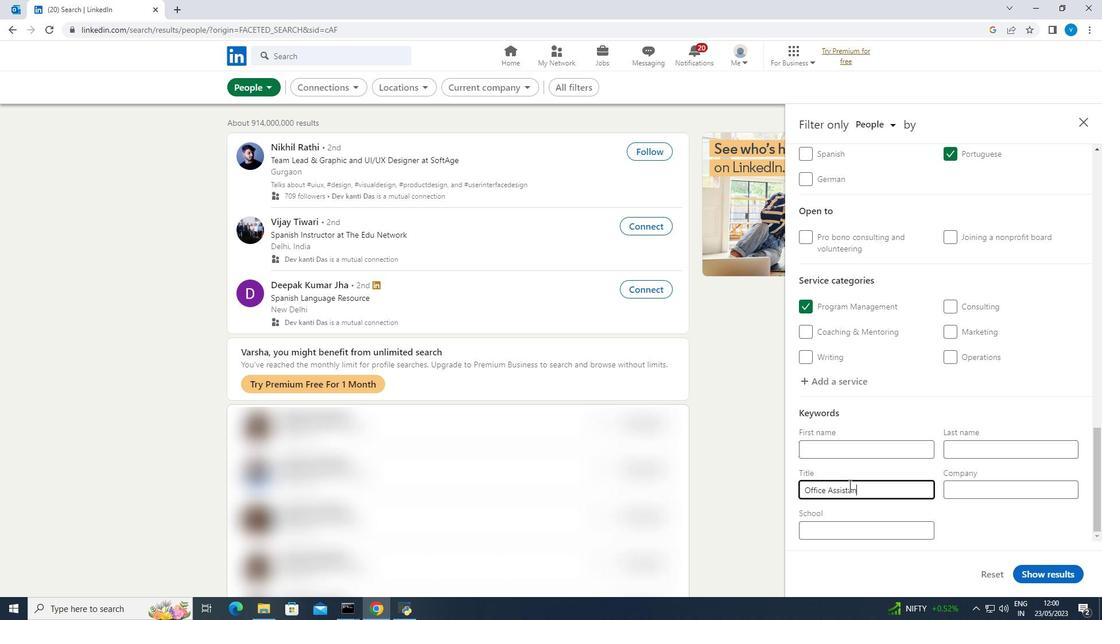 
Action: Mouse moved to (1031, 577)
Screenshot: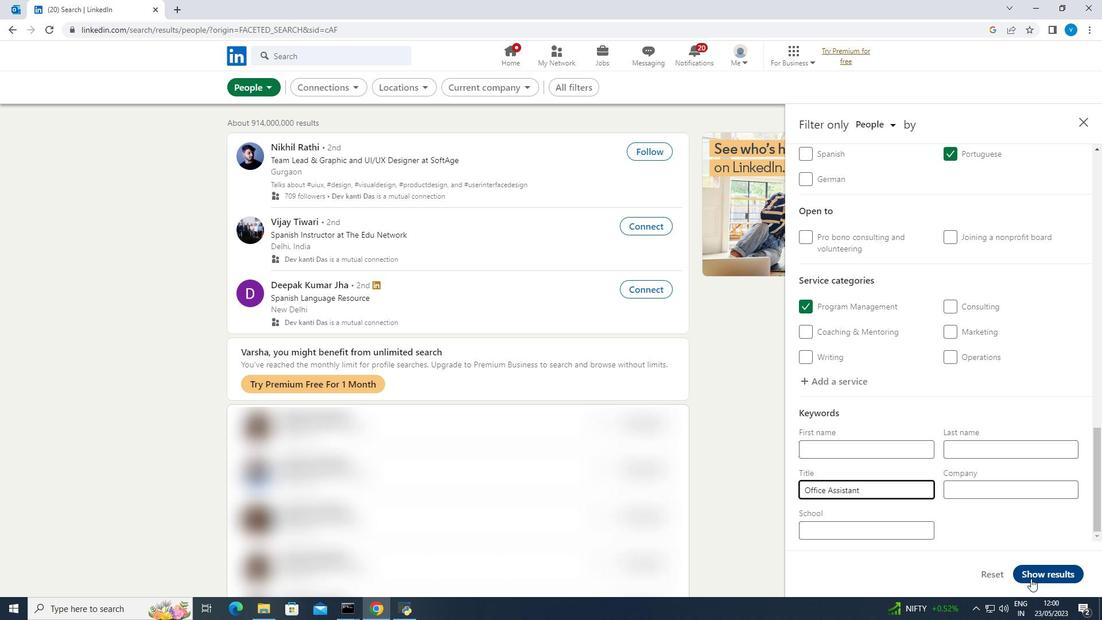 
Action: Mouse pressed left at (1031, 577)
Screenshot: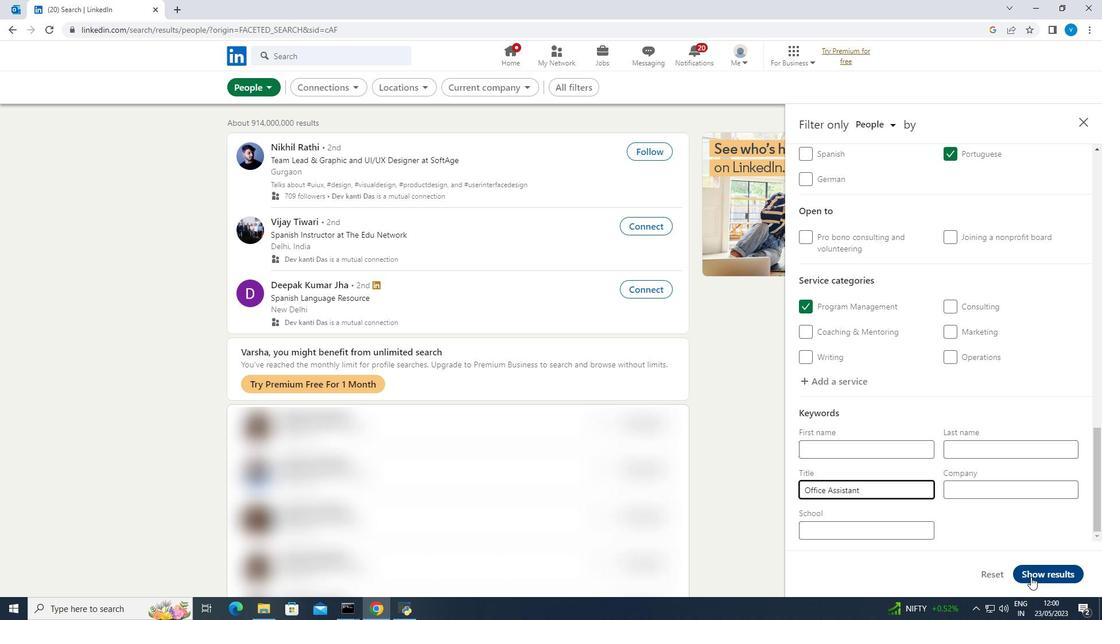 
Action: Mouse moved to (890, 463)
Screenshot: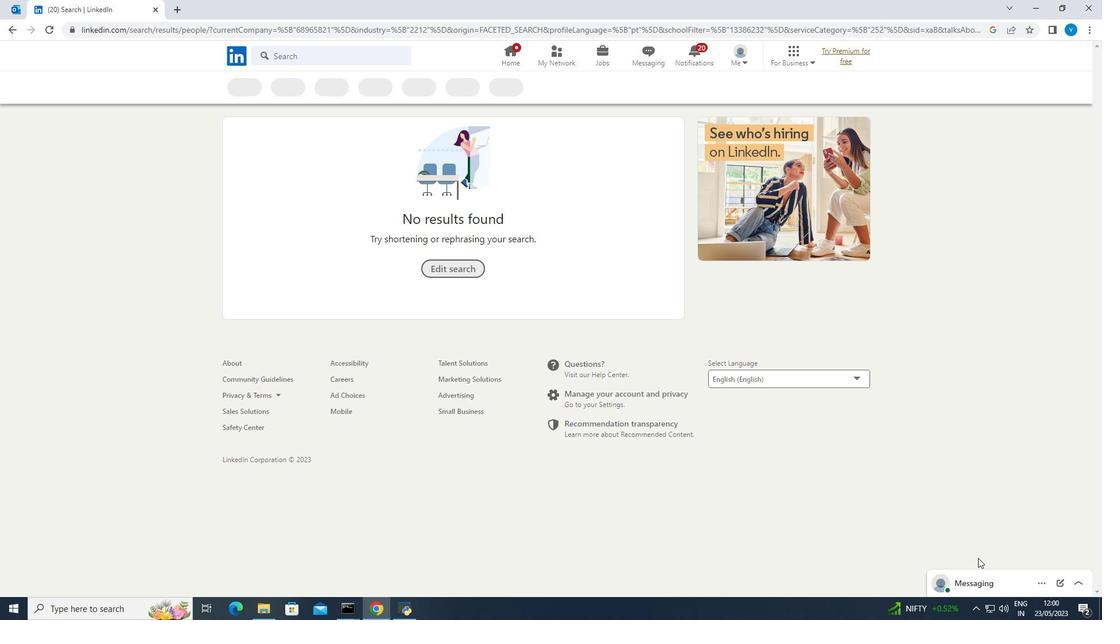 
